 Task: Find connections with filter location Paiporta with filter topic #HRwith filter profile language Potuguese with filter current company Hacker Associate with filter school ILSC Education Group with filter industry Water, Waste, Steam, and Air Conditioning Services with filter service category Bartending with filter keywords title Owner
Action: Mouse moved to (639, 84)
Screenshot: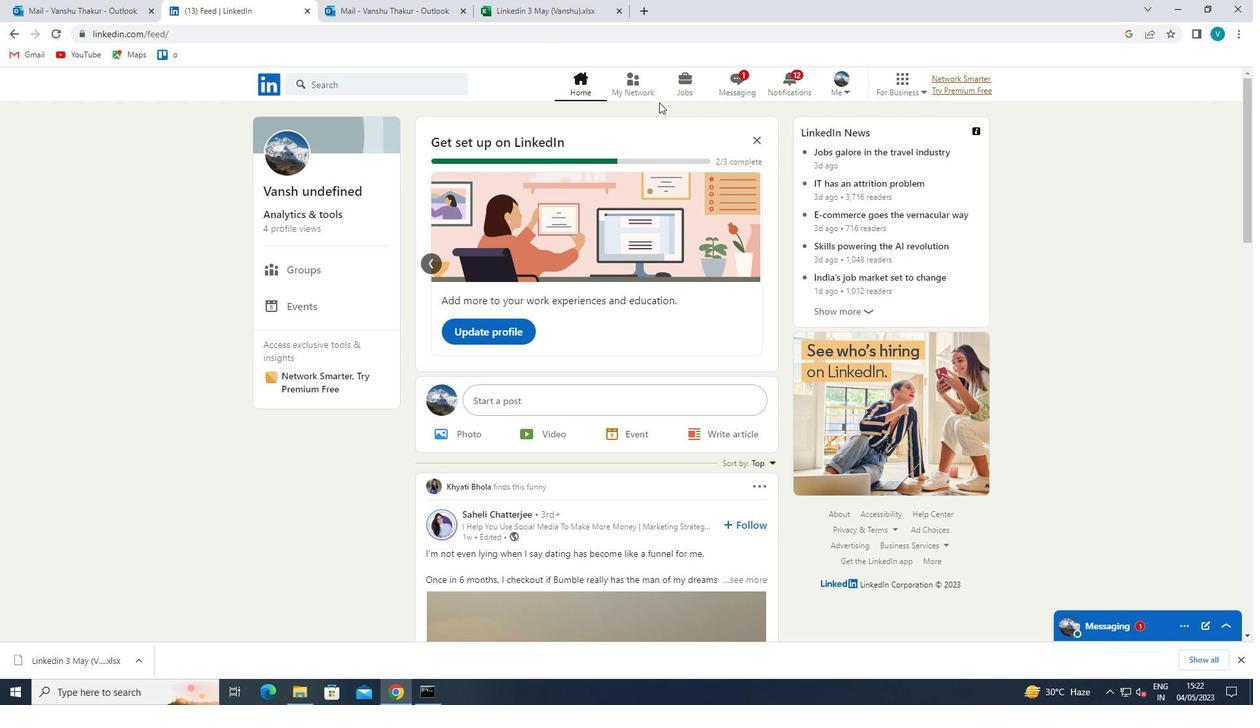 
Action: Mouse pressed left at (639, 84)
Screenshot: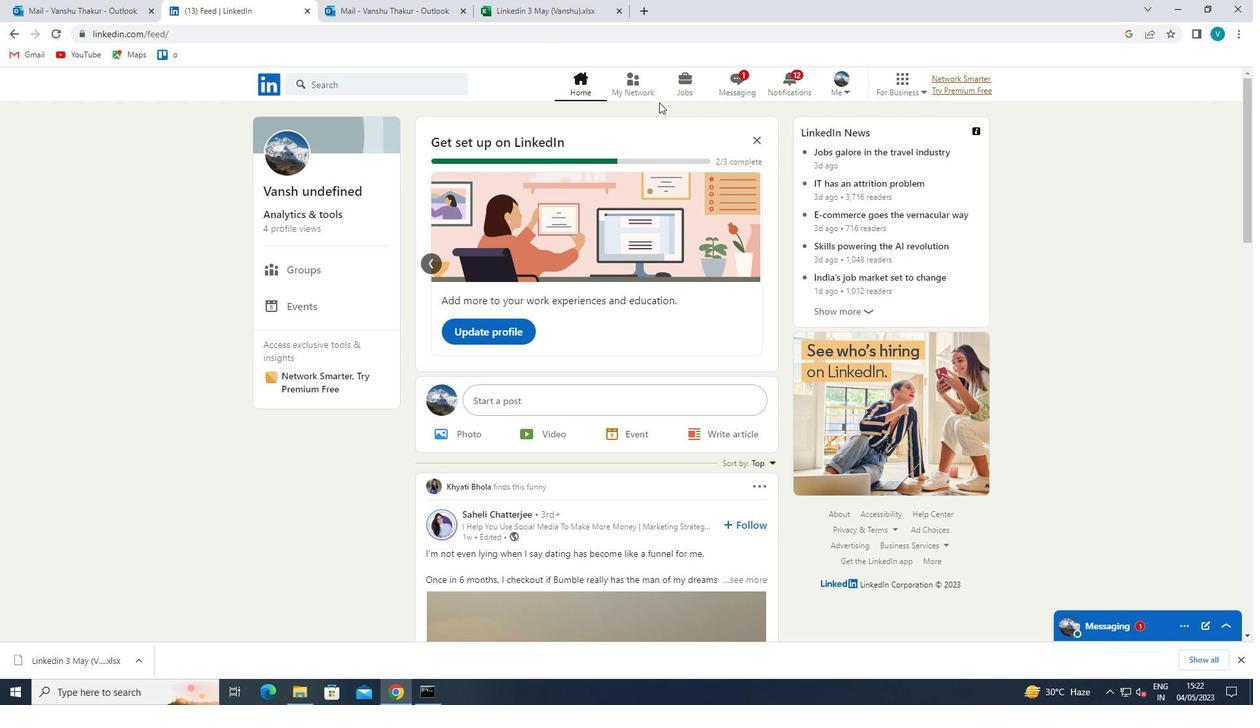 
Action: Mouse moved to (353, 150)
Screenshot: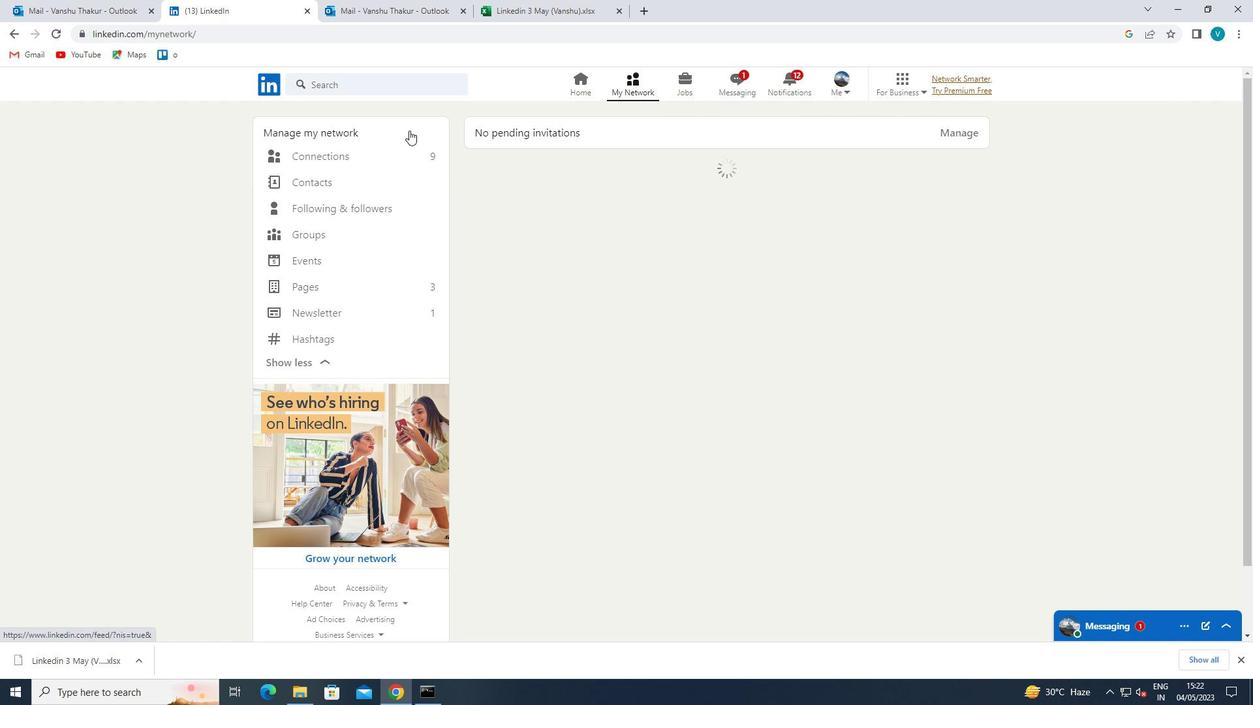 
Action: Mouse pressed left at (353, 150)
Screenshot: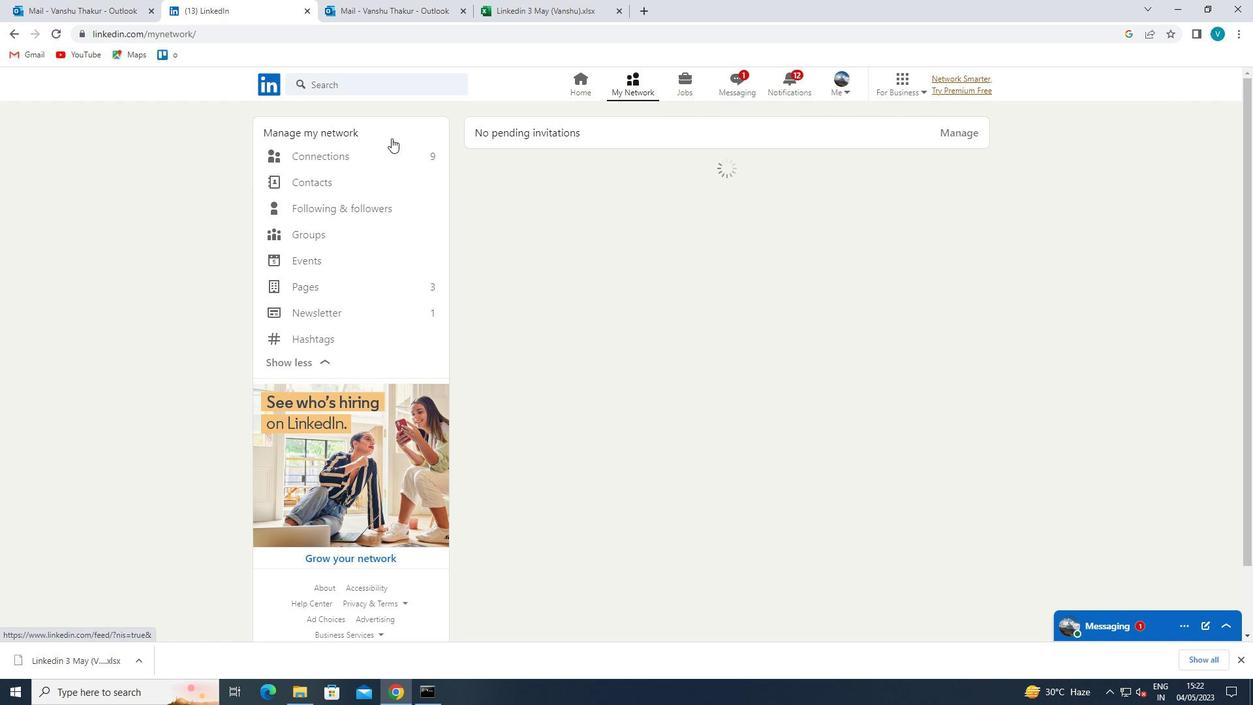 
Action: Mouse moved to (737, 160)
Screenshot: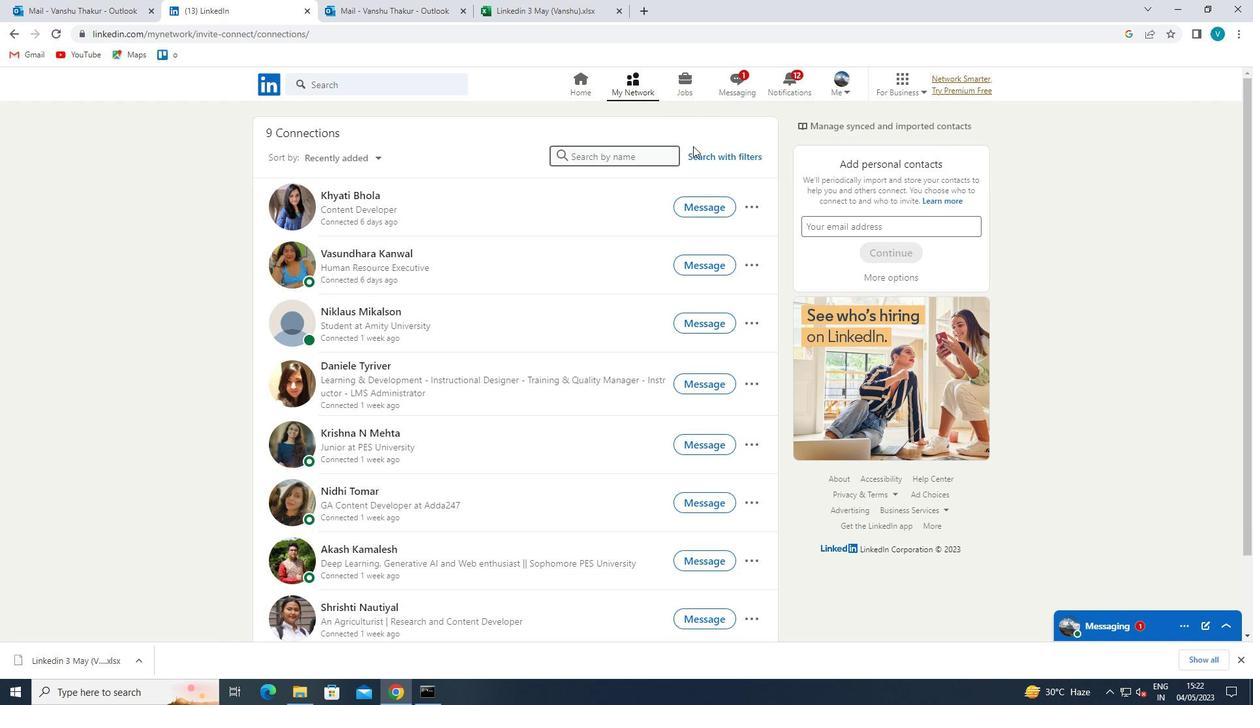 
Action: Mouse pressed left at (737, 160)
Screenshot: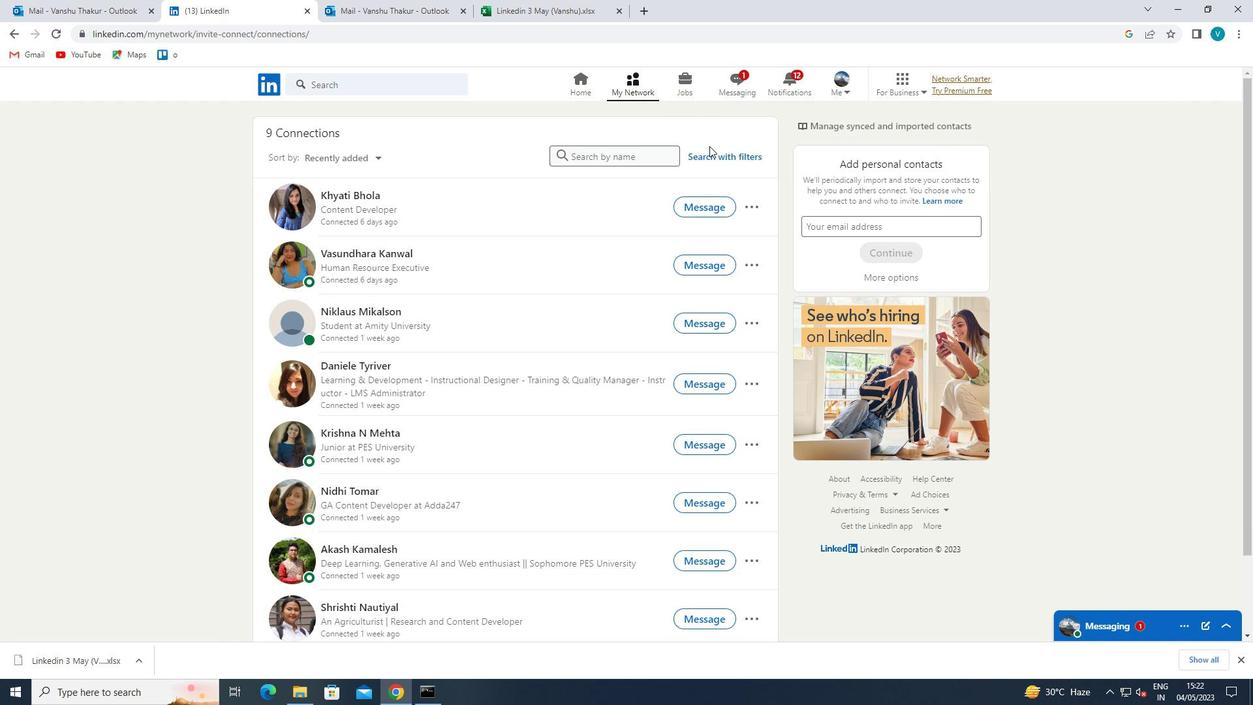 
Action: Mouse moved to (637, 123)
Screenshot: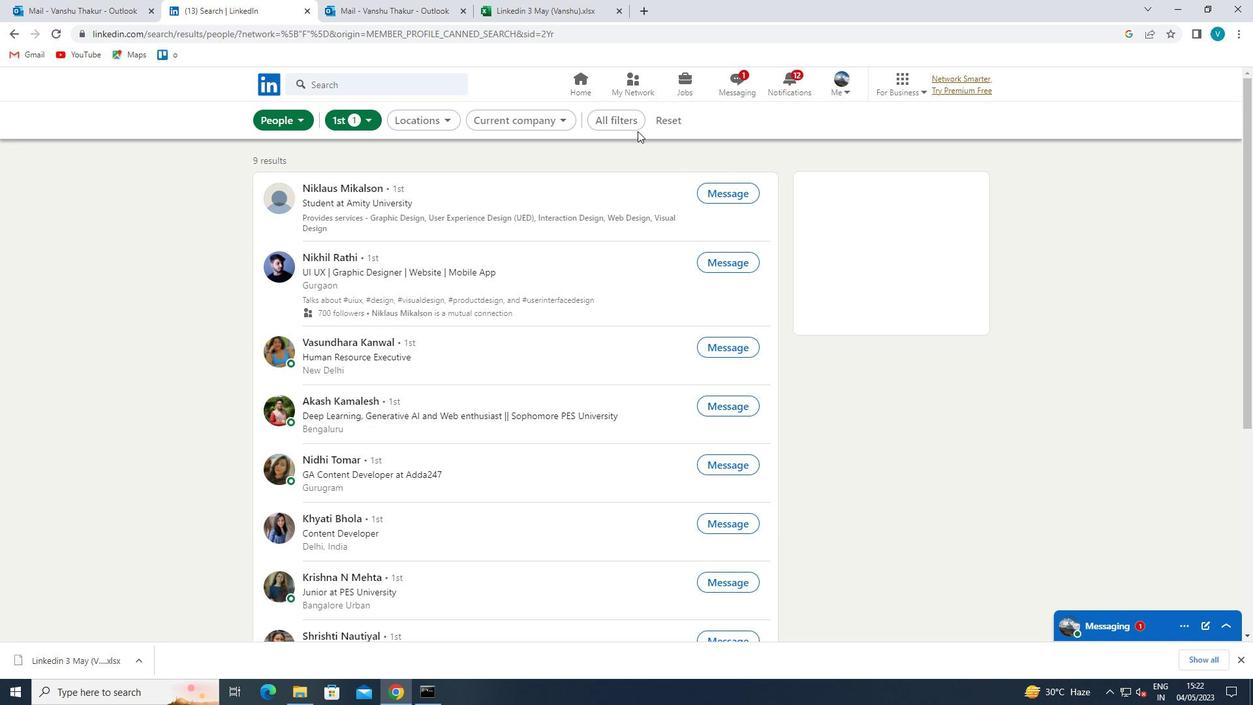 
Action: Mouse pressed left at (637, 123)
Screenshot: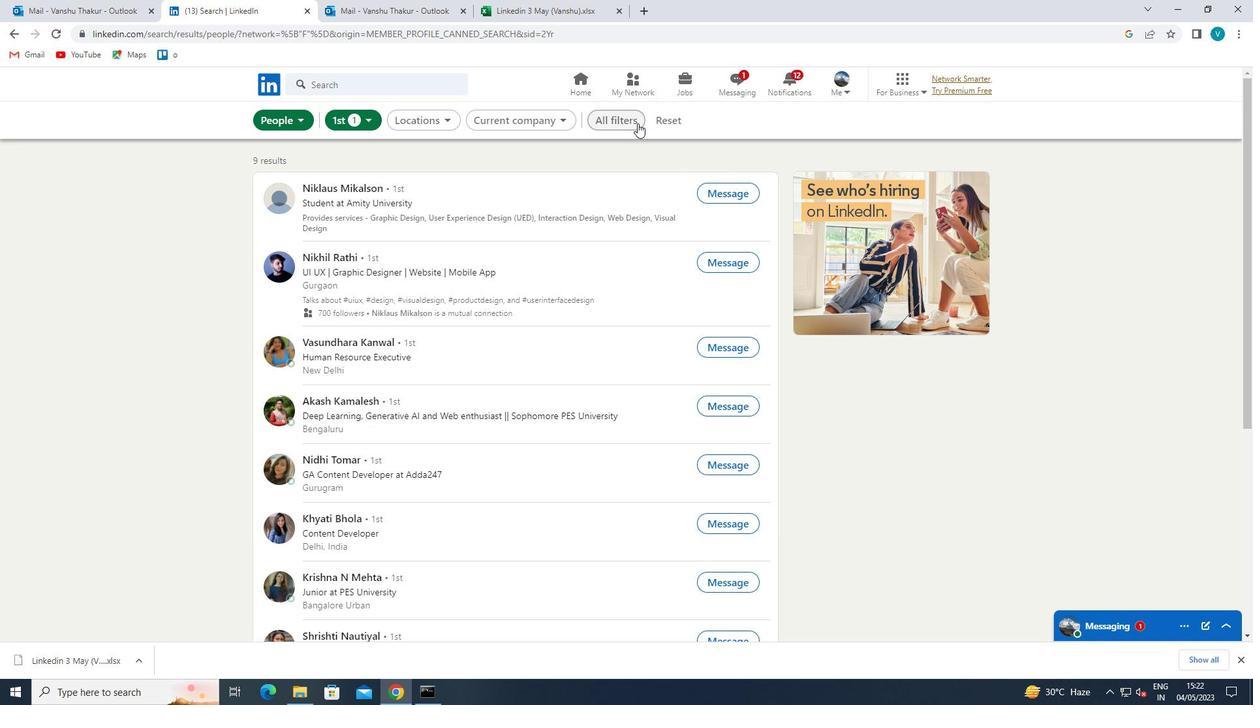 
Action: Mouse moved to (1089, 210)
Screenshot: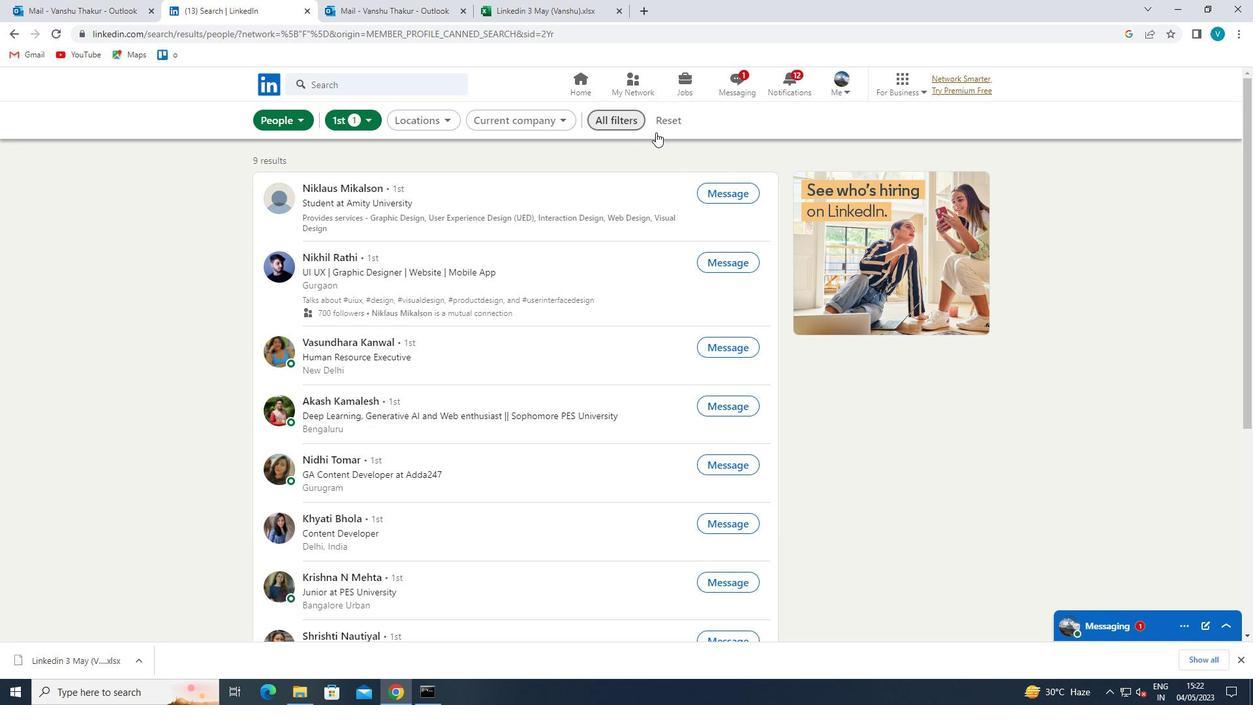 
Action: Mouse scrolled (1089, 210) with delta (0, 0)
Screenshot: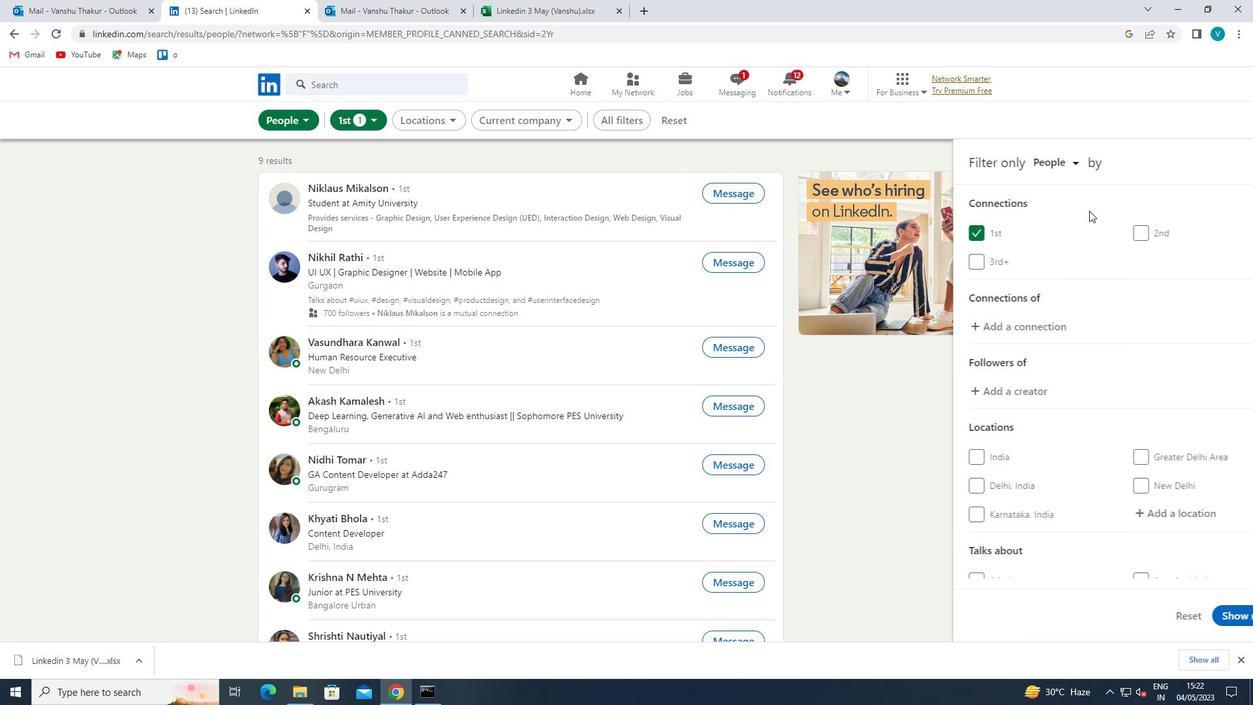 
Action: Mouse moved to (1089, 211)
Screenshot: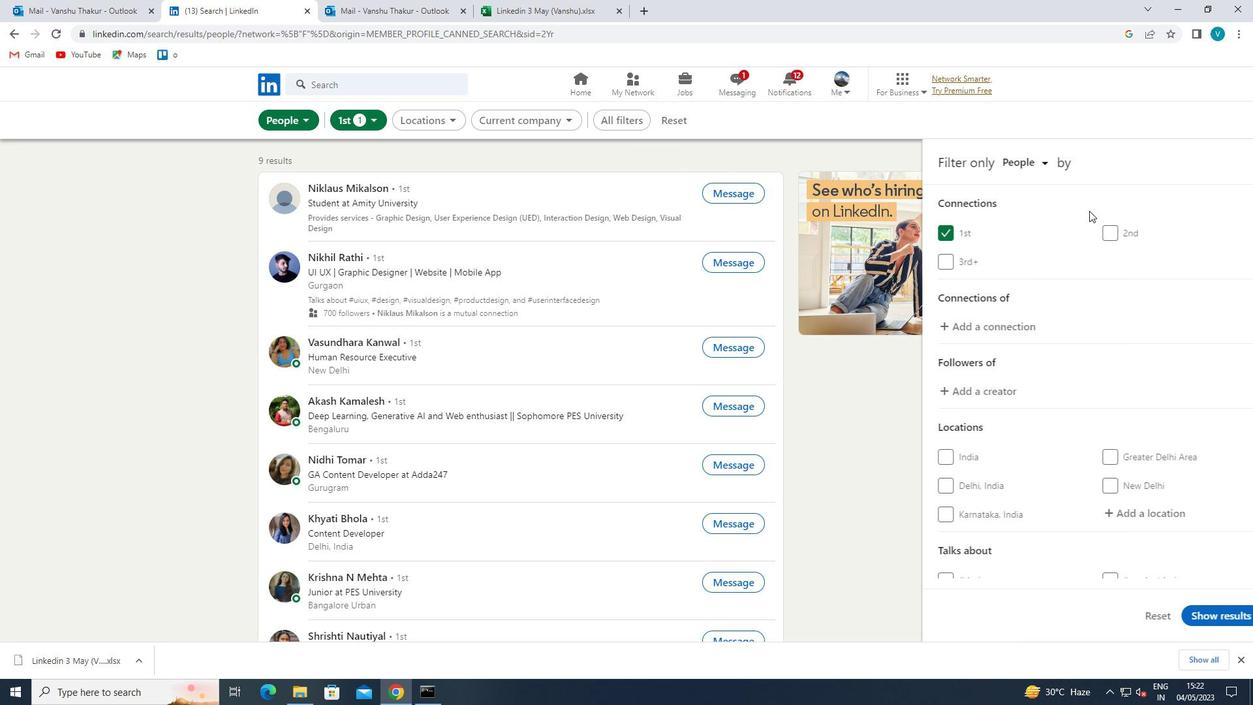 
Action: Mouse scrolled (1089, 210) with delta (0, 0)
Screenshot: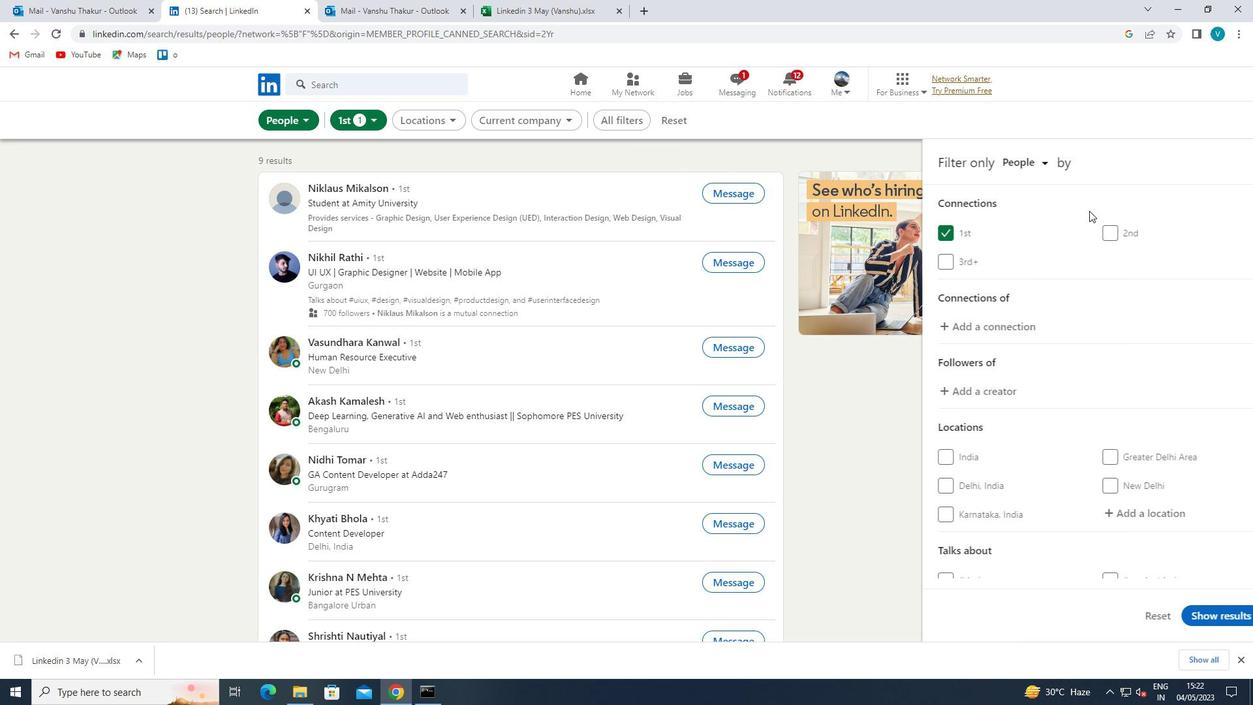 
Action: Mouse moved to (1089, 212)
Screenshot: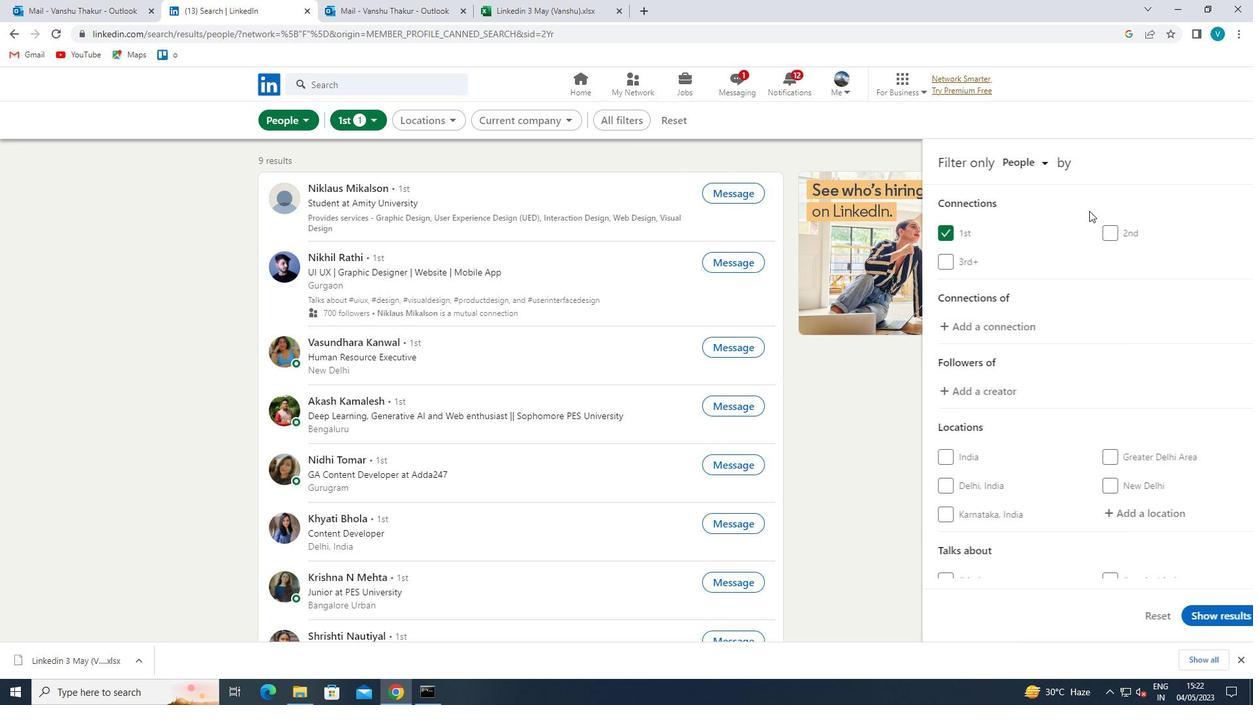 
Action: Mouse scrolled (1089, 211) with delta (0, 0)
Screenshot: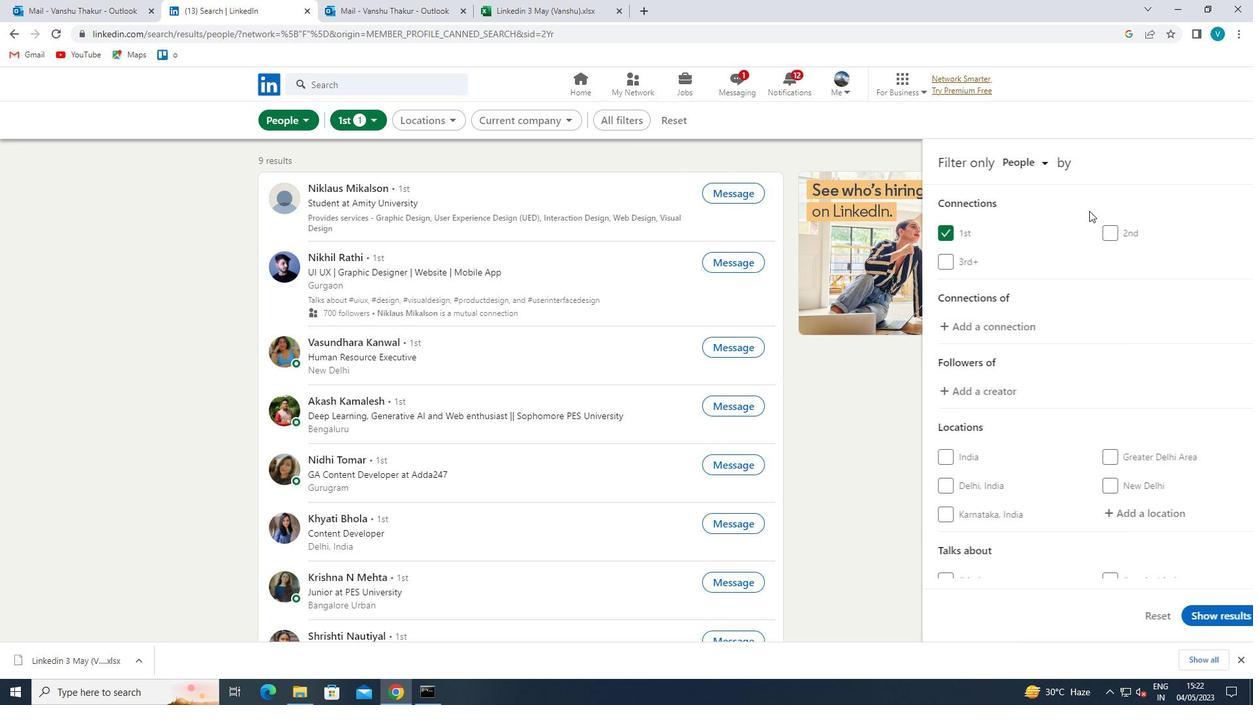 
Action: Mouse moved to (1122, 312)
Screenshot: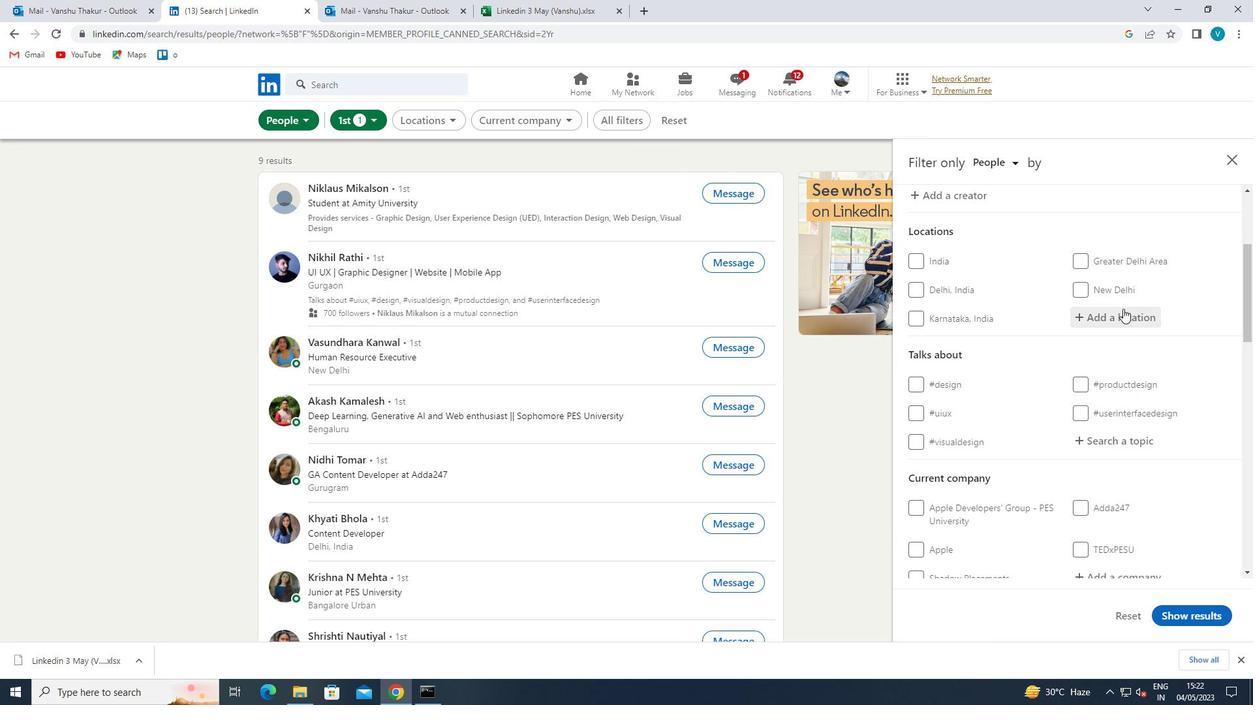 
Action: Mouse pressed left at (1122, 312)
Screenshot: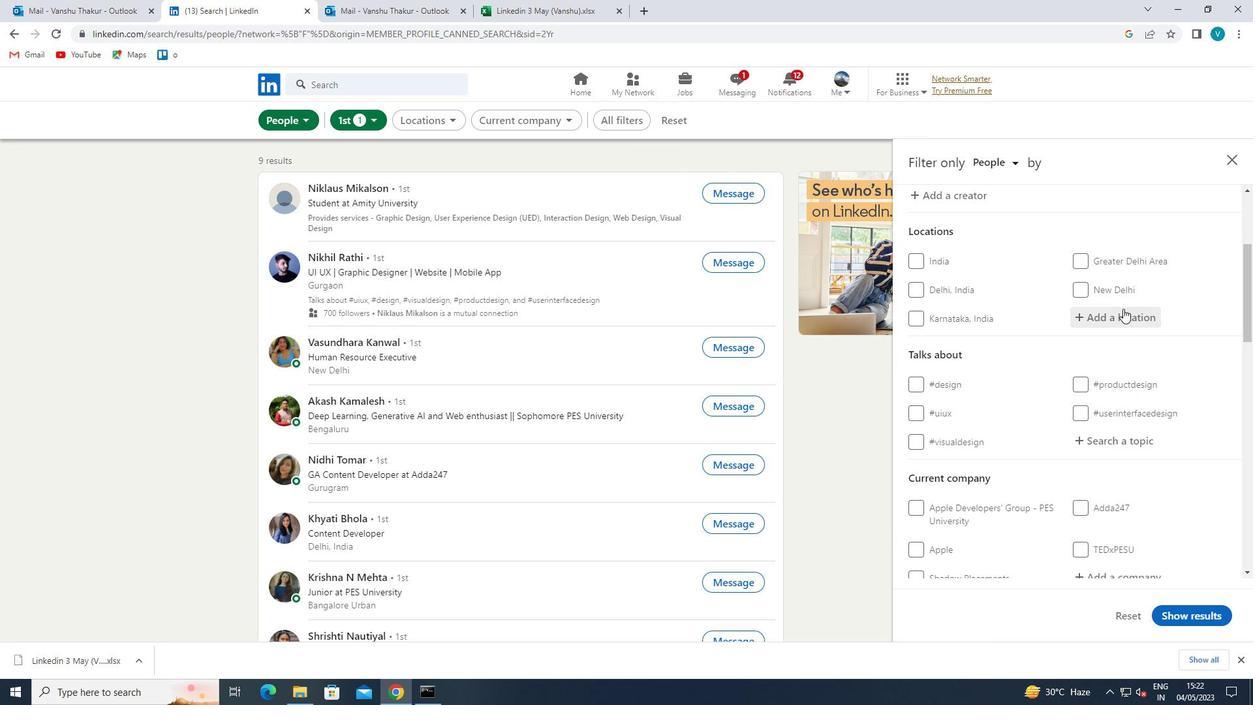 
Action: Mouse moved to (1060, 347)
Screenshot: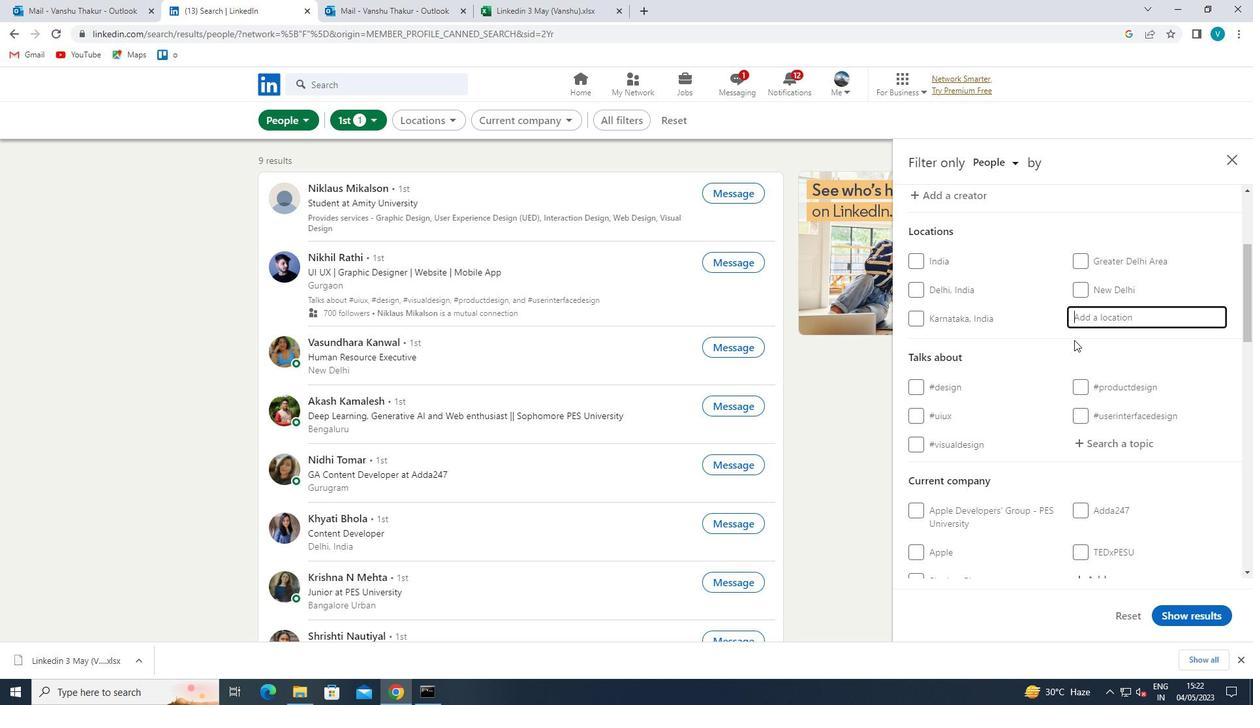 
Action: Key pressed <Key.shift>PAL
Screenshot: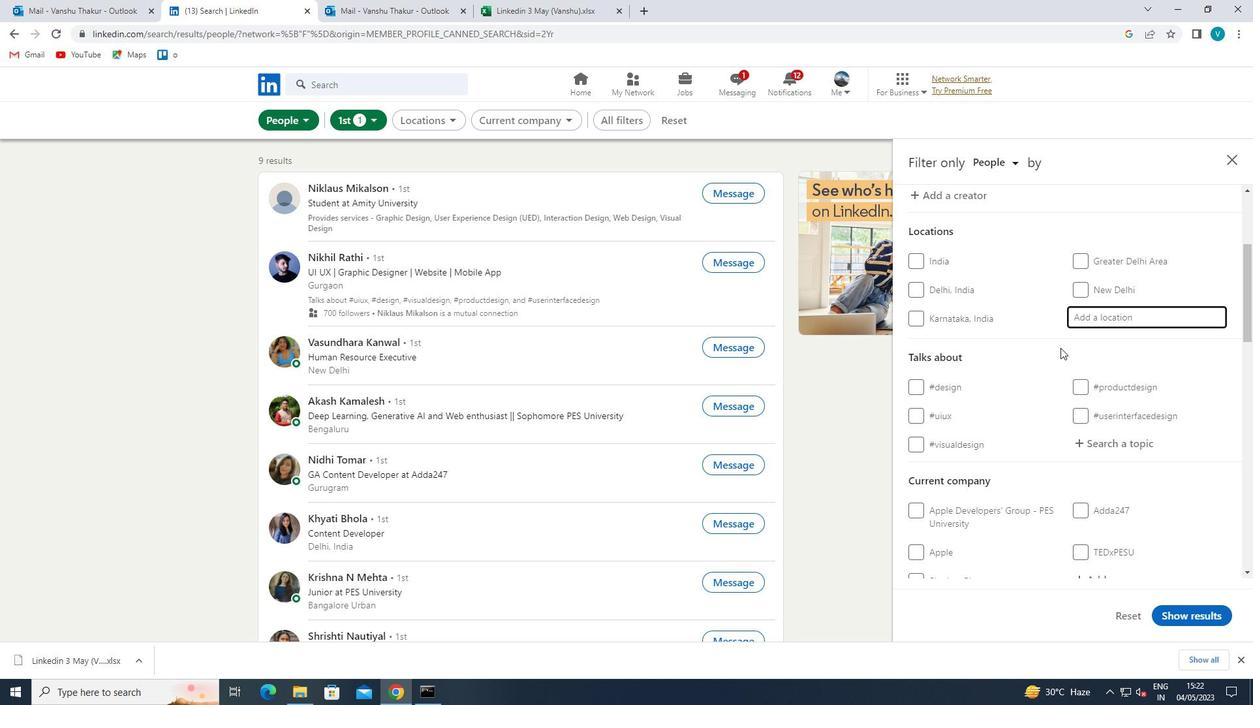 
Action: Mouse moved to (1060, 348)
Screenshot: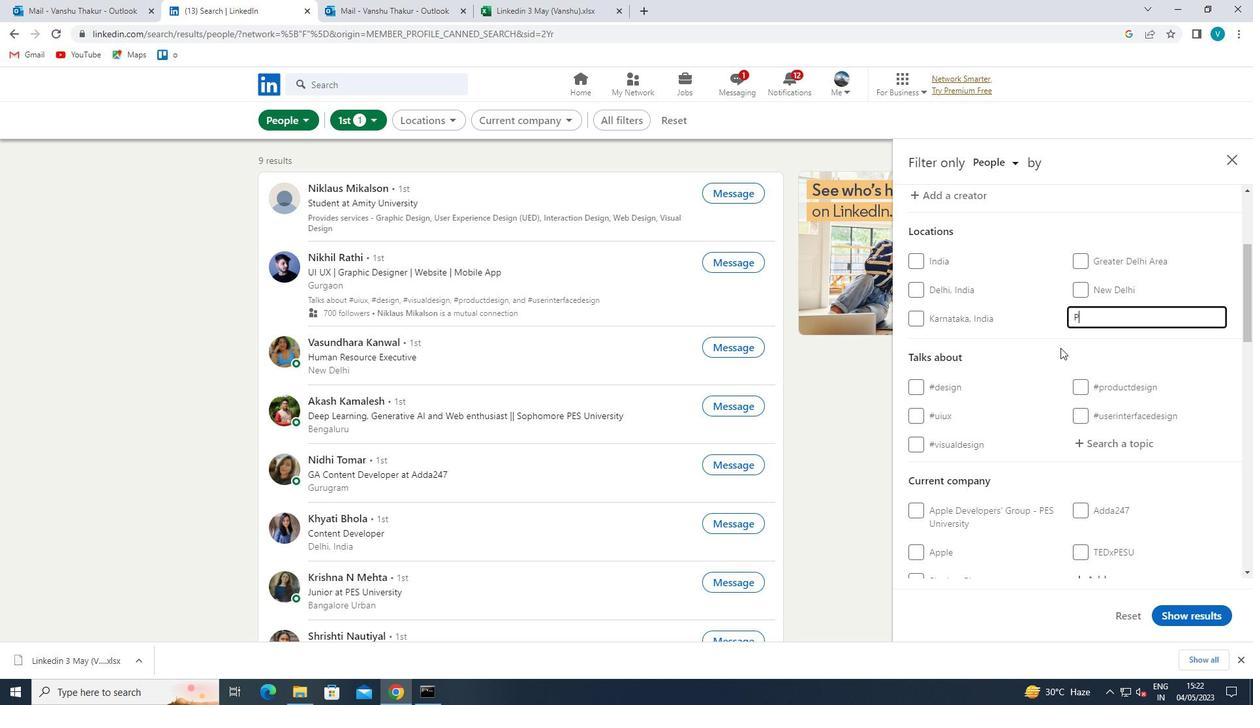
Action: Key pressed PORTA
Screenshot: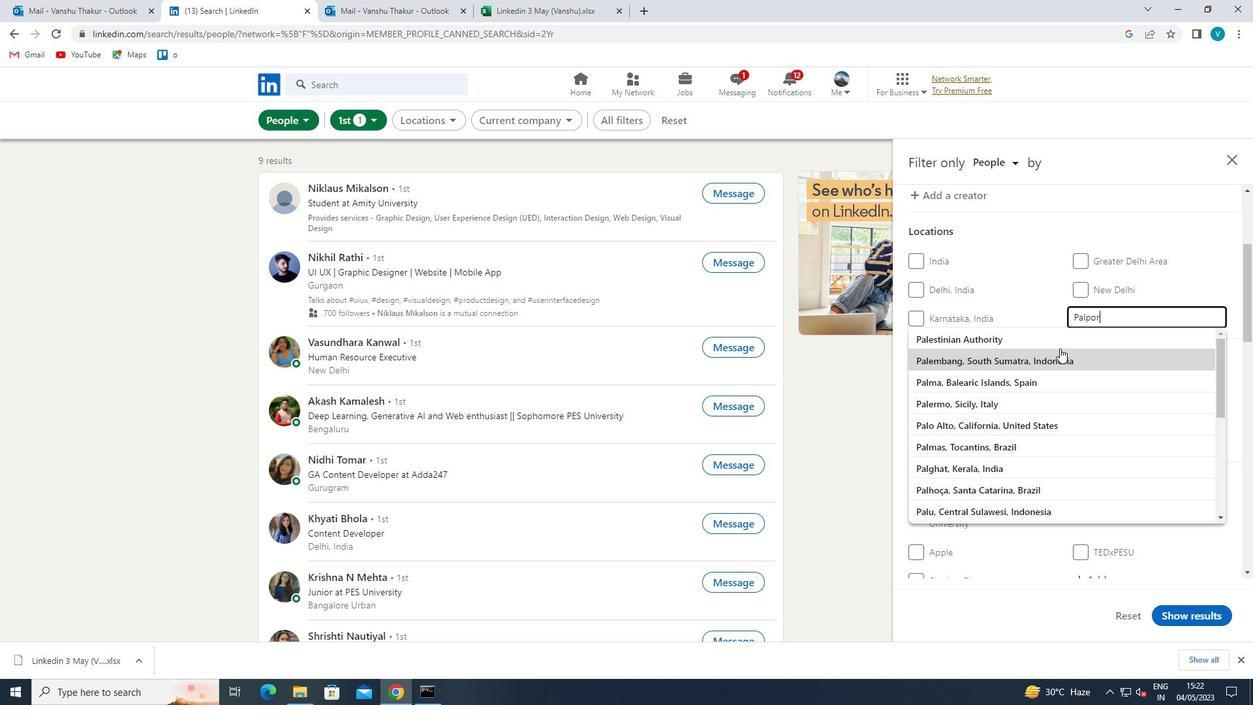 
Action: Mouse moved to (1045, 336)
Screenshot: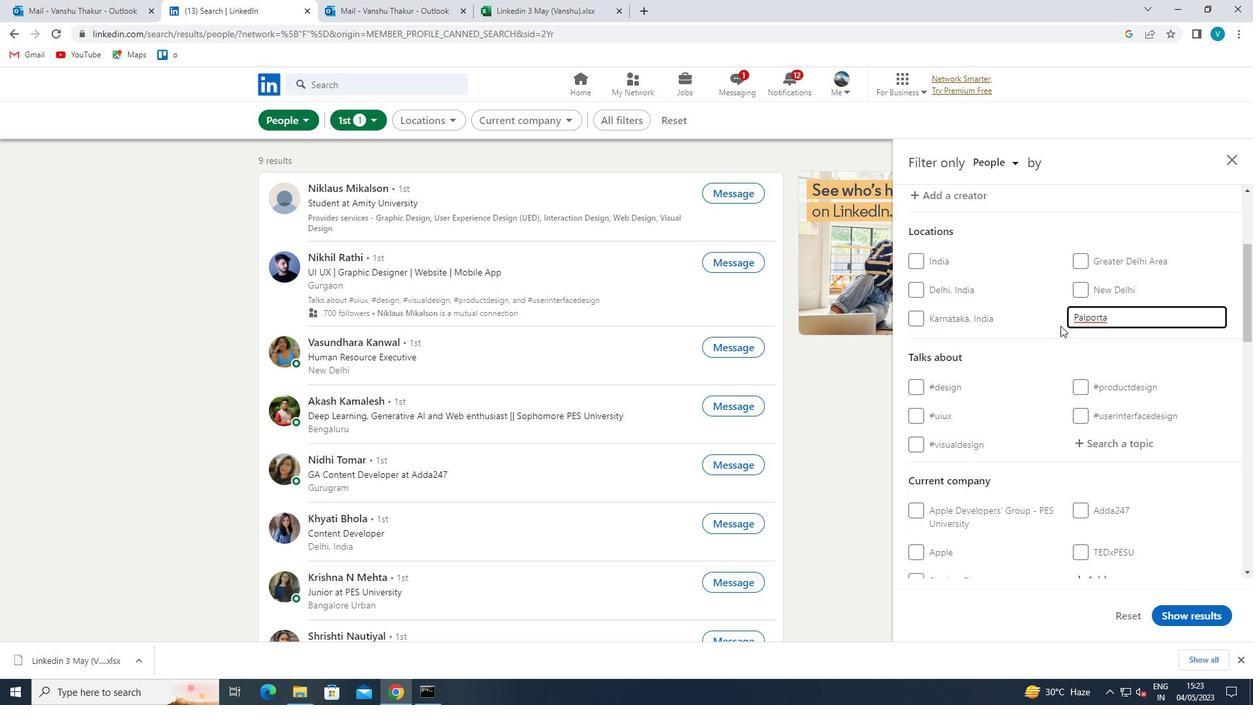 
Action: Mouse pressed left at (1045, 336)
Screenshot: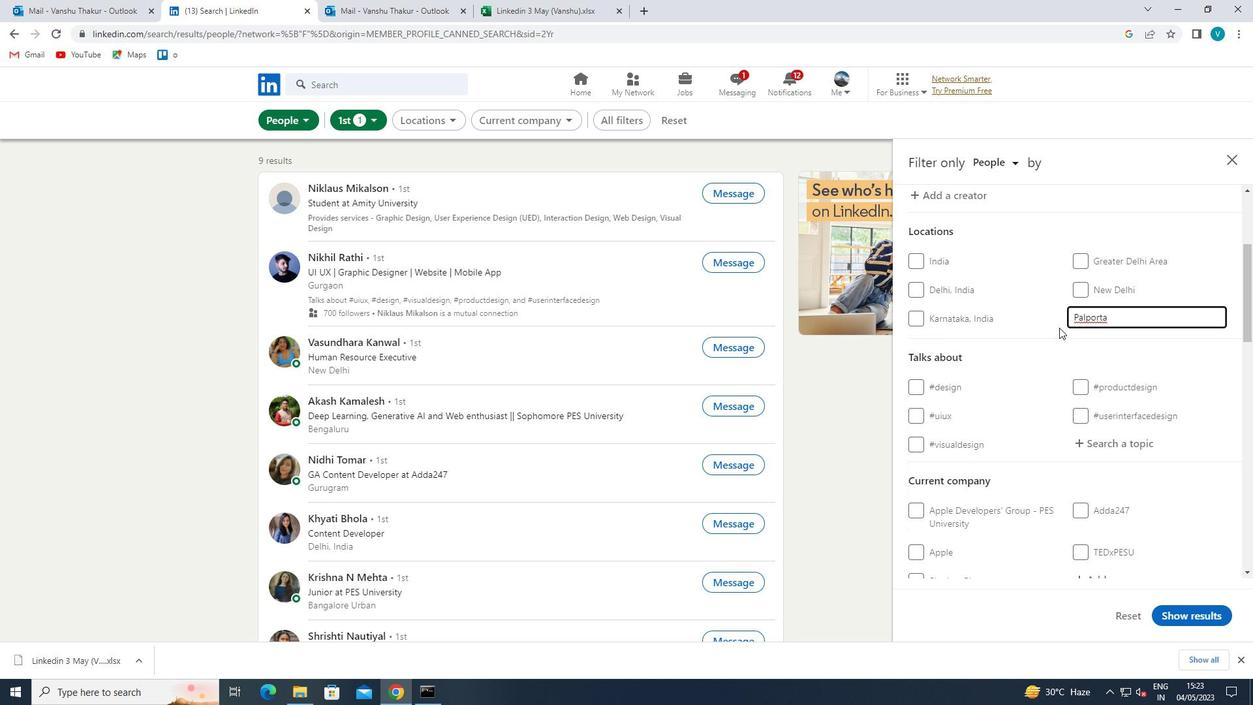 
Action: Mouse moved to (1040, 339)
Screenshot: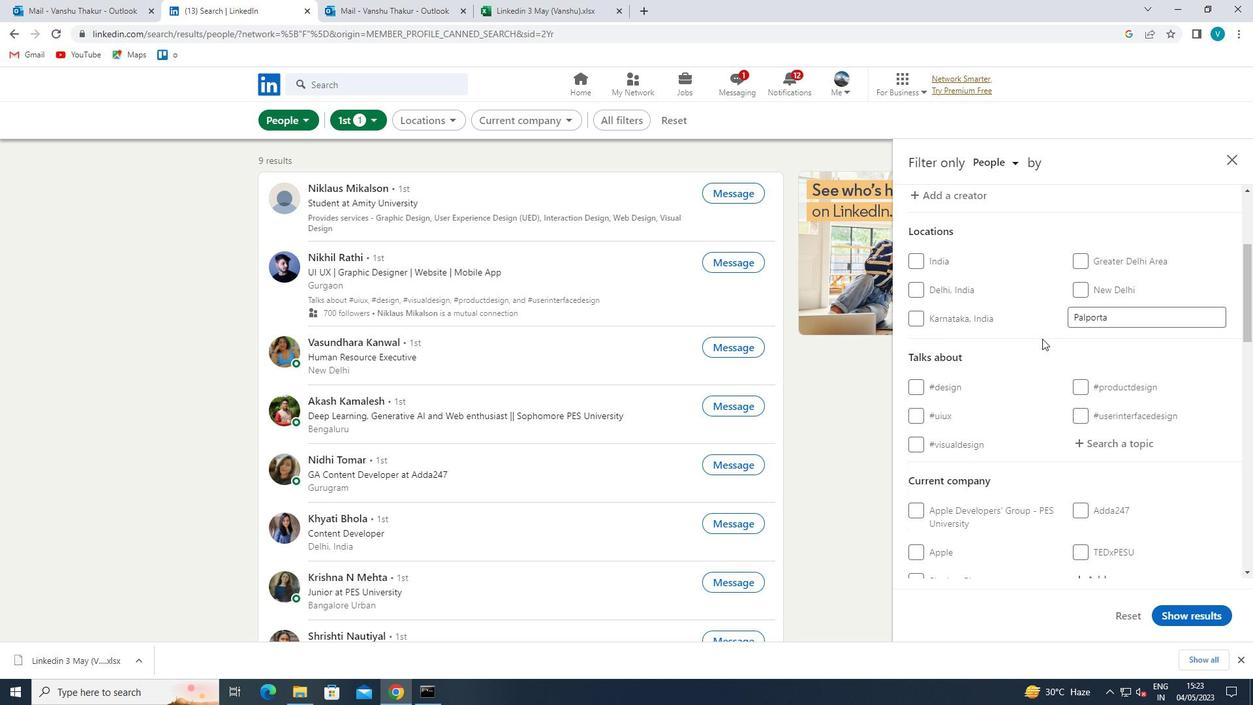 
Action: Mouse scrolled (1040, 338) with delta (0, 0)
Screenshot: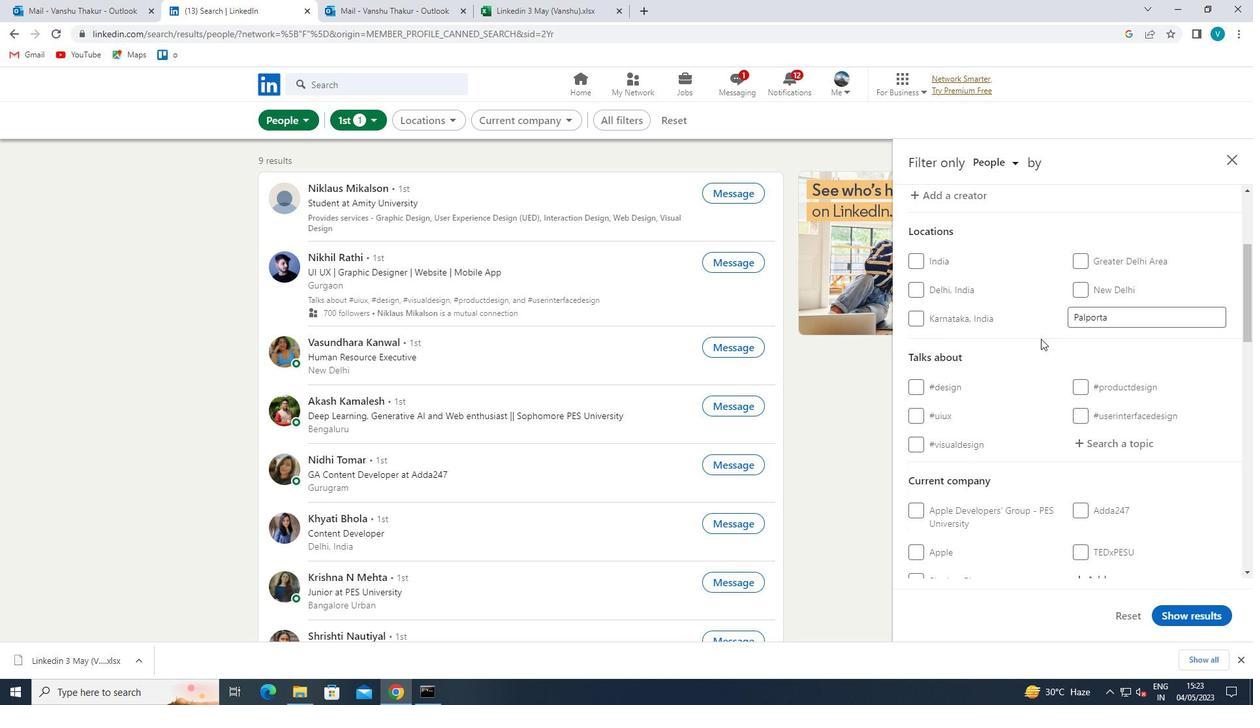 
Action: Mouse scrolled (1040, 338) with delta (0, 0)
Screenshot: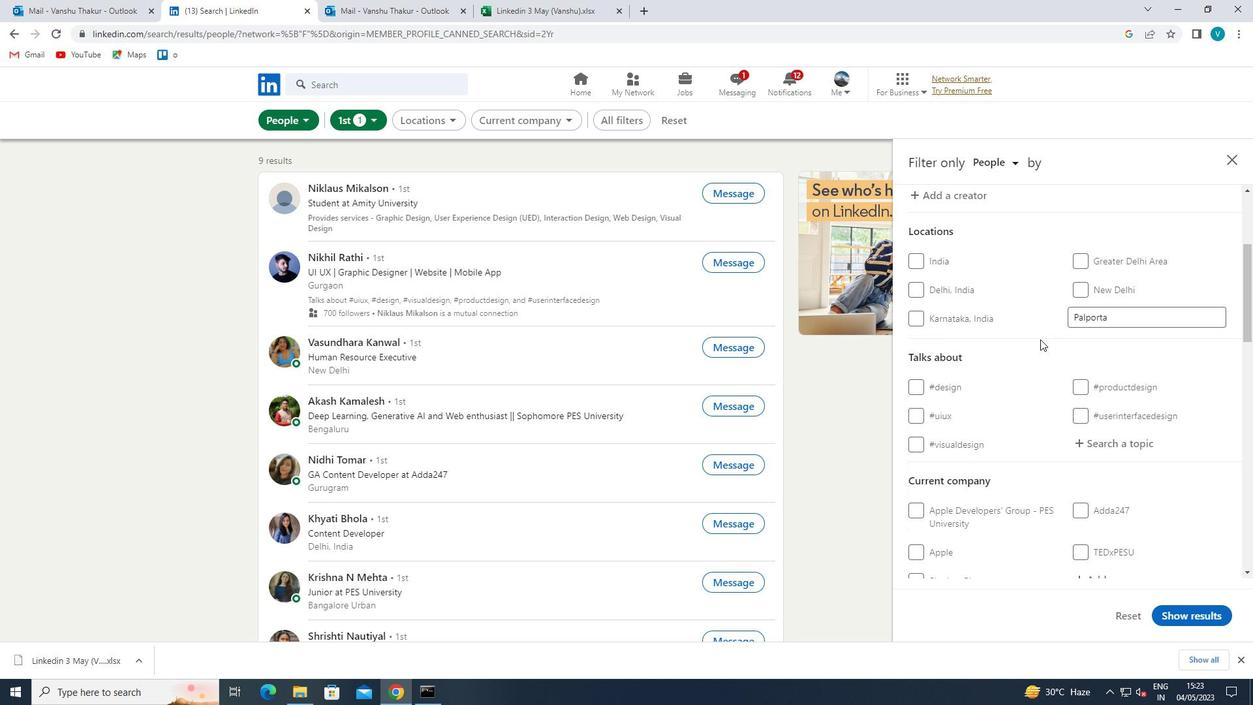 
Action: Mouse moved to (1111, 317)
Screenshot: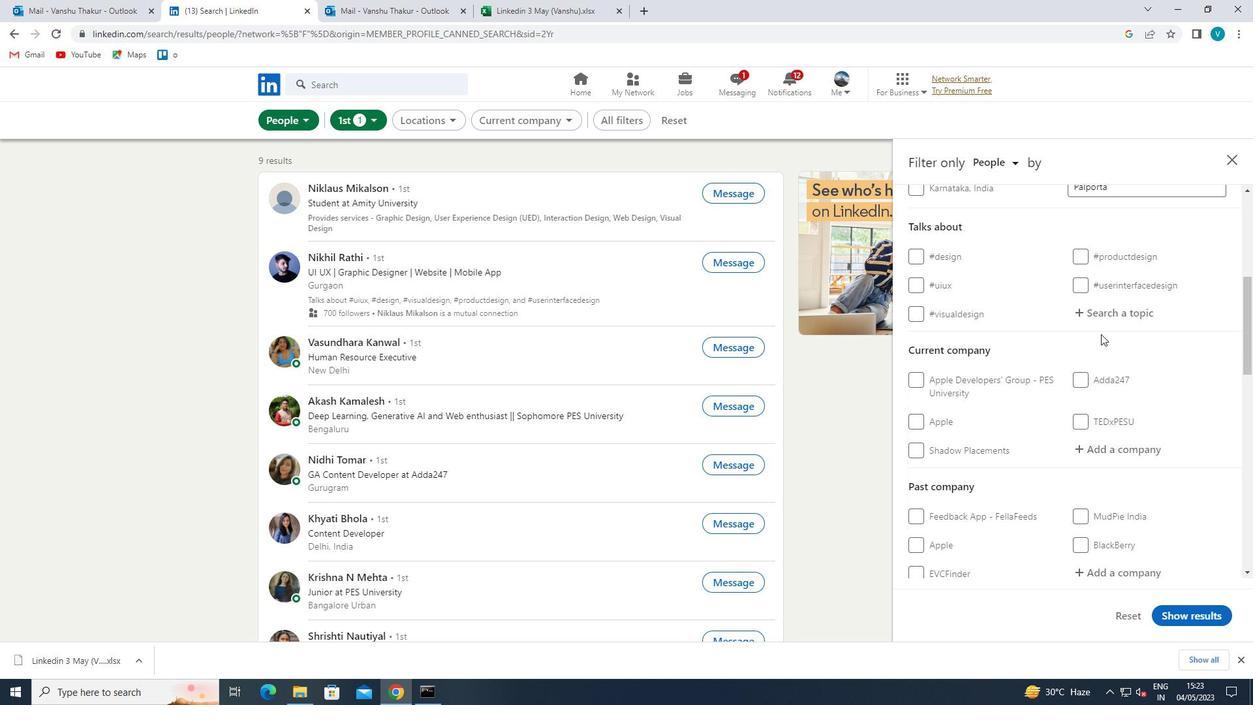 
Action: Mouse pressed left at (1111, 317)
Screenshot: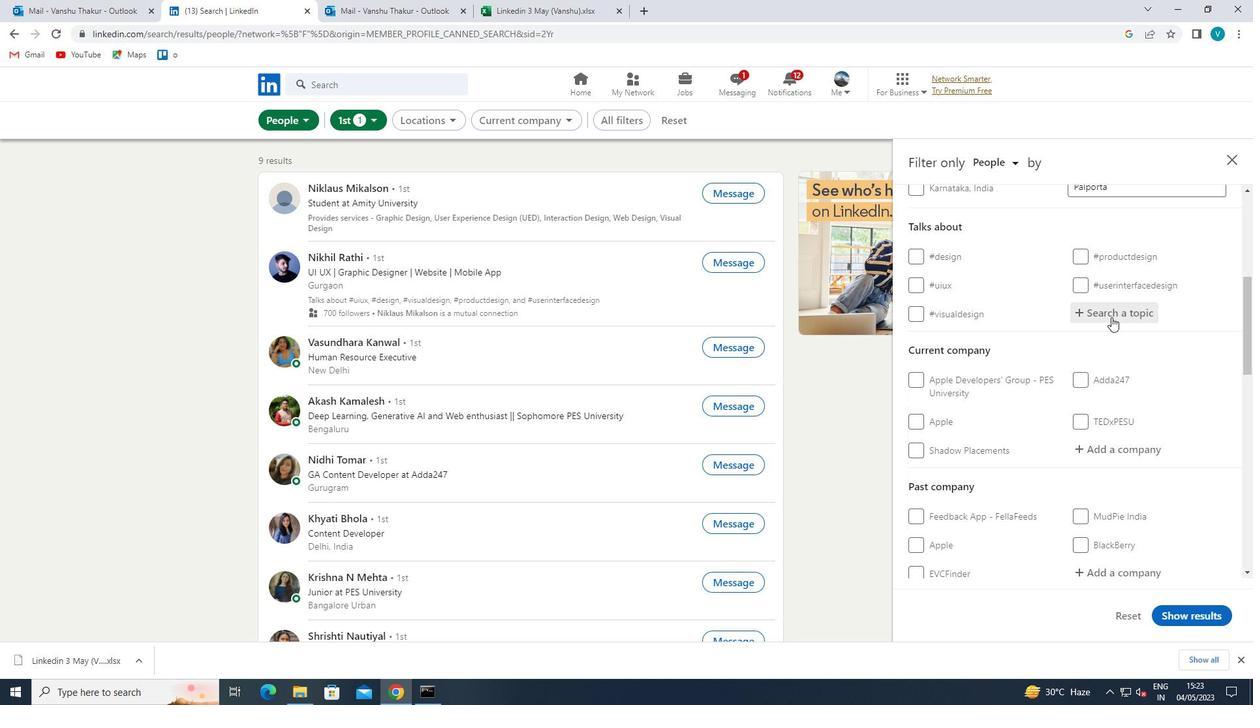 
Action: Mouse moved to (1062, 349)
Screenshot: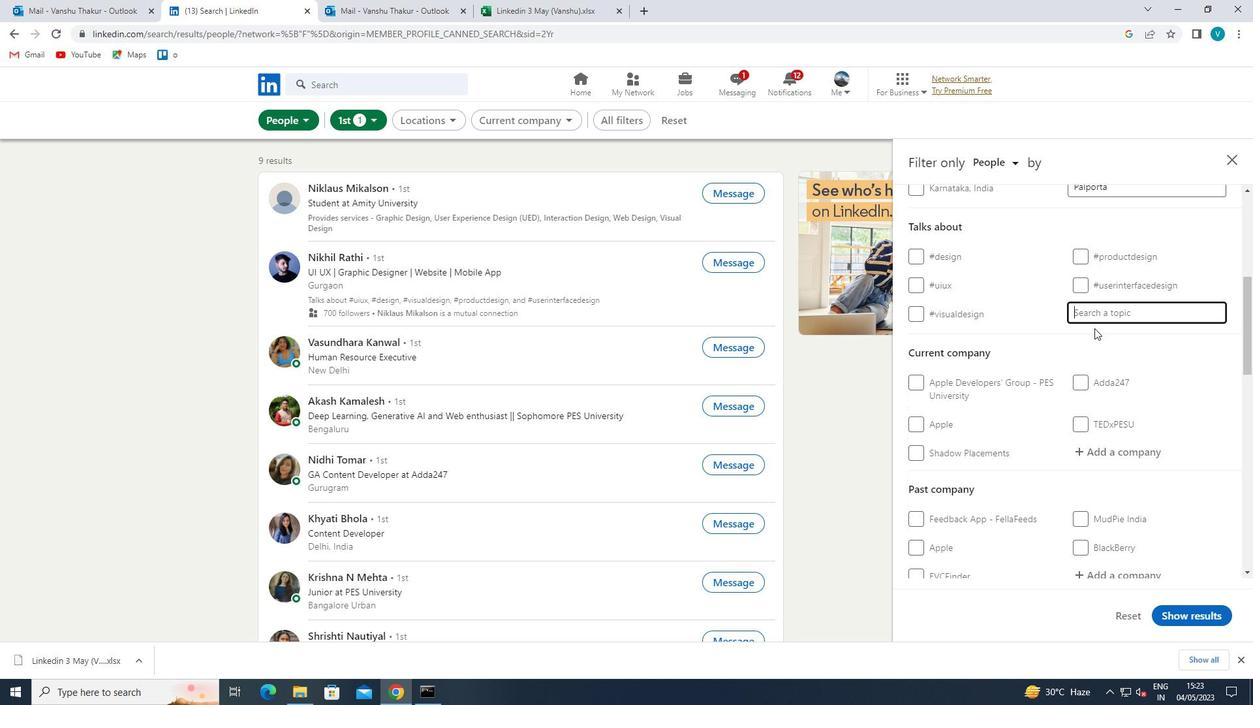 
Action: Key pressed <Key.shift>HR
Screenshot: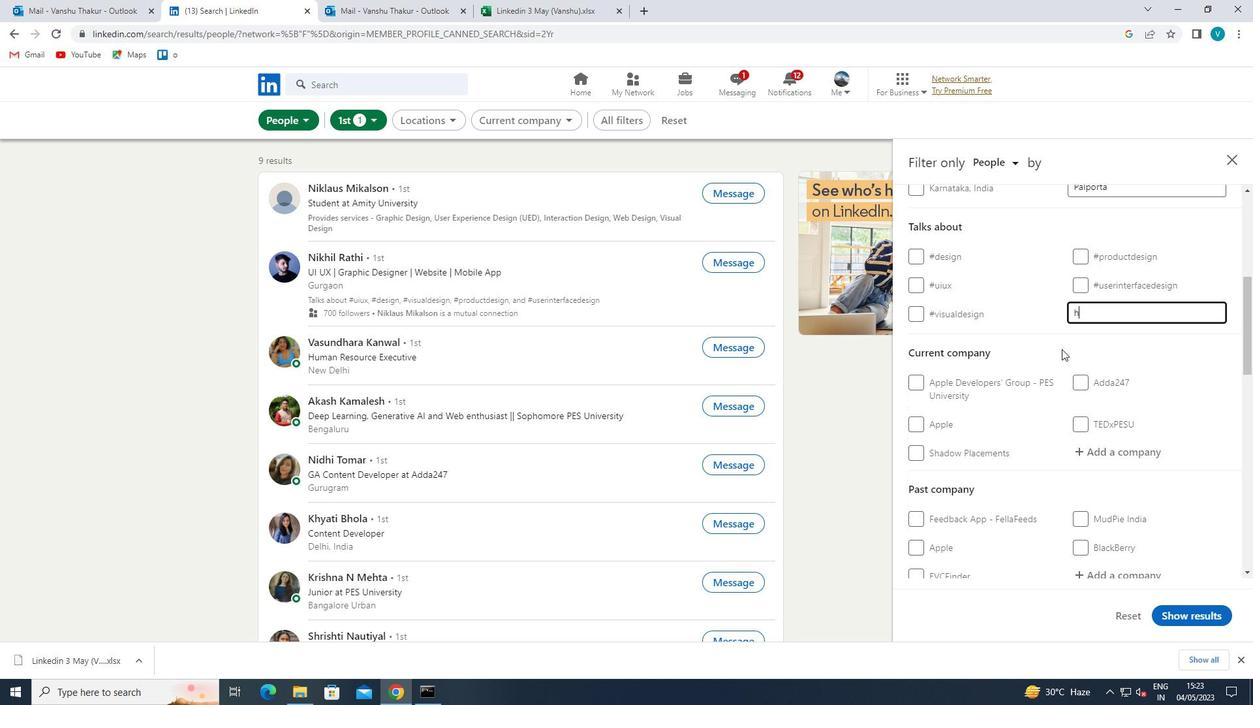 
Action: Mouse moved to (1070, 333)
Screenshot: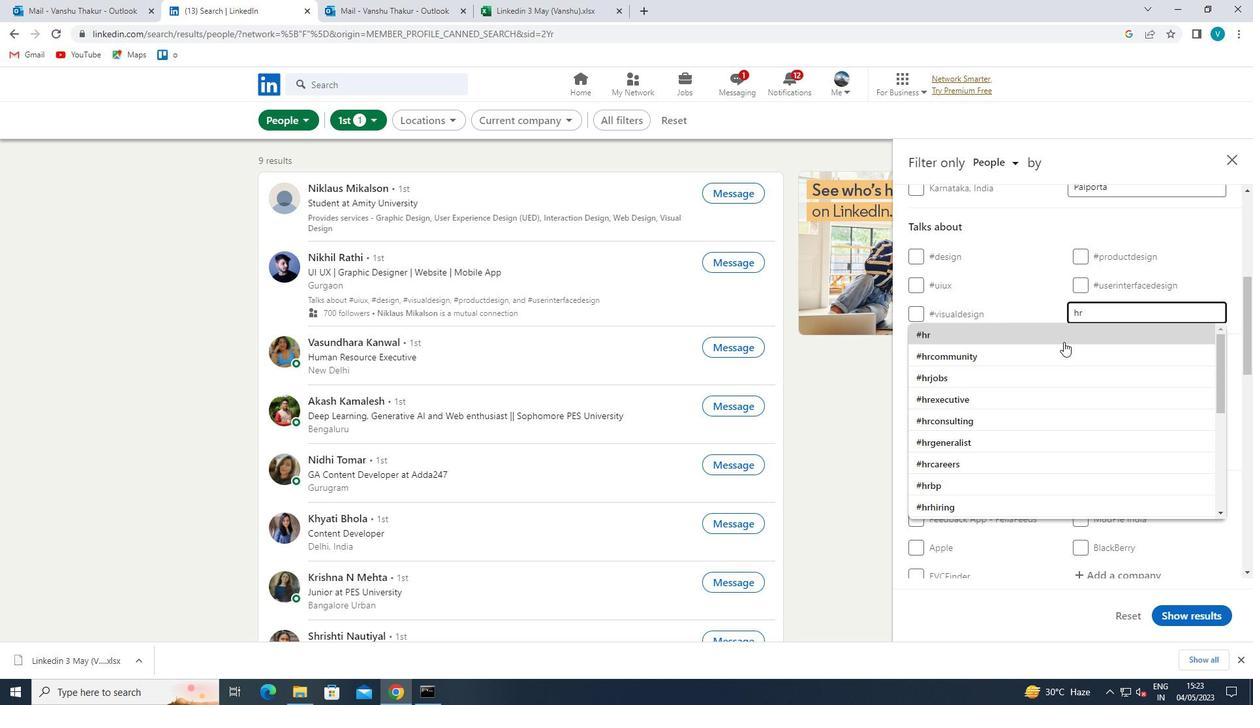 
Action: Mouse pressed left at (1070, 333)
Screenshot: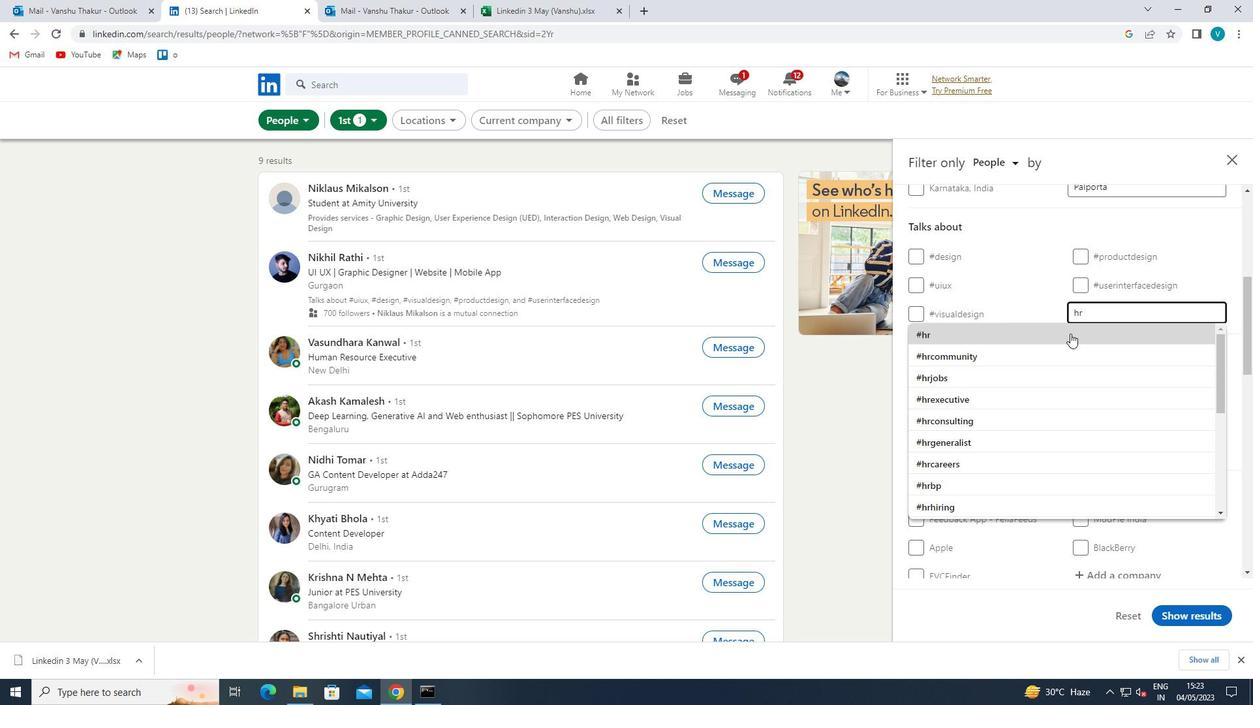 
Action: Mouse scrolled (1070, 332) with delta (0, 0)
Screenshot: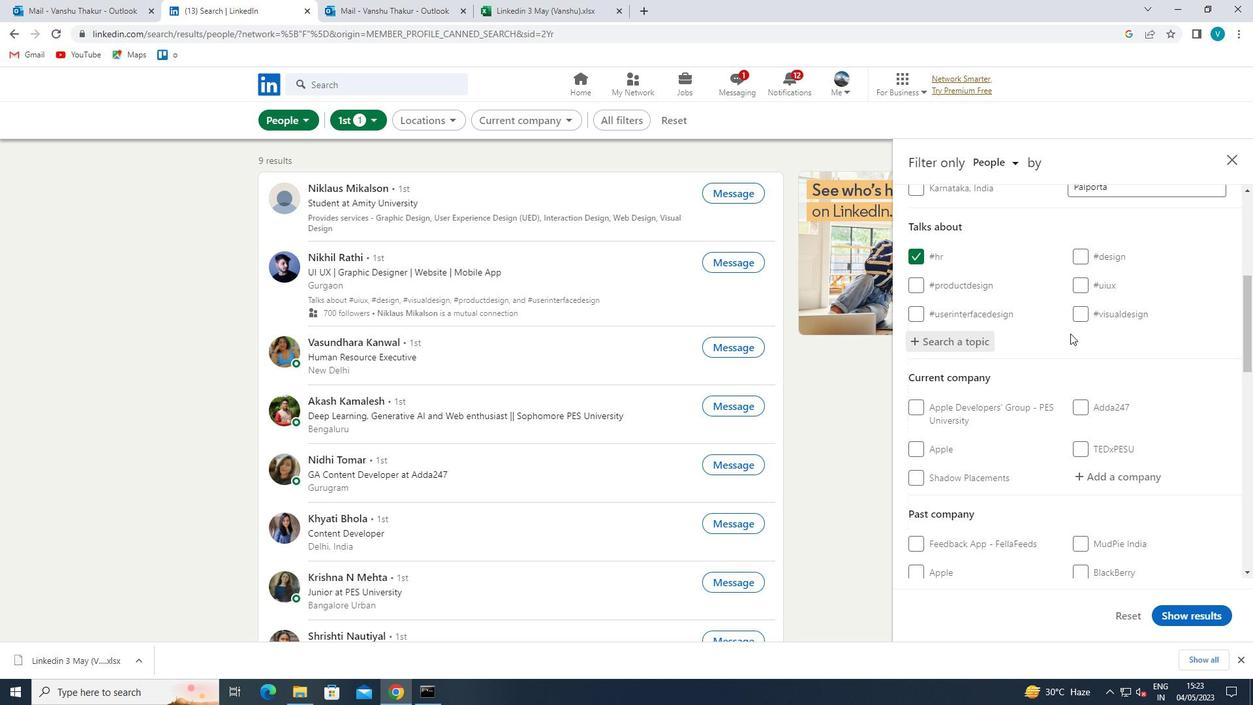 
Action: Mouse scrolled (1070, 332) with delta (0, 0)
Screenshot: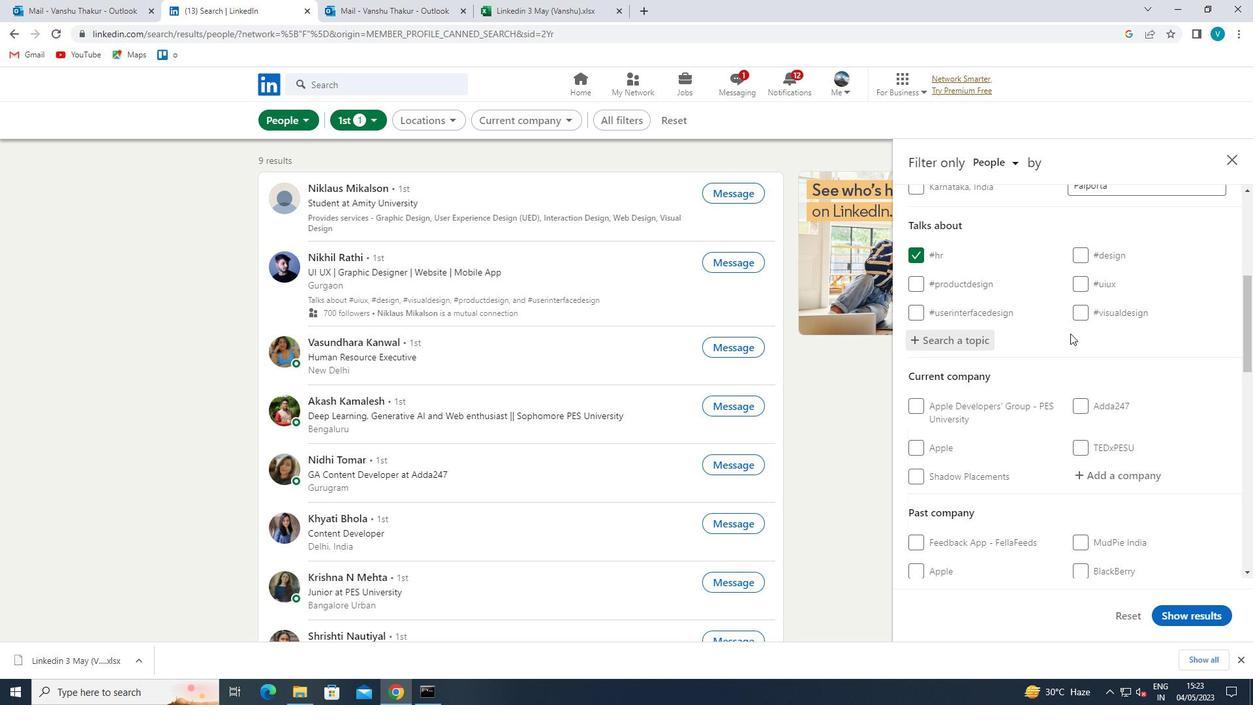 
Action: Mouse scrolled (1070, 332) with delta (0, 0)
Screenshot: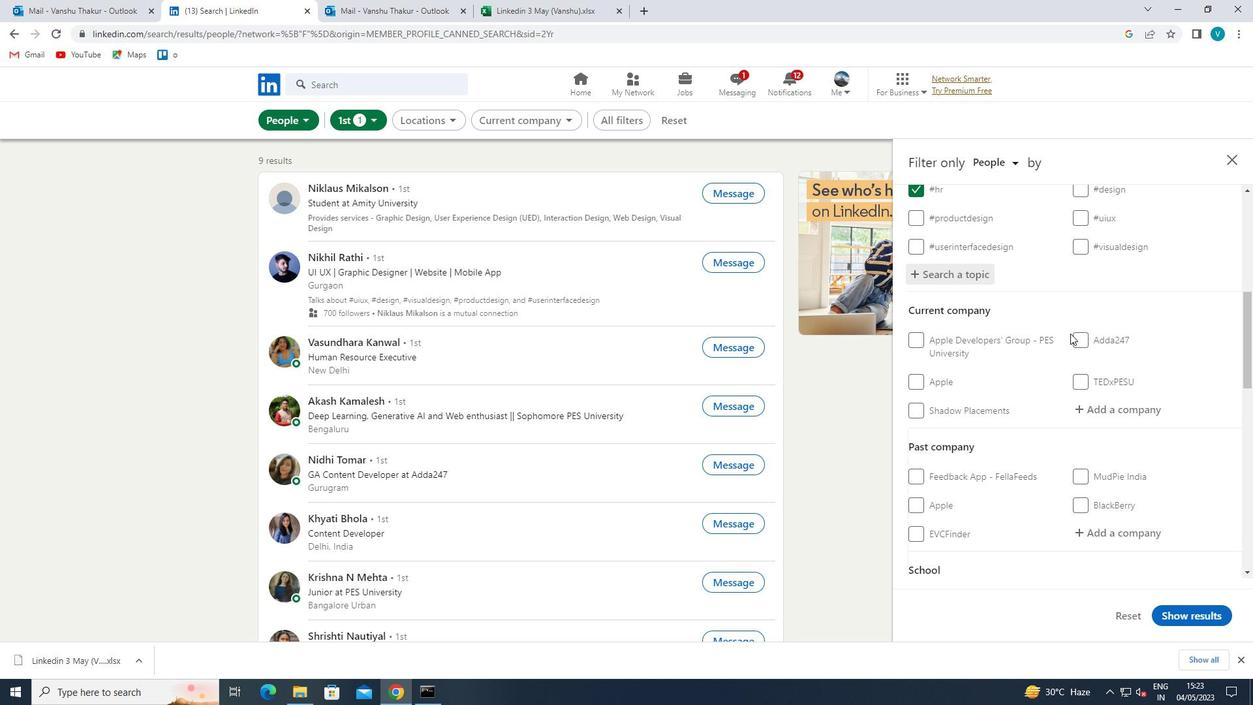 
Action: Mouse moved to (1109, 289)
Screenshot: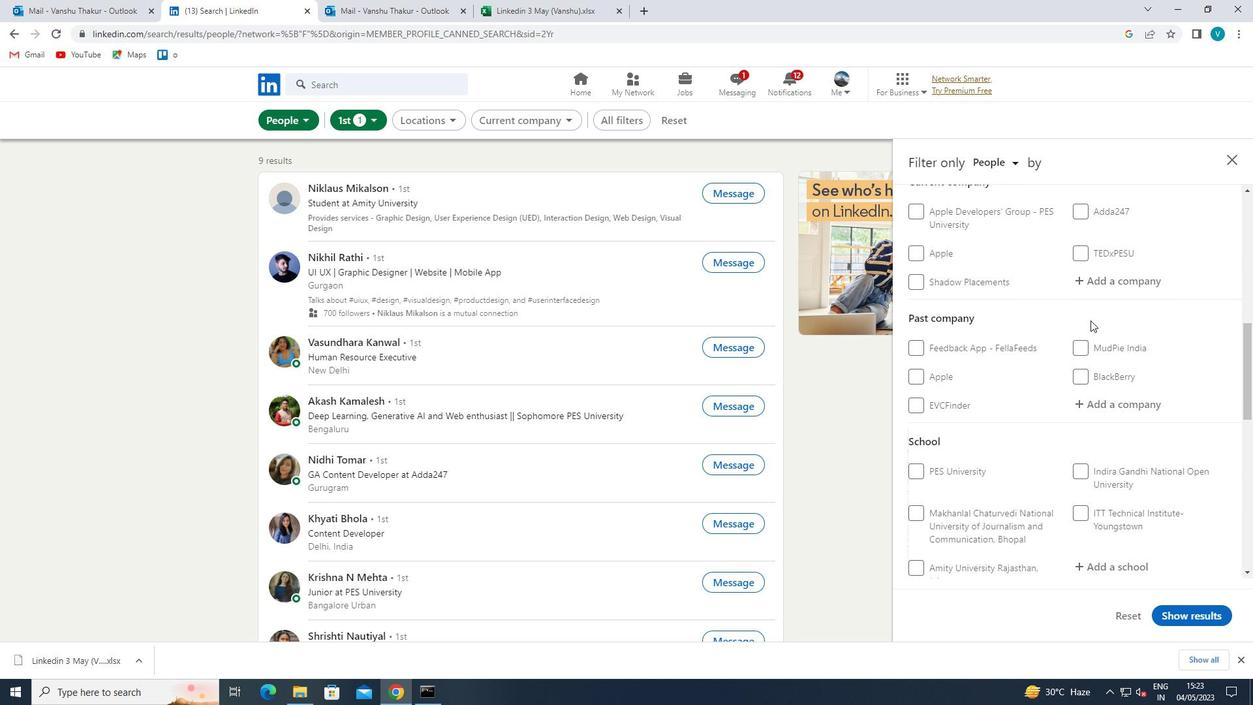 
Action: Mouse scrolled (1109, 290) with delta (0, 0)
Screenshot: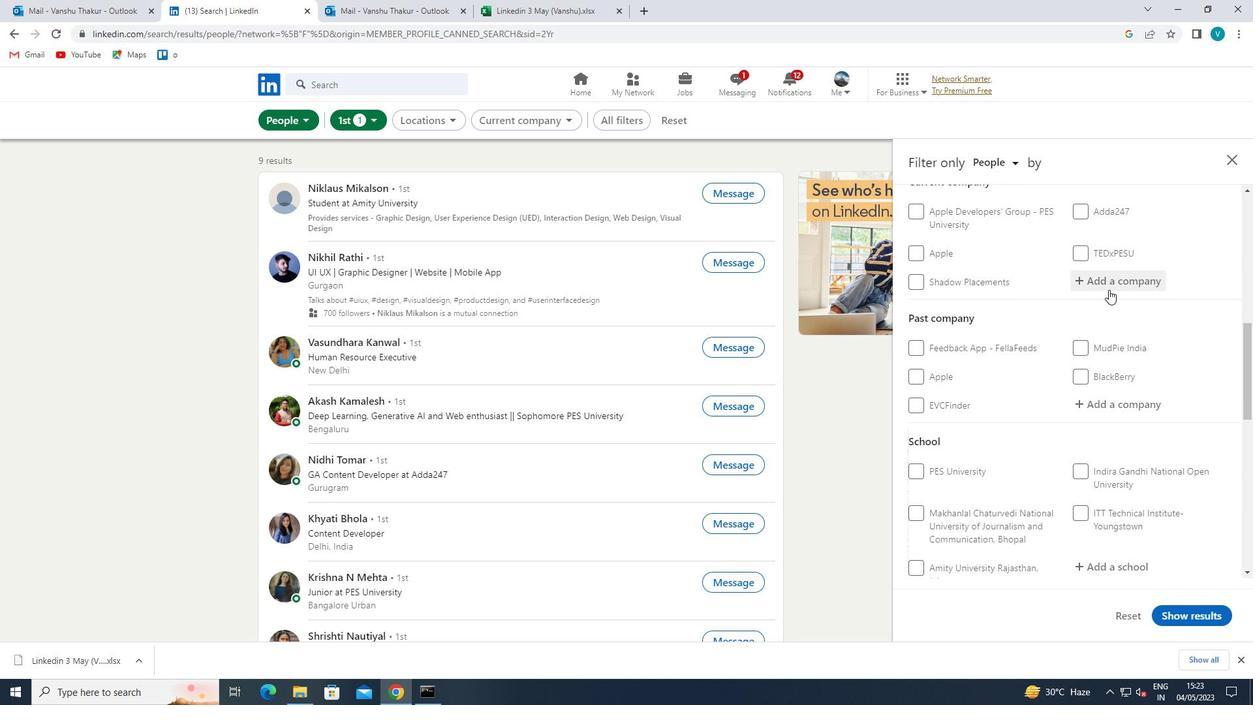 
Action: Mouse moved to (1105, 339)
Screenshot: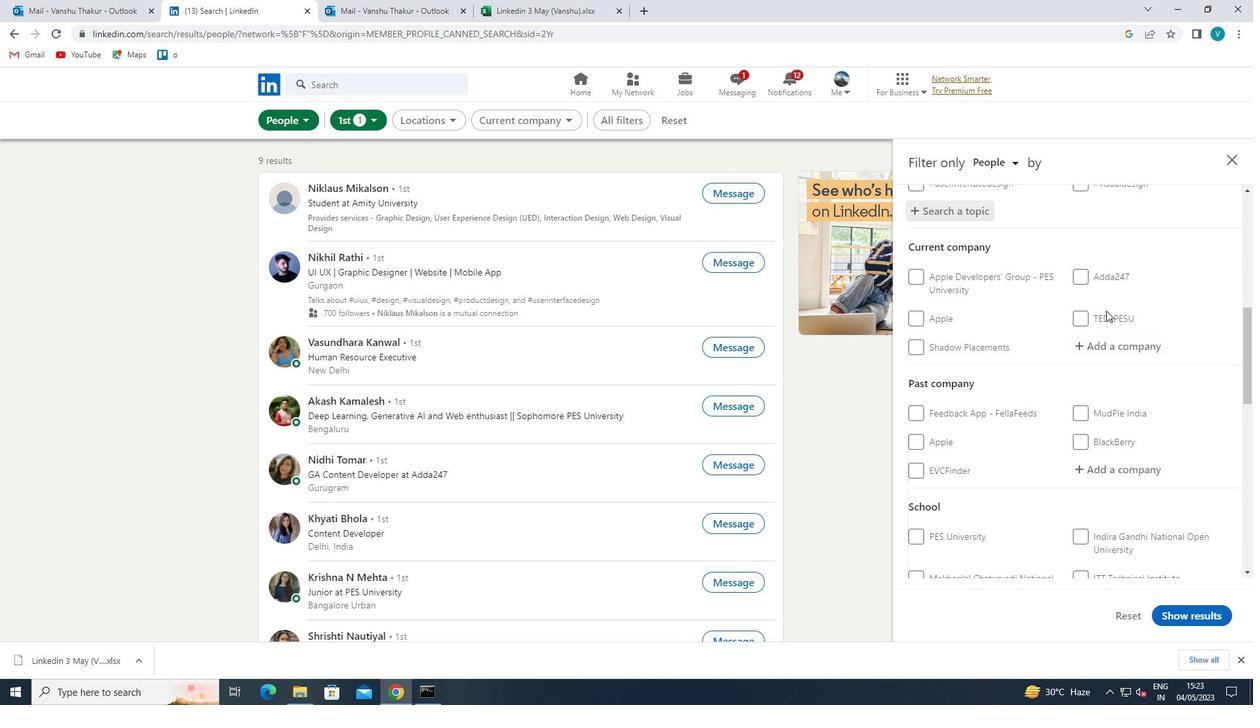 
Action: Mouse pressed left at (1105, 339)
Screenshot: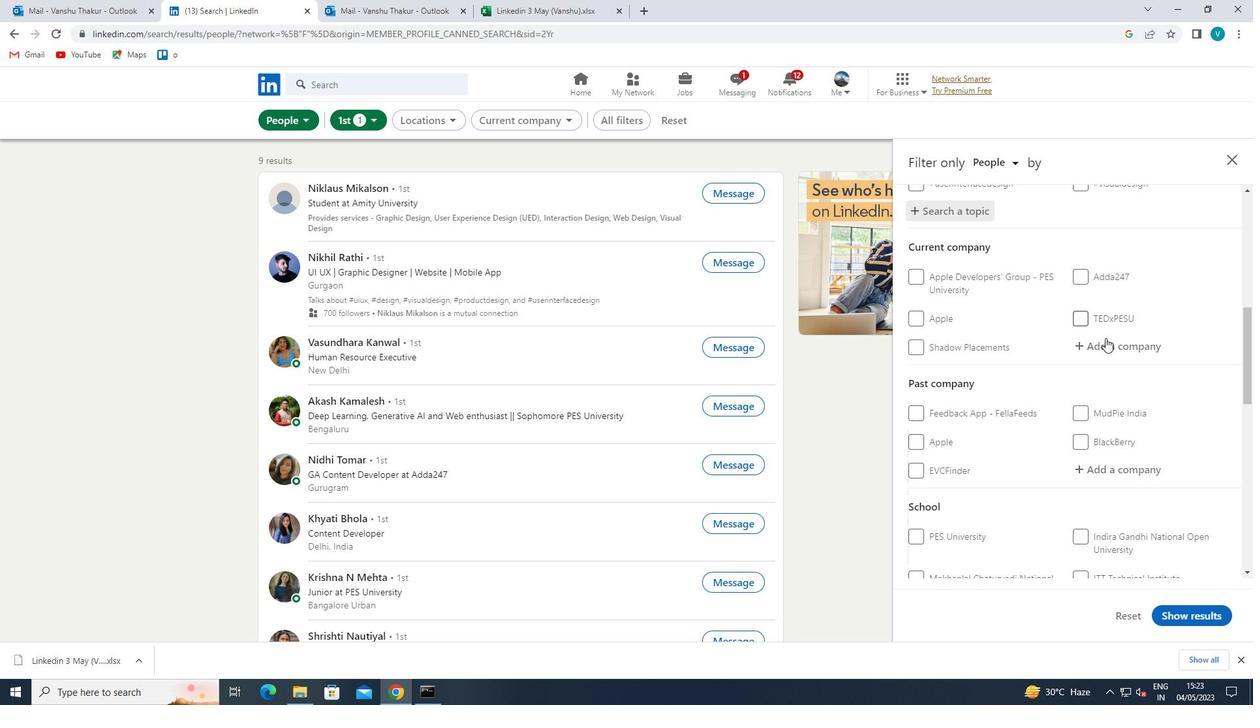 
Action: Mouse moved to (1098, 346)
Screenshot: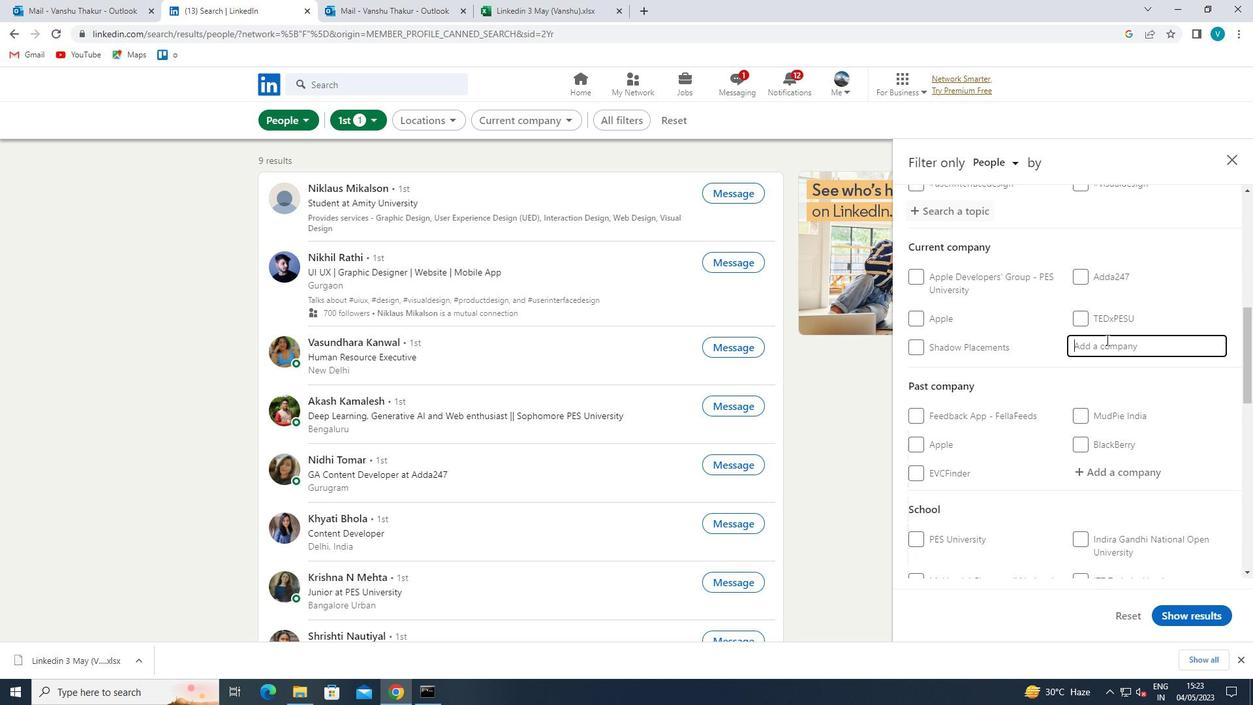 
Action: Key pressed <Key.shift>HACKER
Screenshot: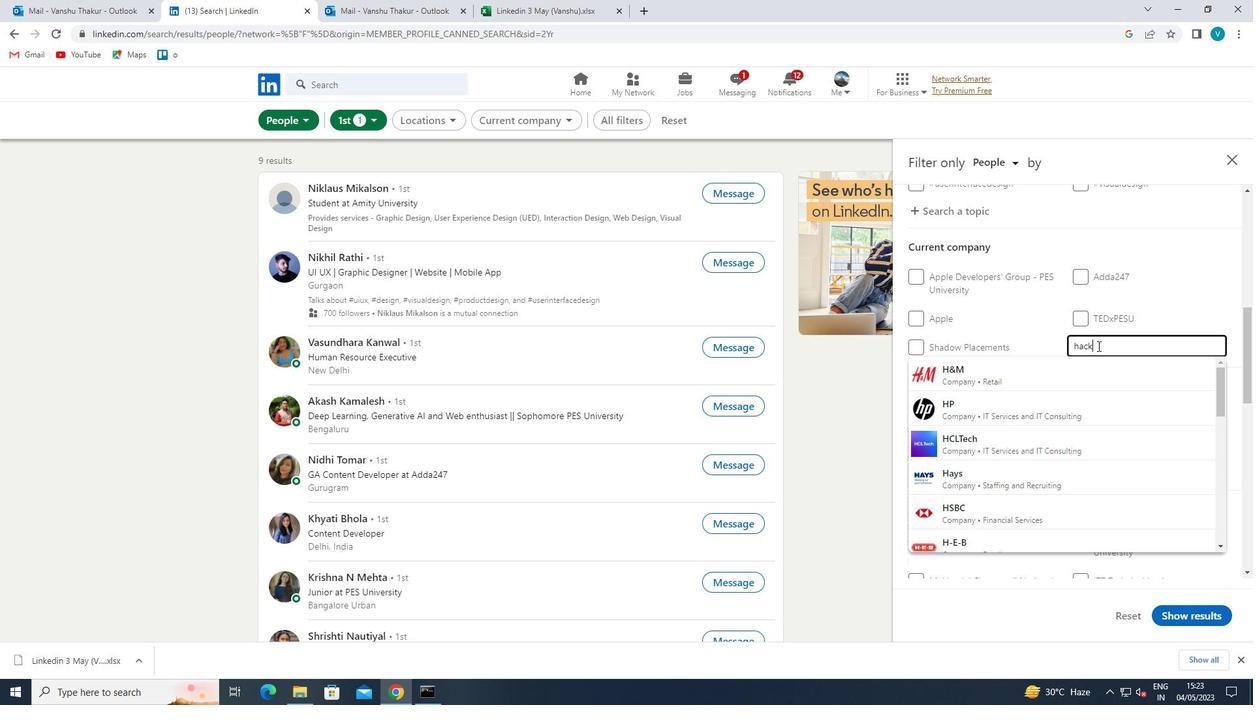 
Action: Mouse moved to (1070, 500)
Screenshot: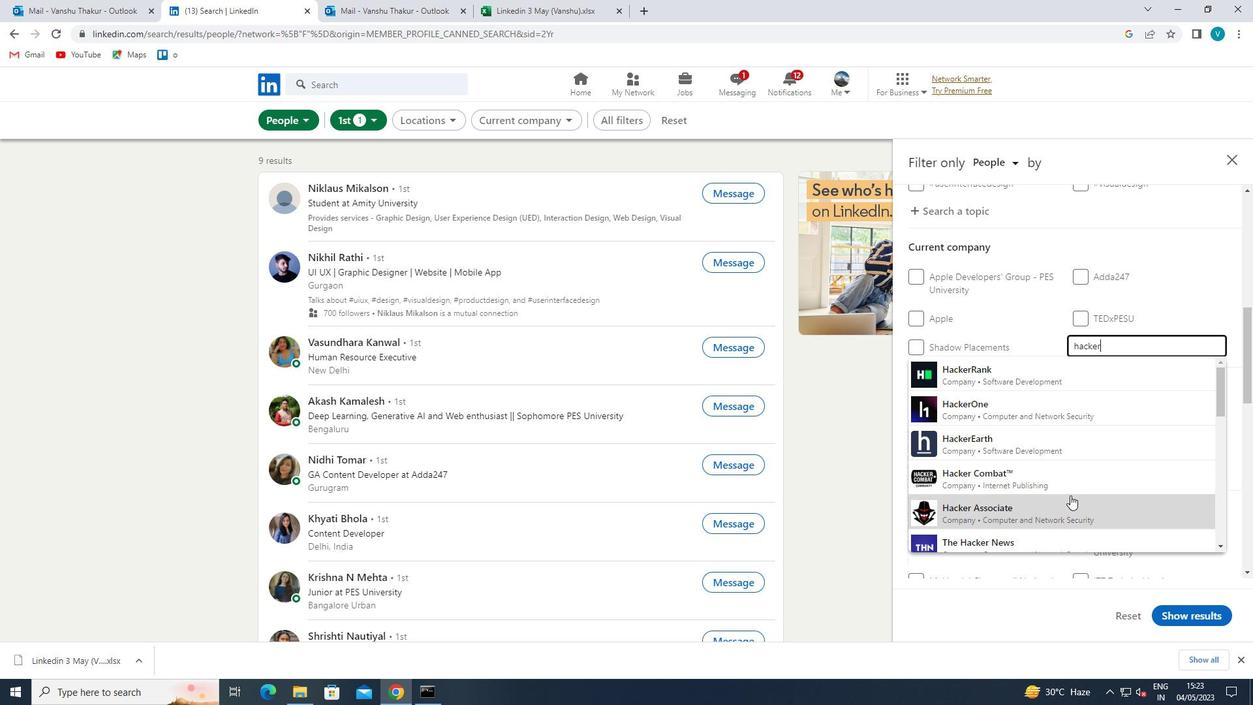 
Action: Mouse pressed left at (1070, 500)
Screenshot: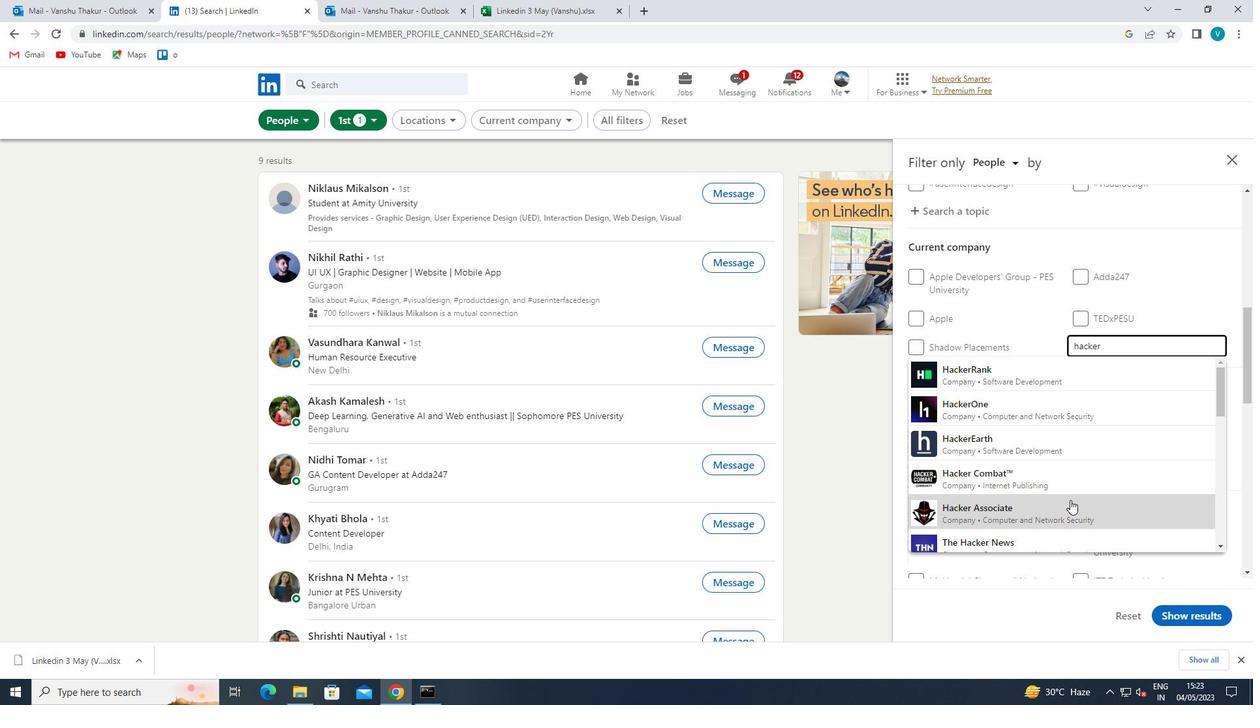 
Action: Mouse moved to (1103, 445)
Screenshot: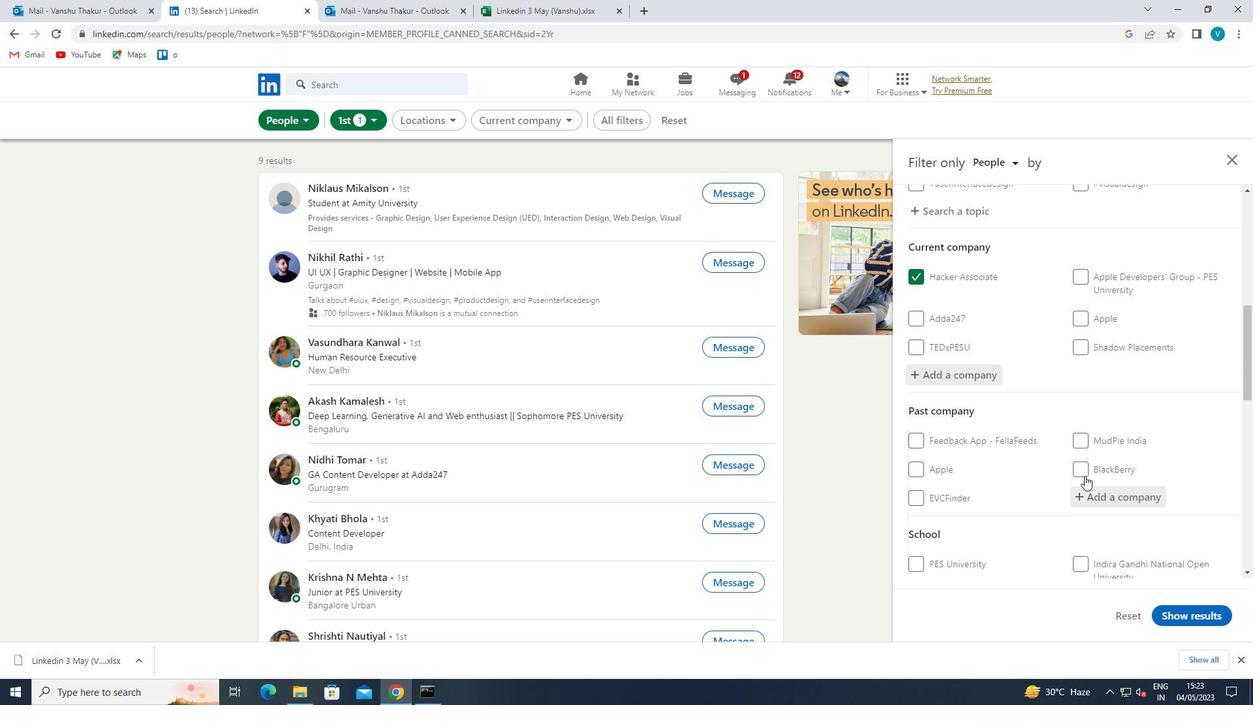 
Action: Mouse scrolled (1103, 444) with delta (0, 0)
Screenshot: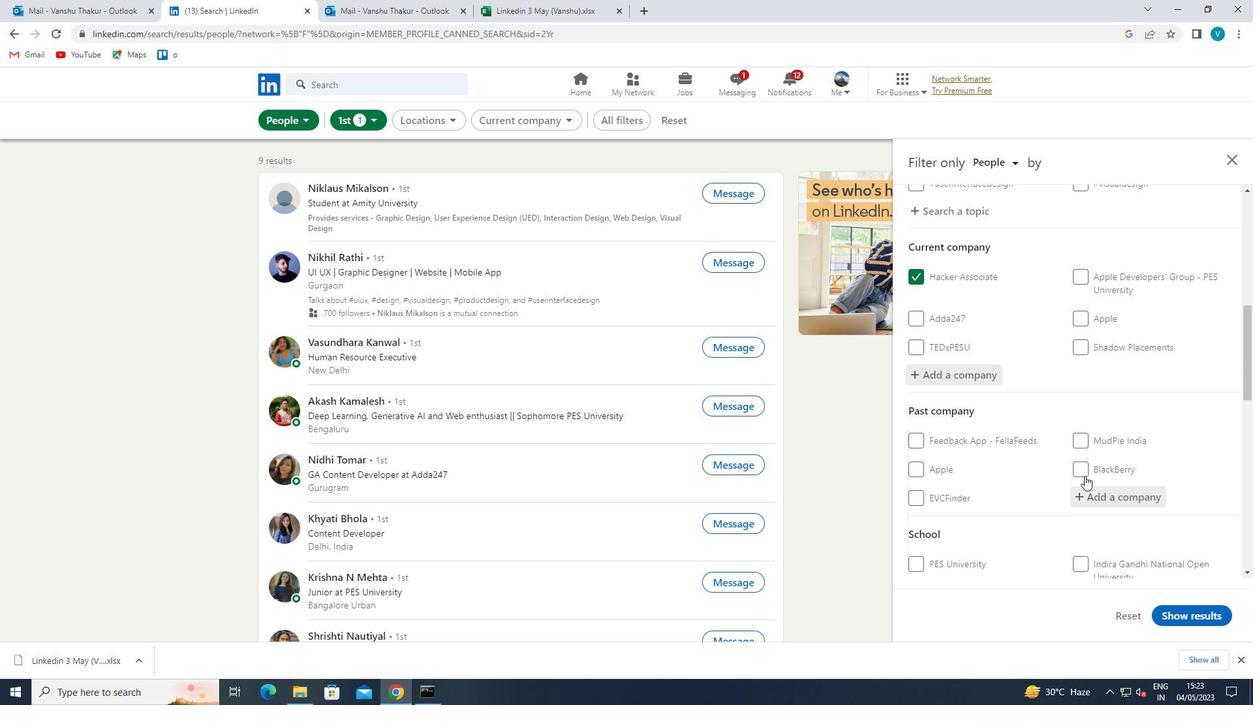 
Action: Mouse moved to (1107, 438)
Screenshot: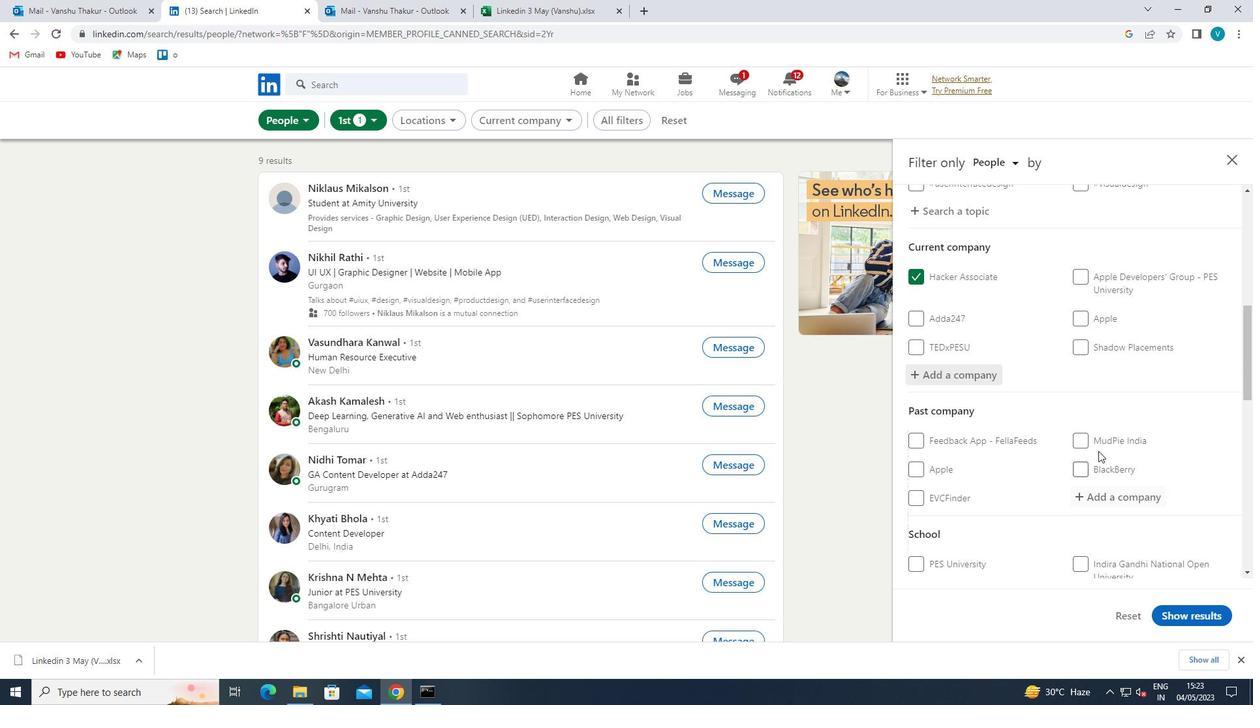 
Action: Mouse scrolled (1107, 438) with delta (0, 0)
Screenshot: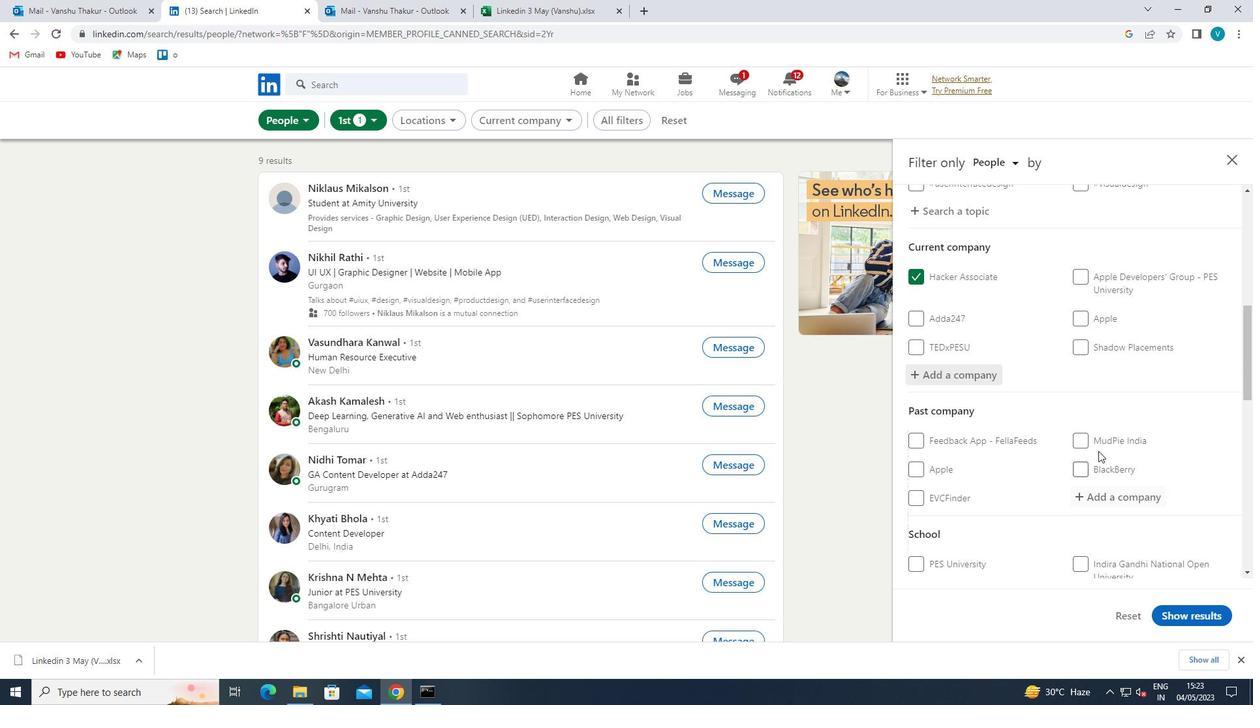 
Action: Mouse moved to (1107, 437)
Screenshot: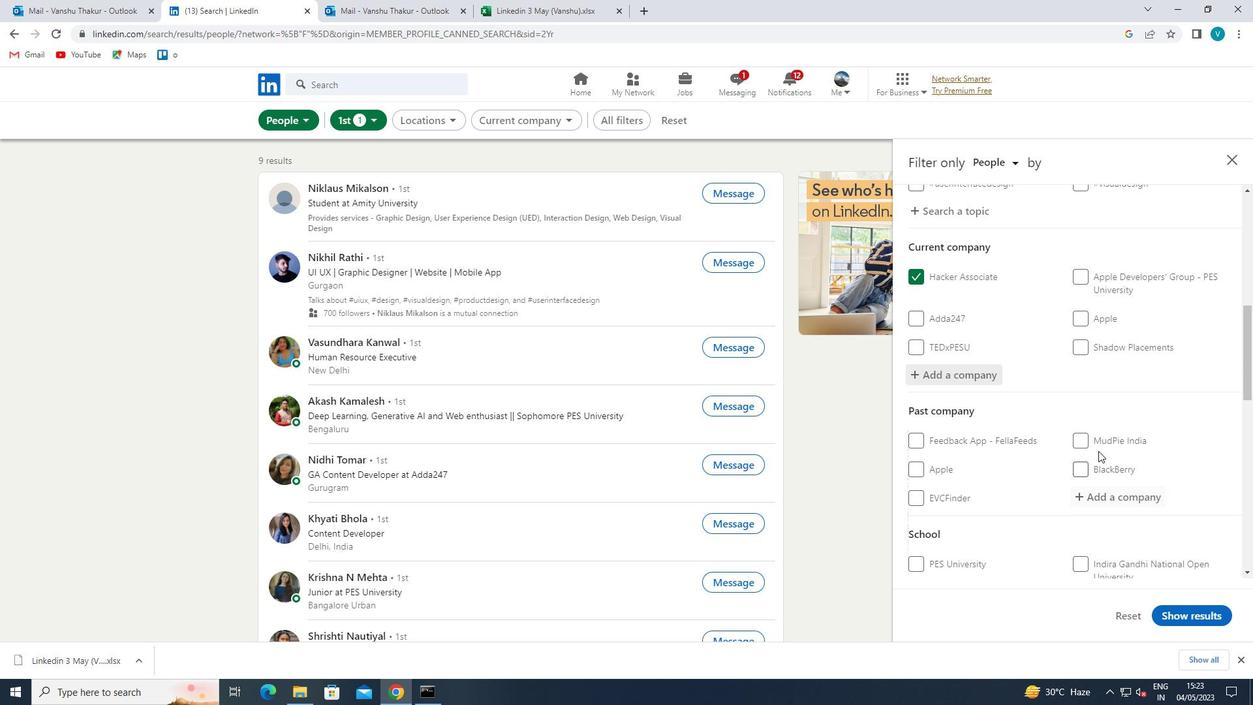 
Action: Mouse scrolled (1107, 436) with delta (0, 0)
Screenshot: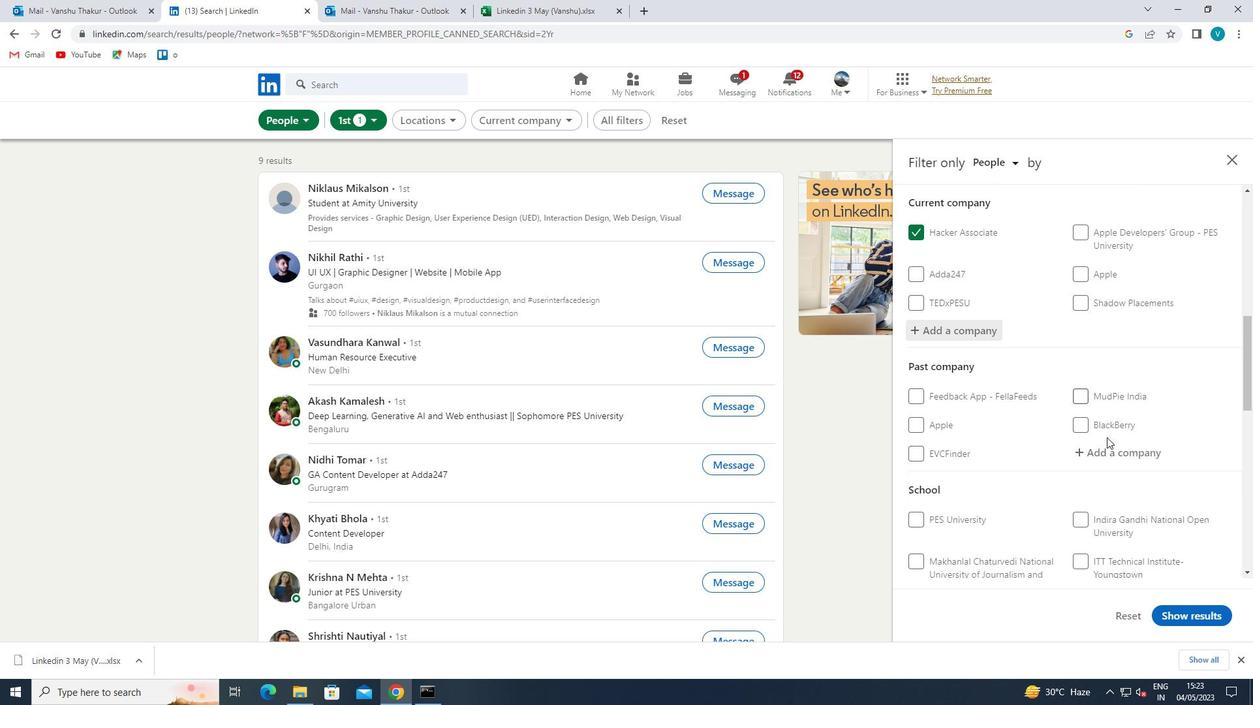
Action: Mouse moved to (1102, 464)
Screenshot: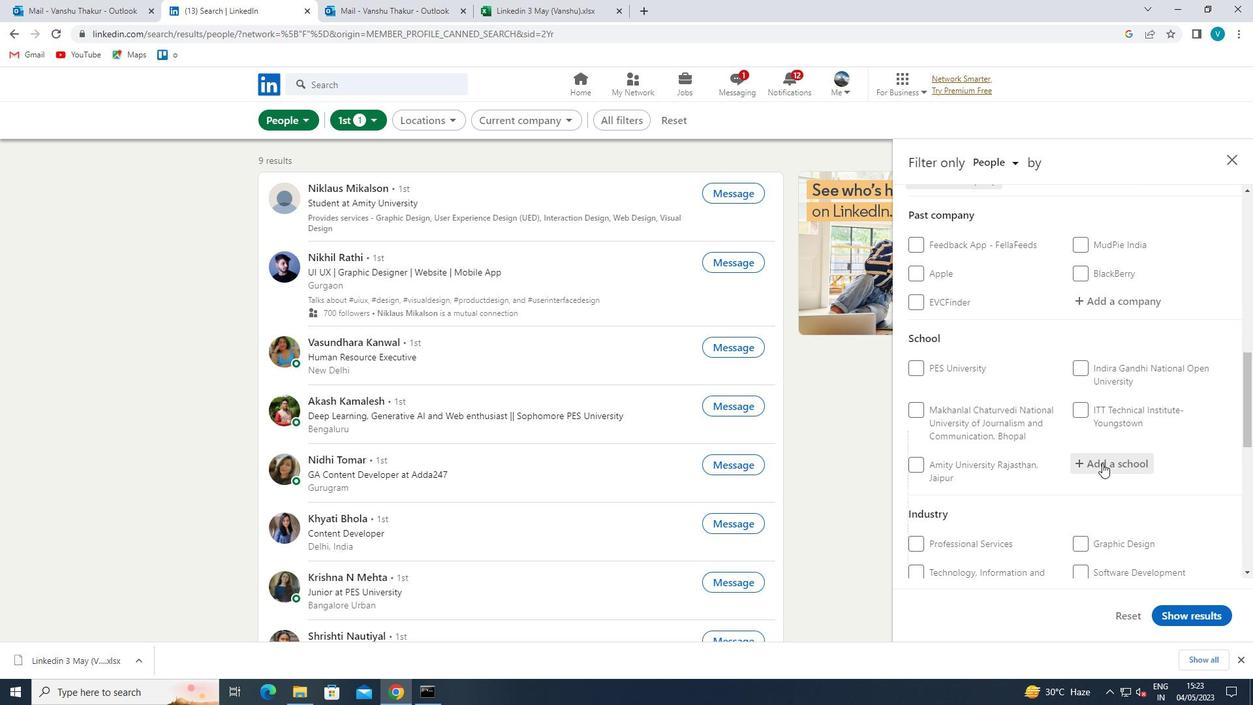 
Action: Mouse pressed left at (1102, 464)
Screenshot: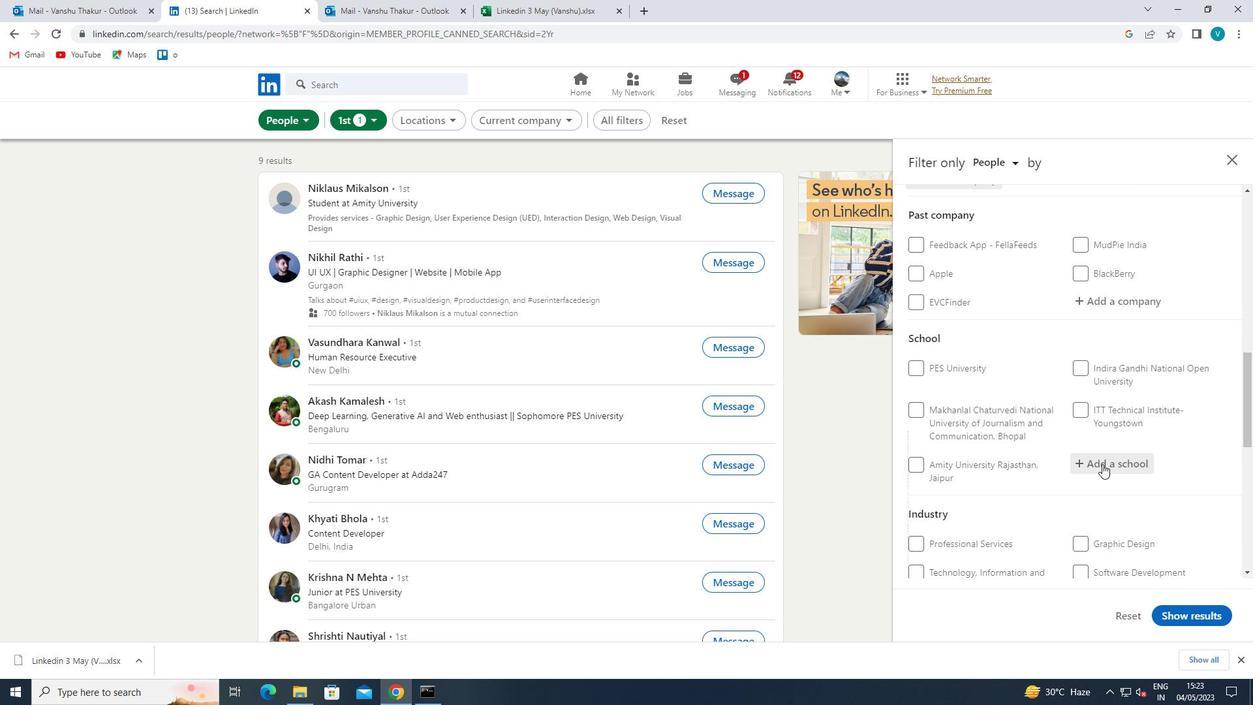 
Action: Mouse moved to (1101, 463)
Screenshot: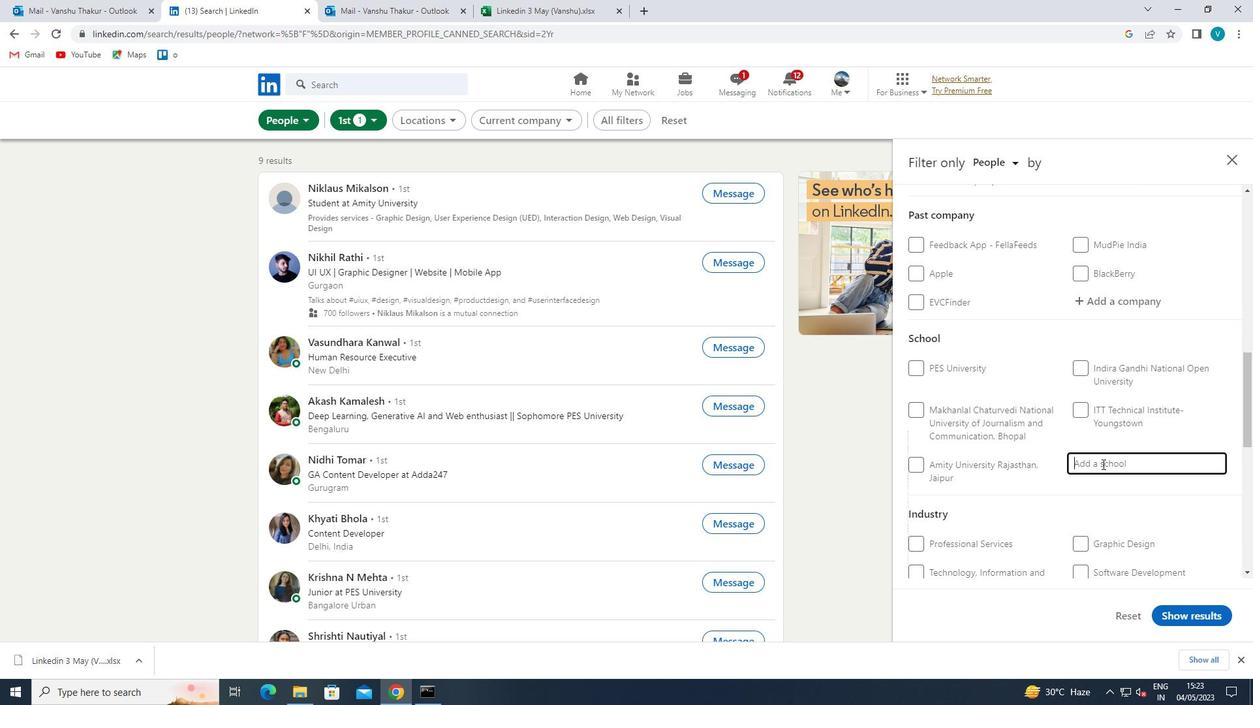 
Action: Key pressed <Key.shift><Key.shift><Key.shift><Key.shift><Key.shift><Key.shift><Key.shift>ILSC<Key.space>
Screenshot: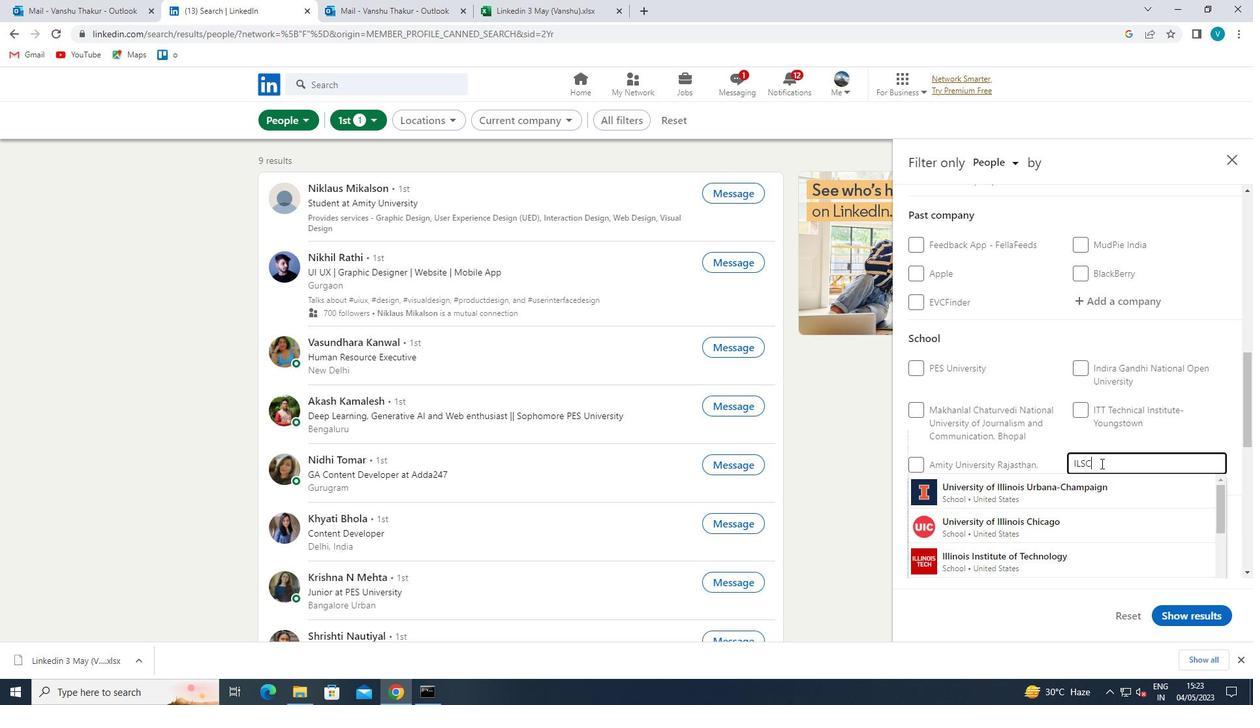 
Action: Mouse moved to (1081, 486)
Screenshot: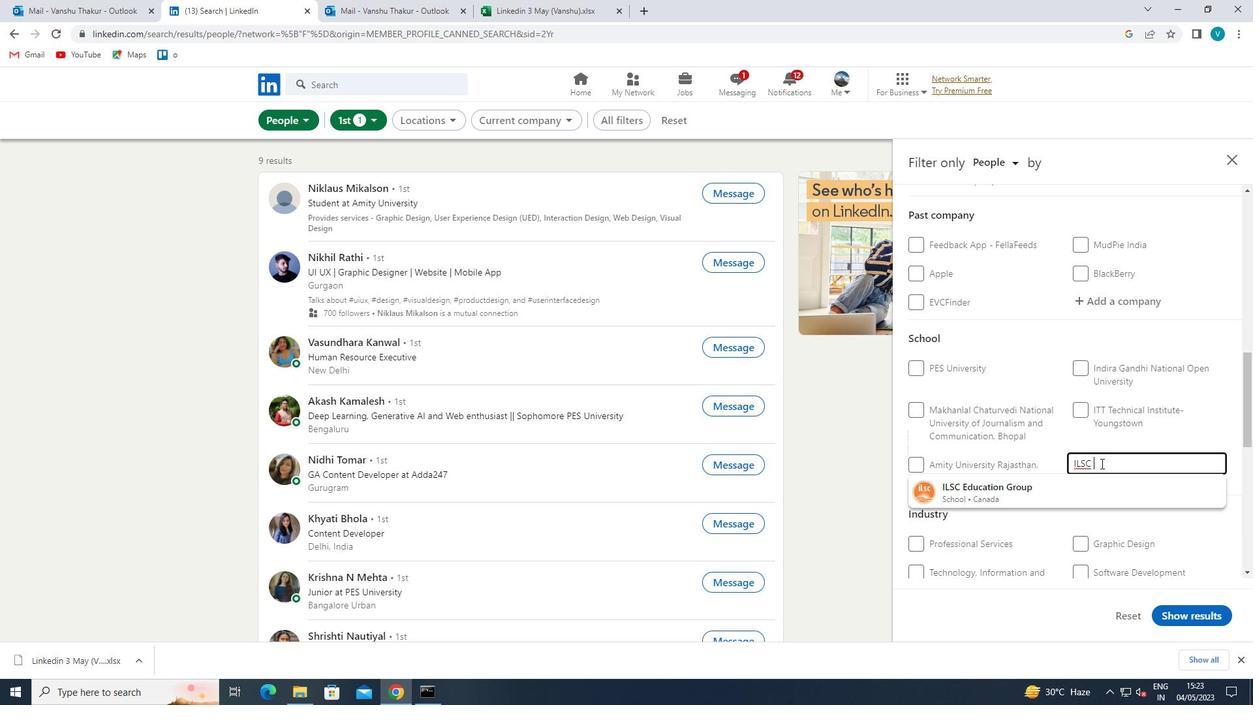 
Action: Mouse pressed left at (1081, 486)
Screenshot: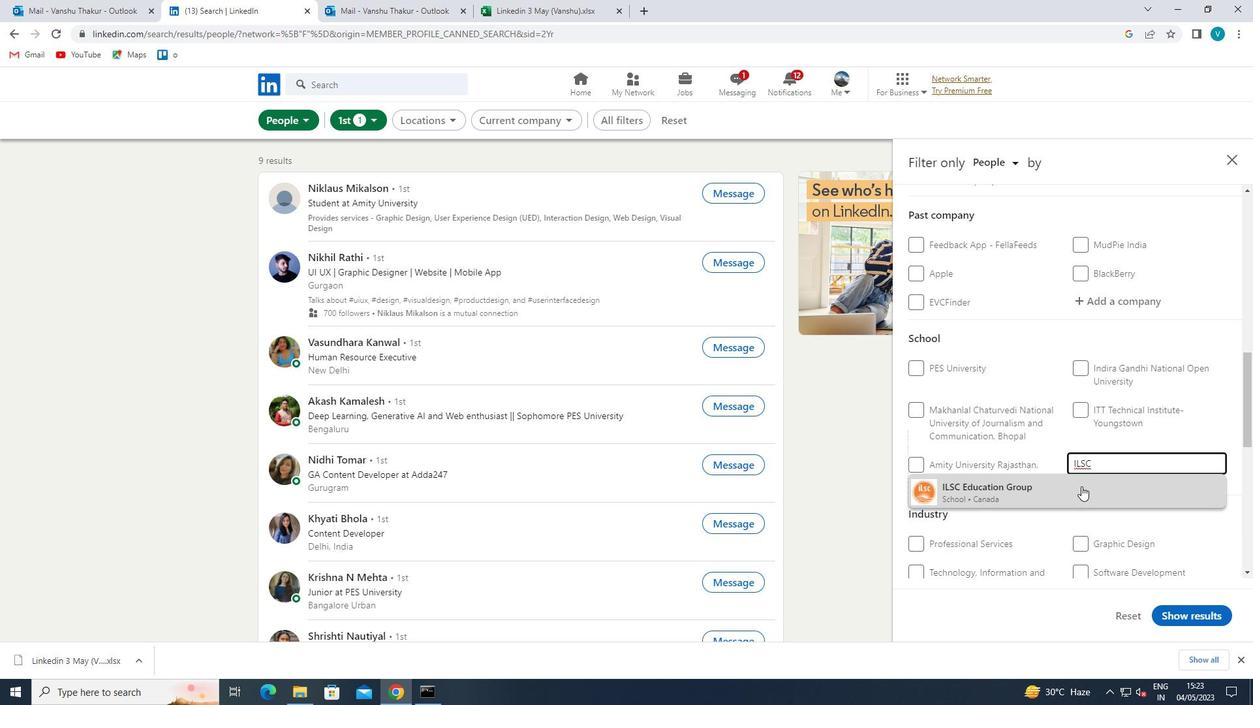 
Action: Mouse moved to (1083, 487)
Screenshot: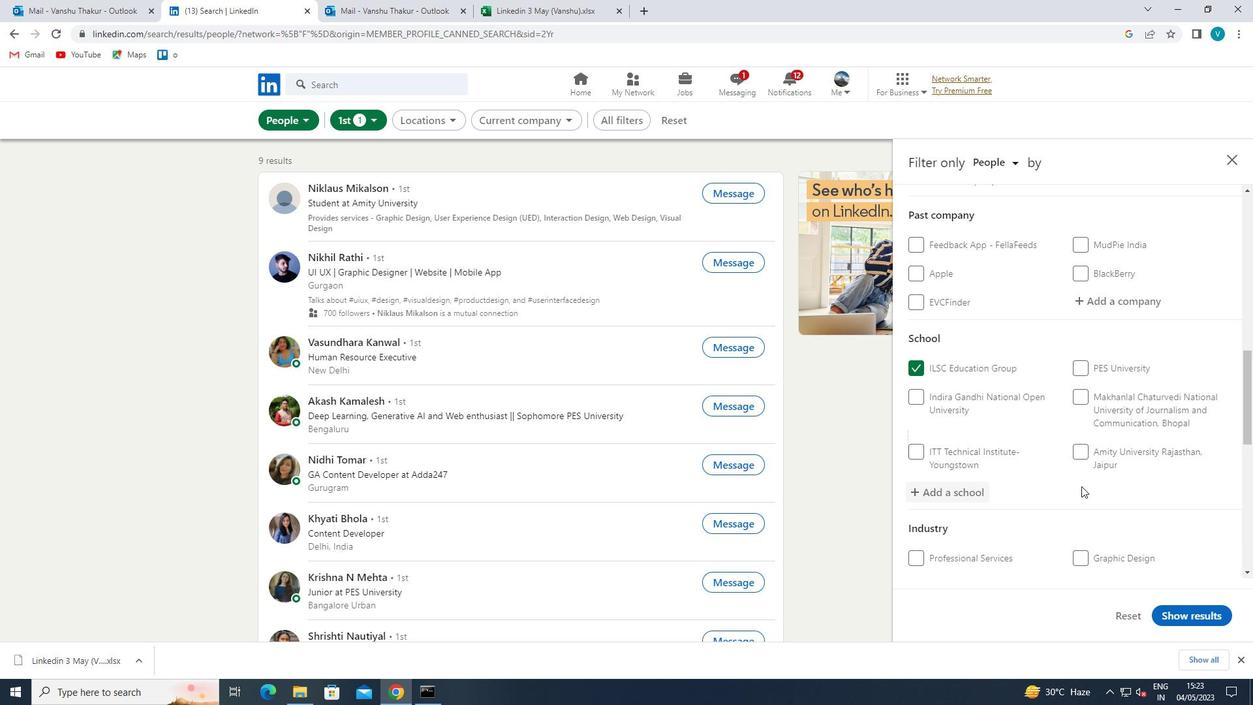 
Action: Mouse scrolled (1083, 486) with delta (0, 0)
Screenshot: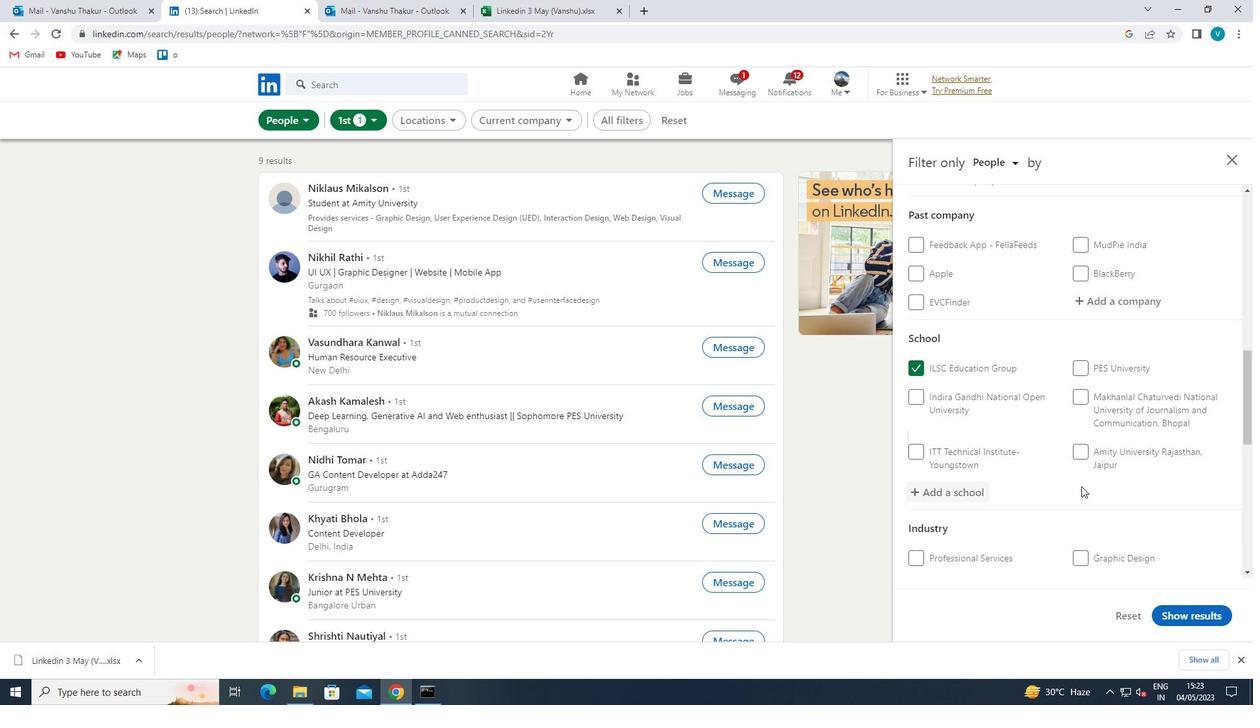 
Action: Mouse scrolled (1083, 486) with delta (0, 0)
Screenshot: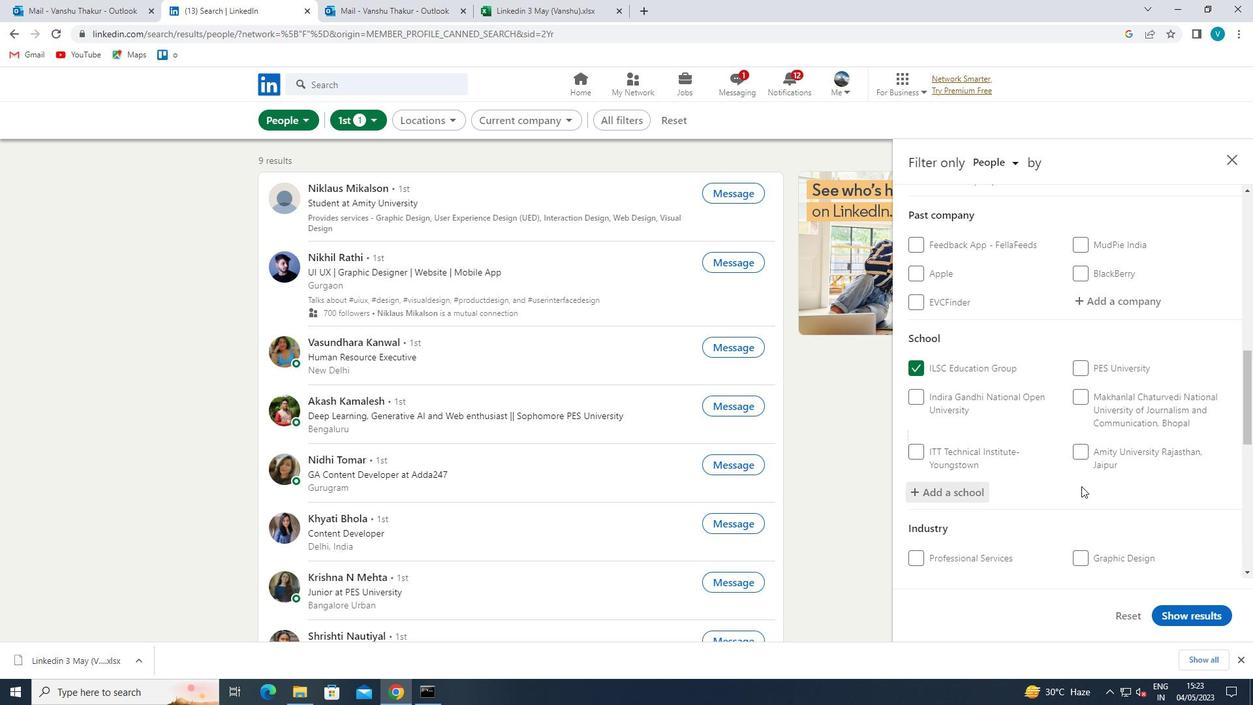 
Action: Mouse scrolled (1083, 486) with delta (0, 0)
Screenshot: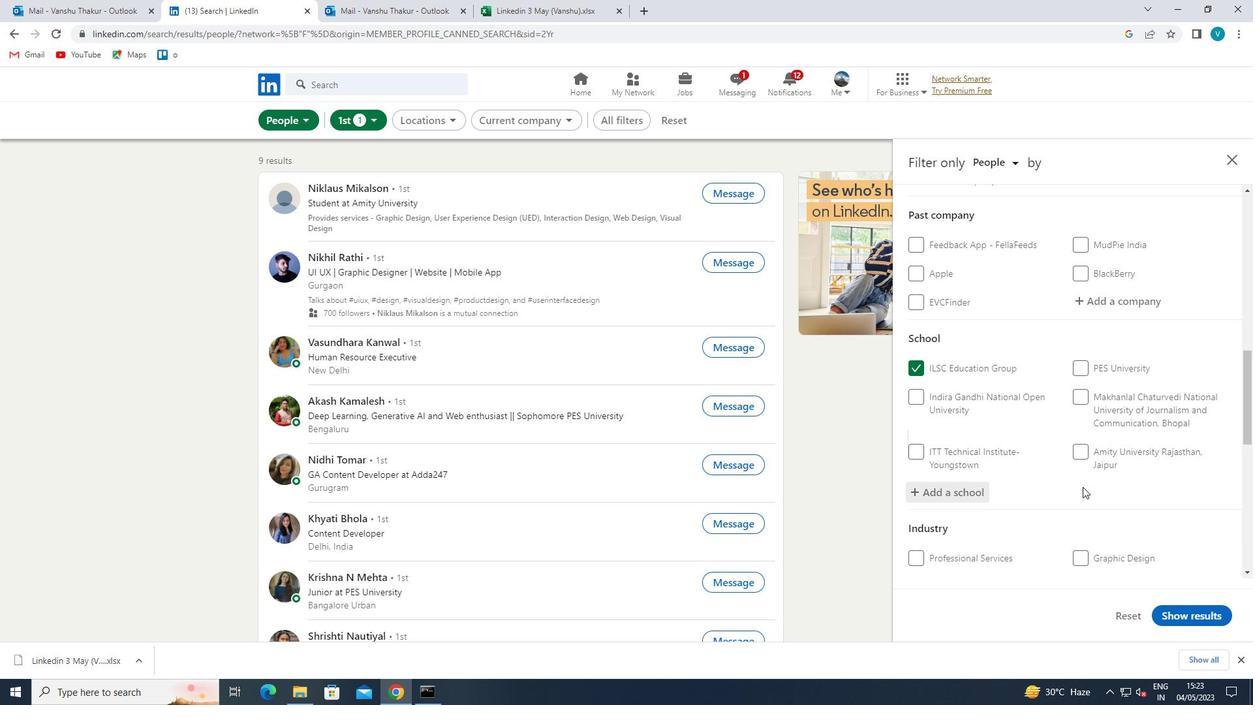 
Action: Mouse moved to (1106, 423)
Screenshot: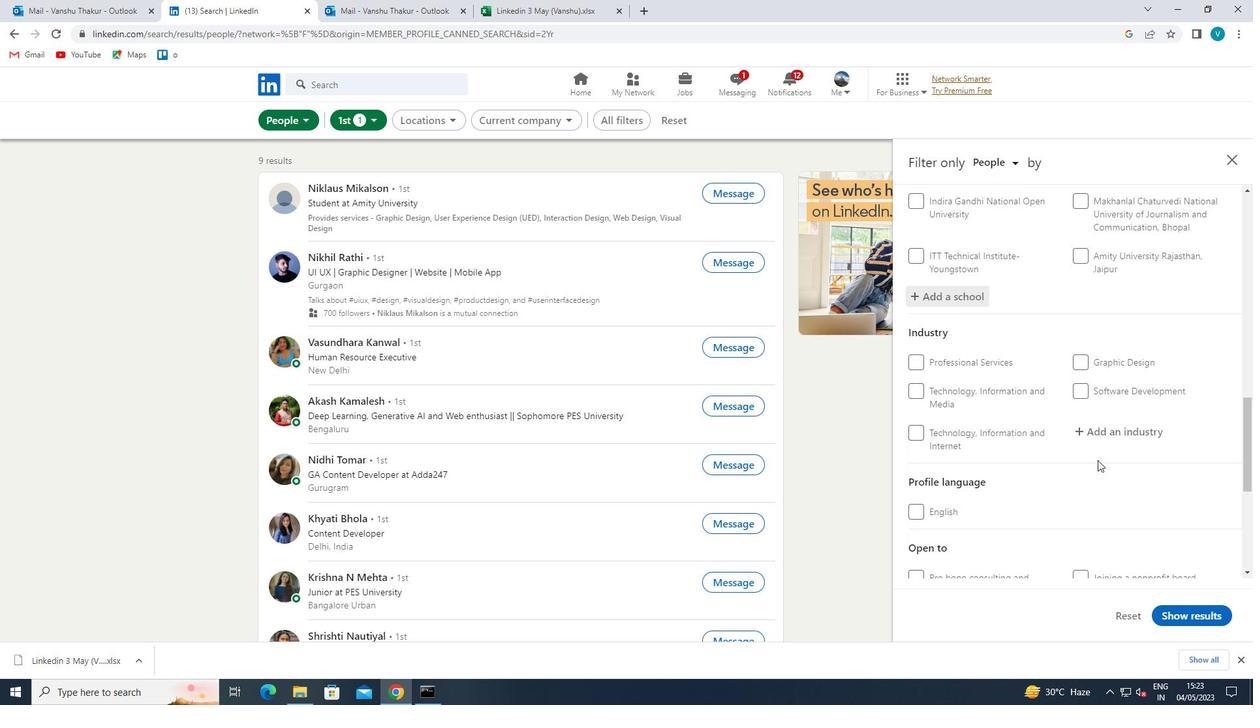 
Action: Mouse pressed left at (1106, 423)
Screenshot: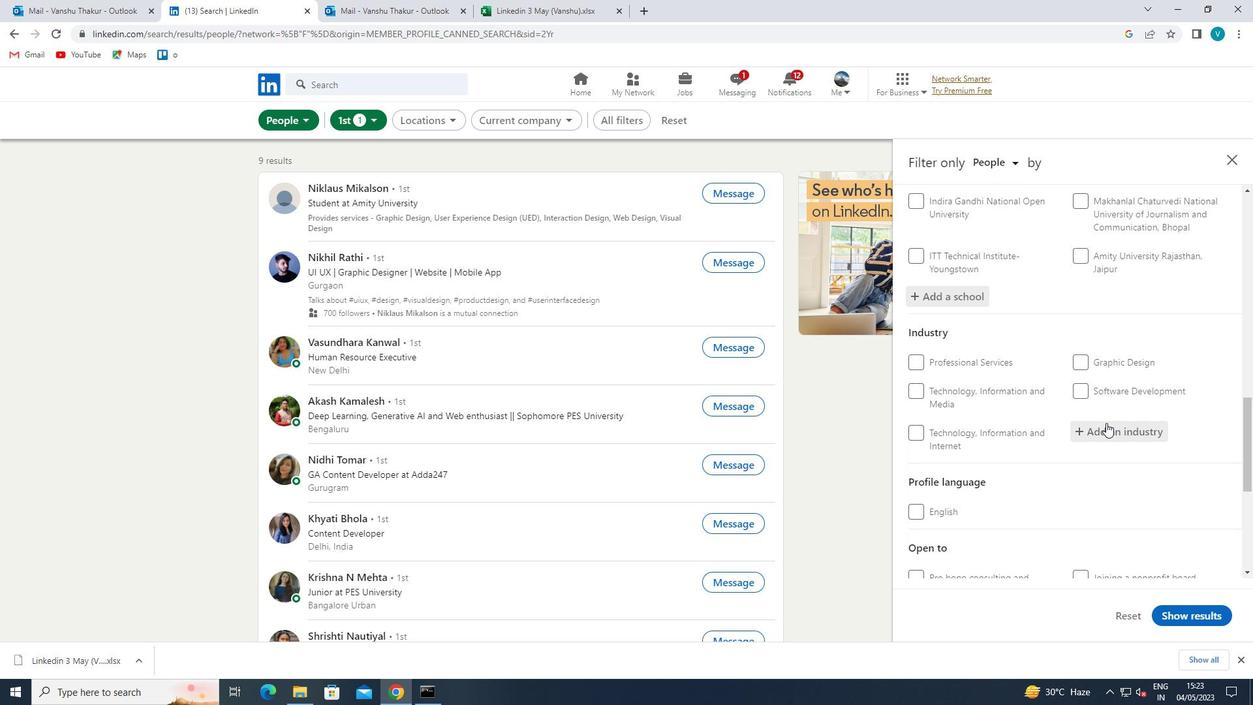 
Action: Mouse moved to (1092, 430)
Screenshot: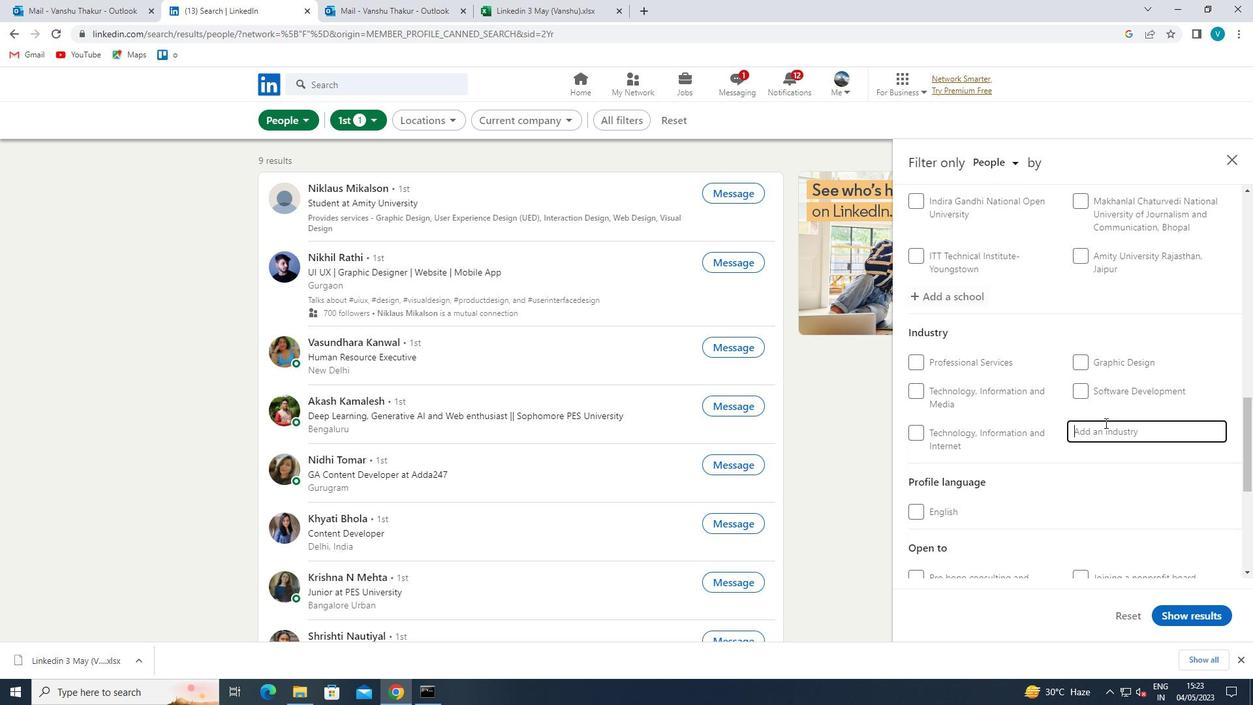 
Action: Key pressed <Key.shift>WATE<Key.backspace><Key.backspace><Key.backspace>ATER
Screenshot: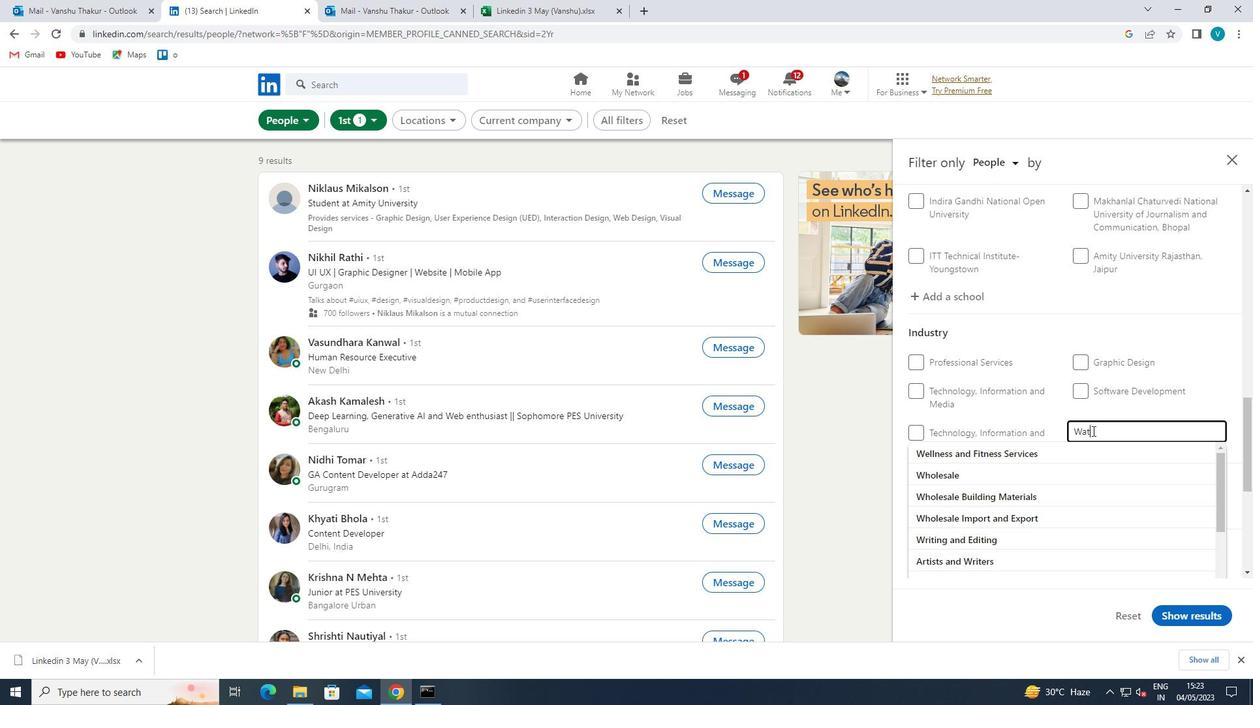
Action: Mouse moved to (1072, 489)
Screenshot: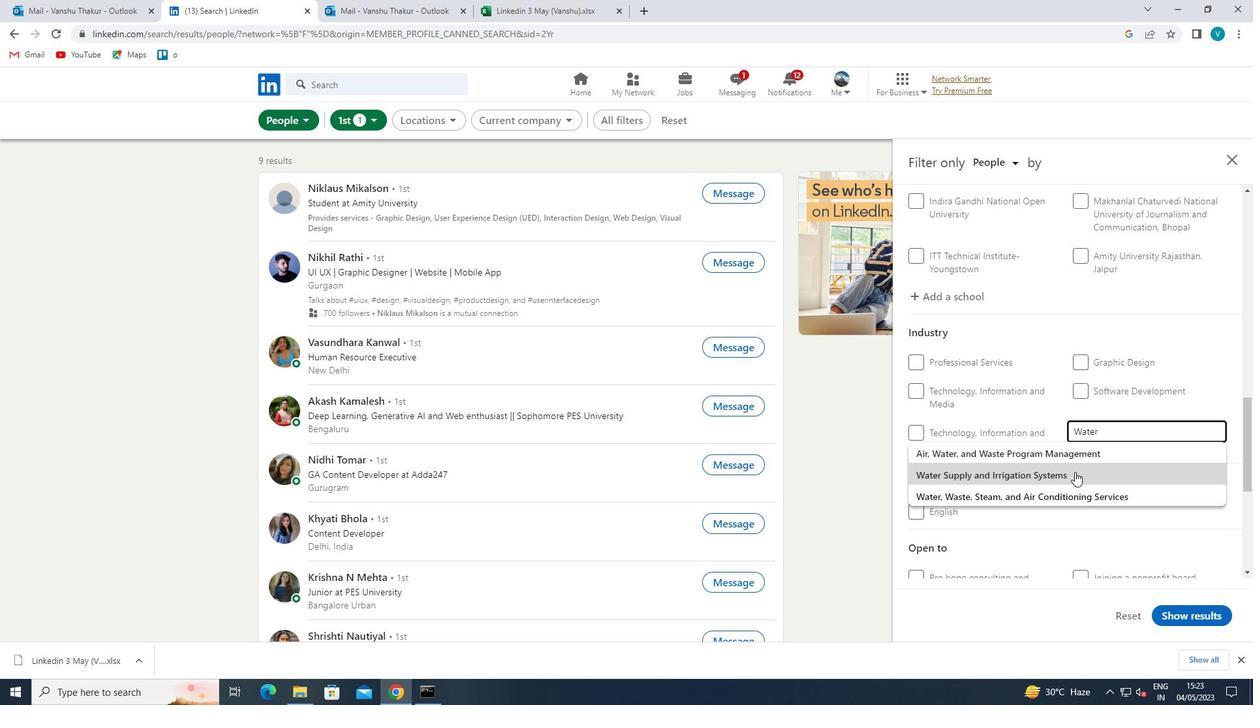 
Action: Mouse pressed left at (1072, 489)
Screenshot: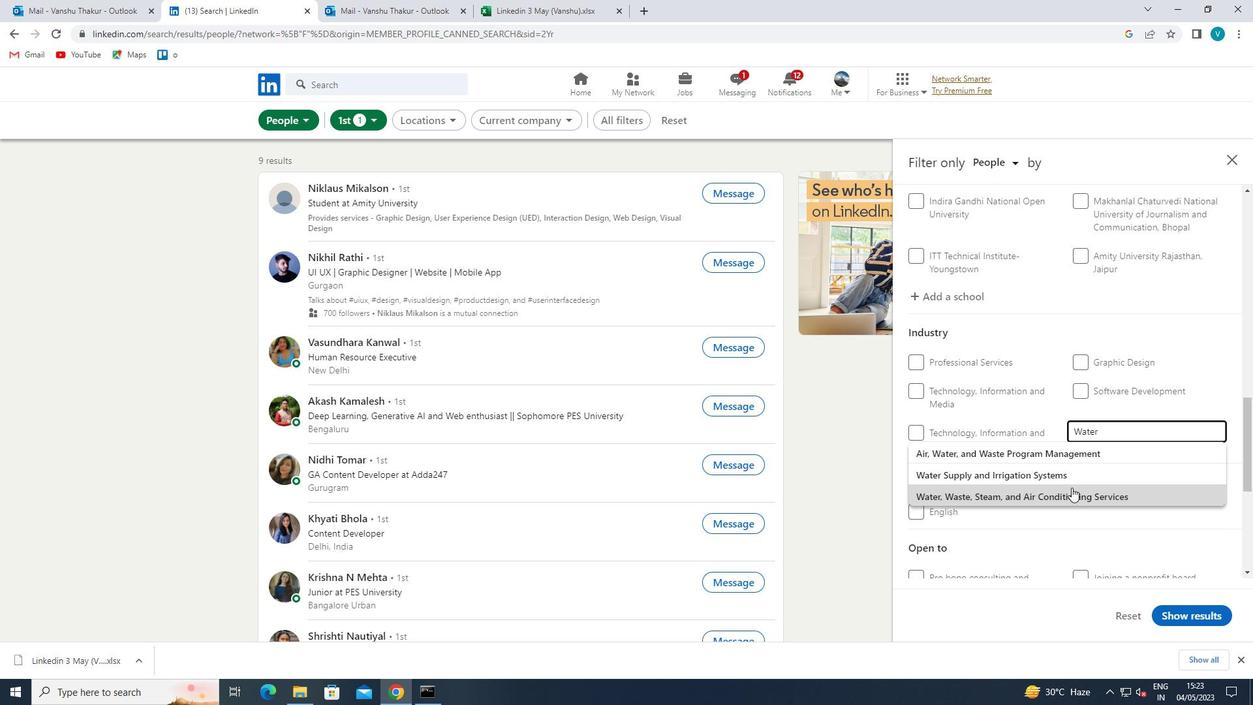 
Action: Mouse moved to (1079, 483)
Screenshot: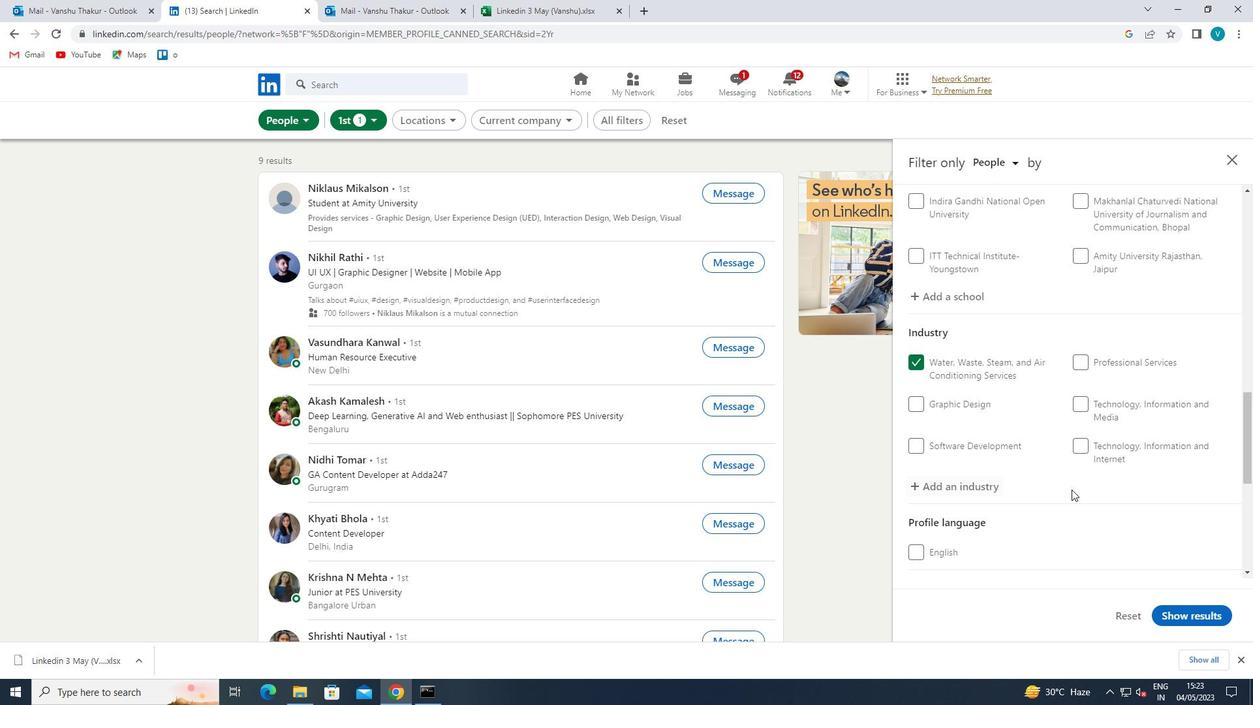 
Action: Mouse scrolled (1079, 483) with delta (0, 0)
Screenshot: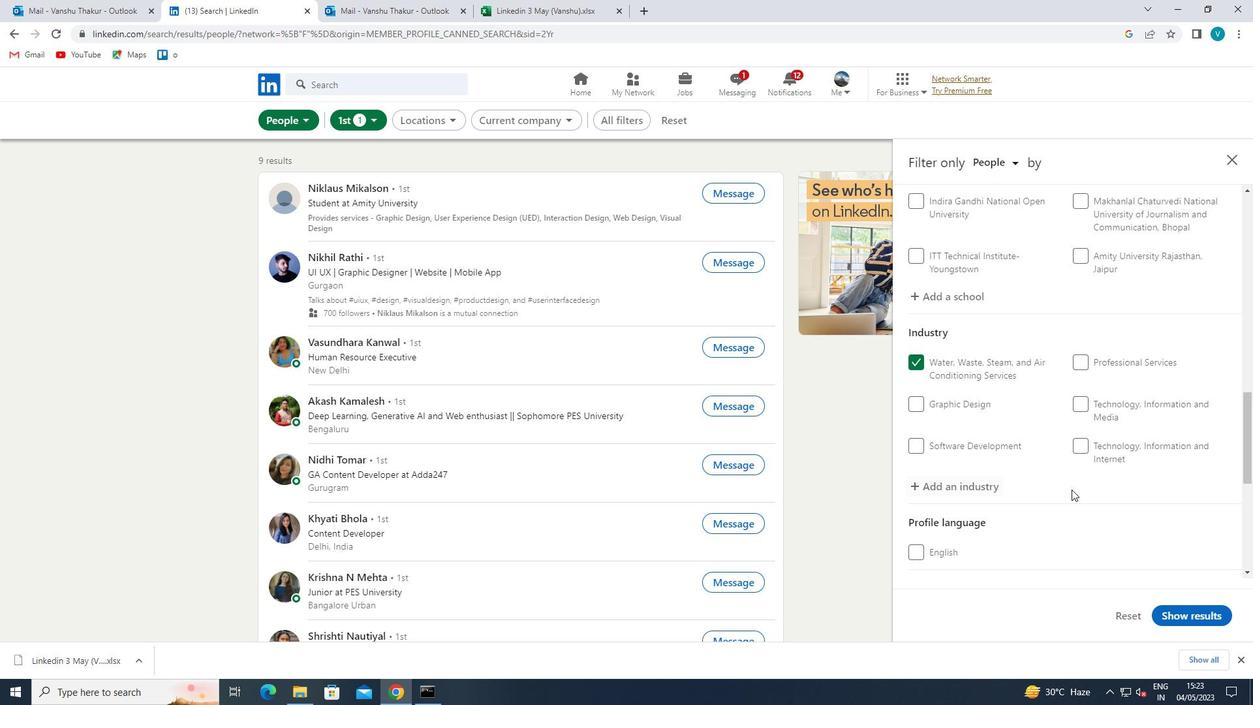 
Action: Mouse moved to (1081, 483)
Screenshot: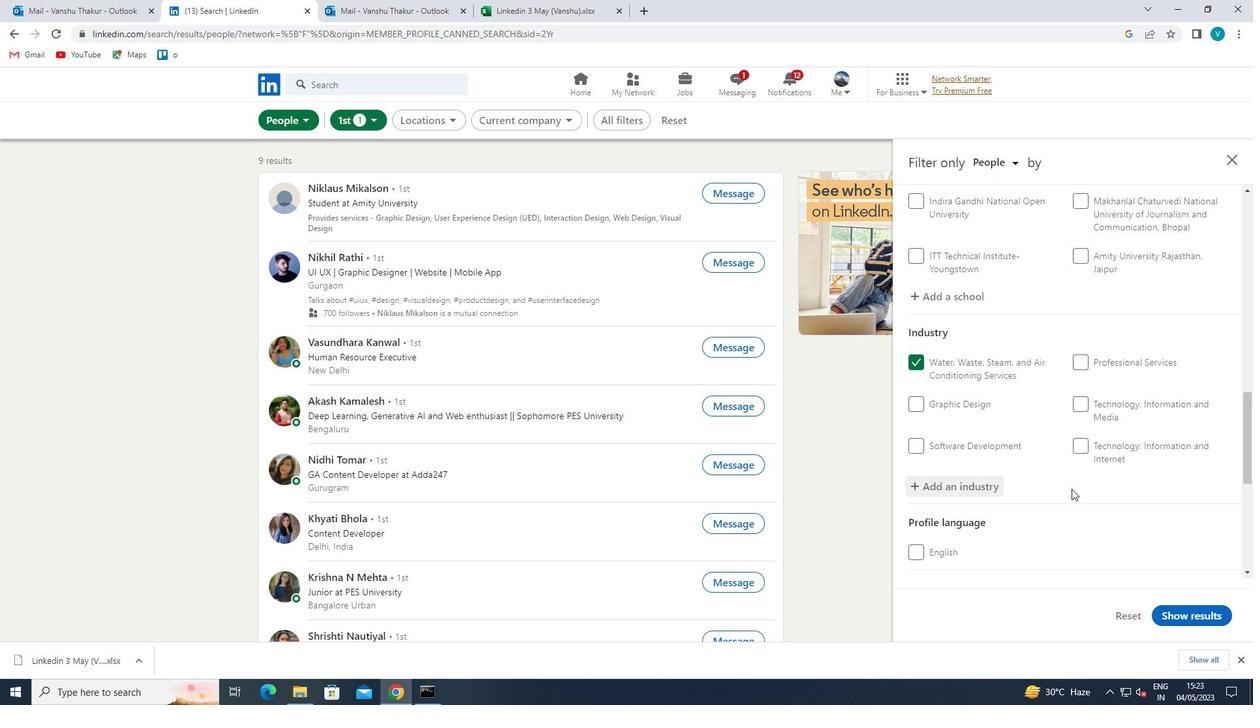 
Action: Mouse scrolled (1081, 482) with delta (0, 0)
Screenshot: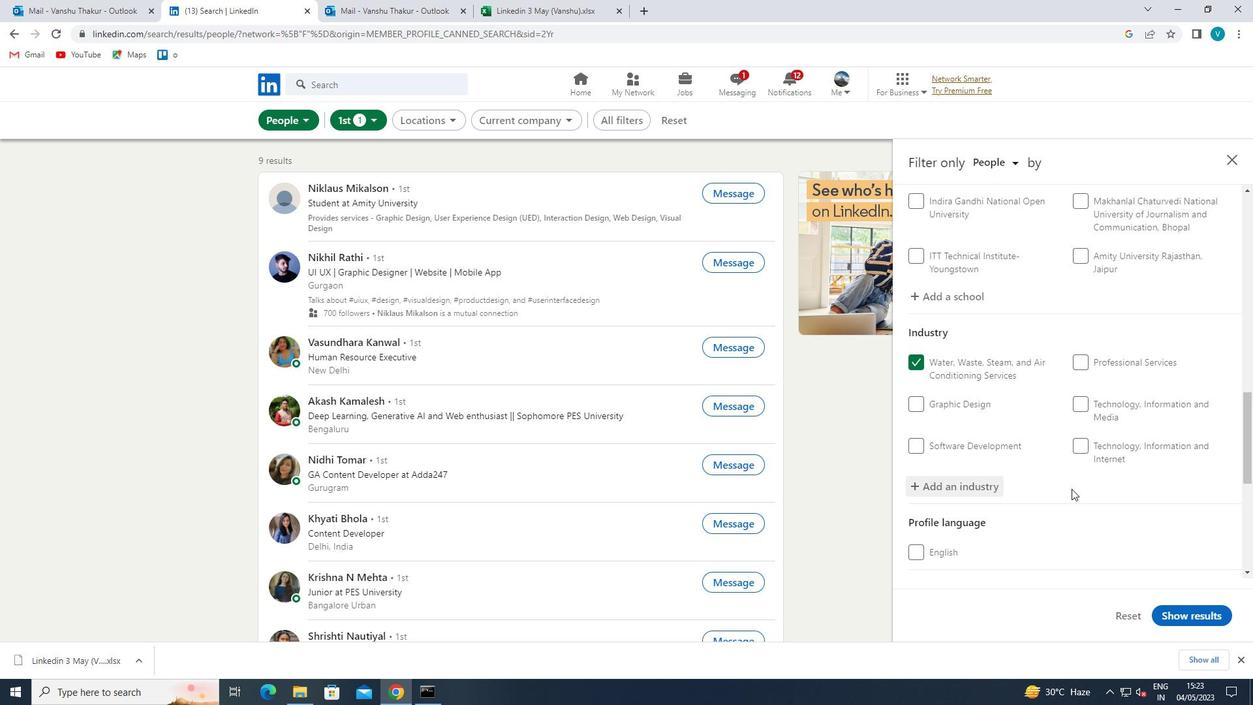 
Action: Mouse moved to (1082, 483)
Screenshot: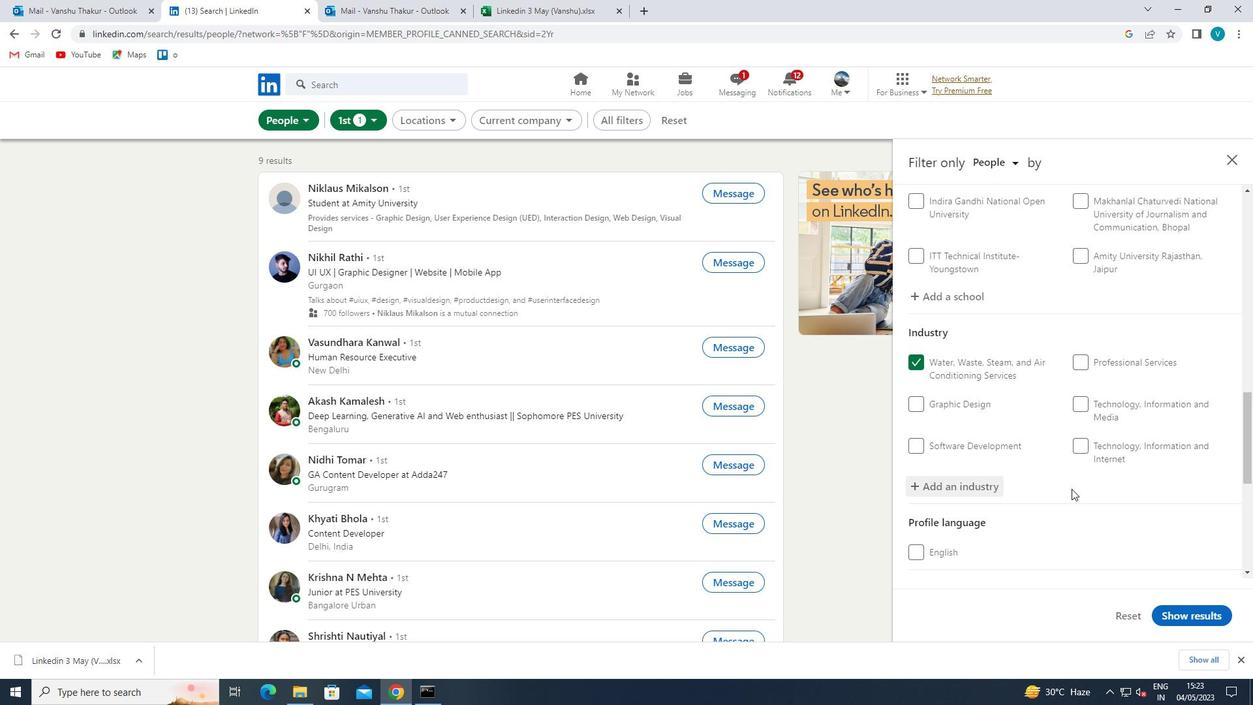 
Action: Mouse scrolled (1082, 482) with delta (0, 0)
Screenshot: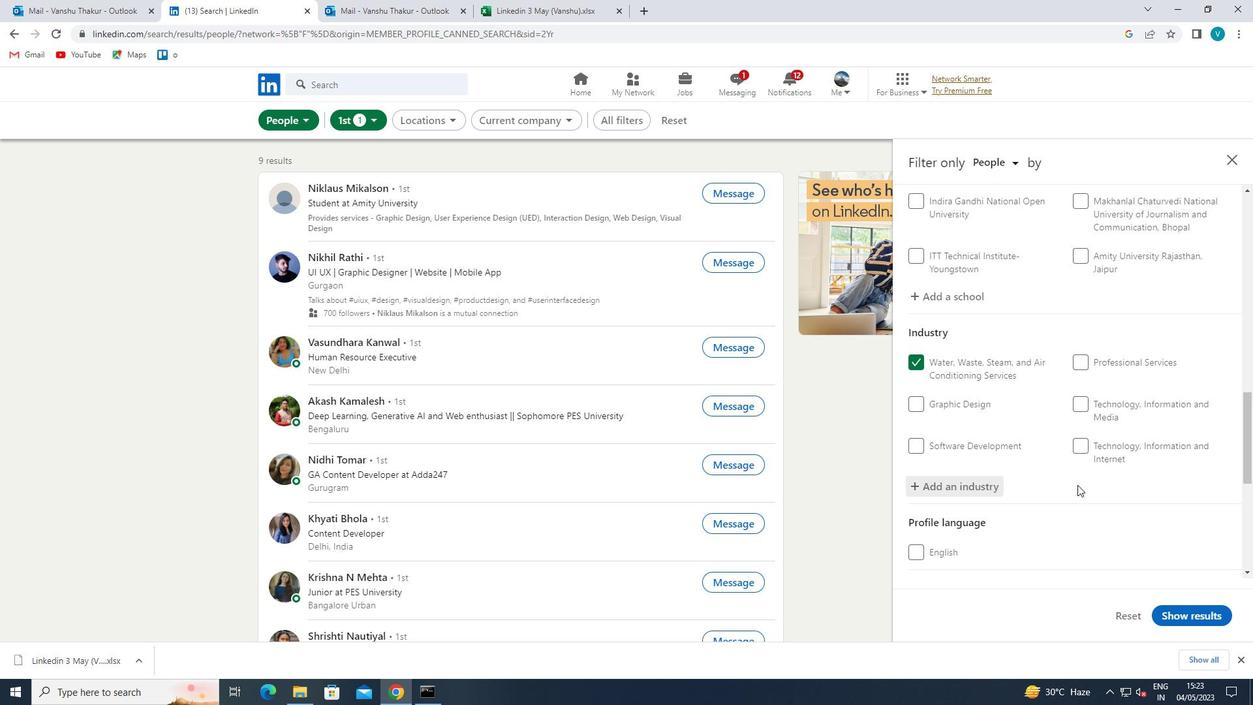 
Action: Mouse moved to (1082, 482)
Screenshot: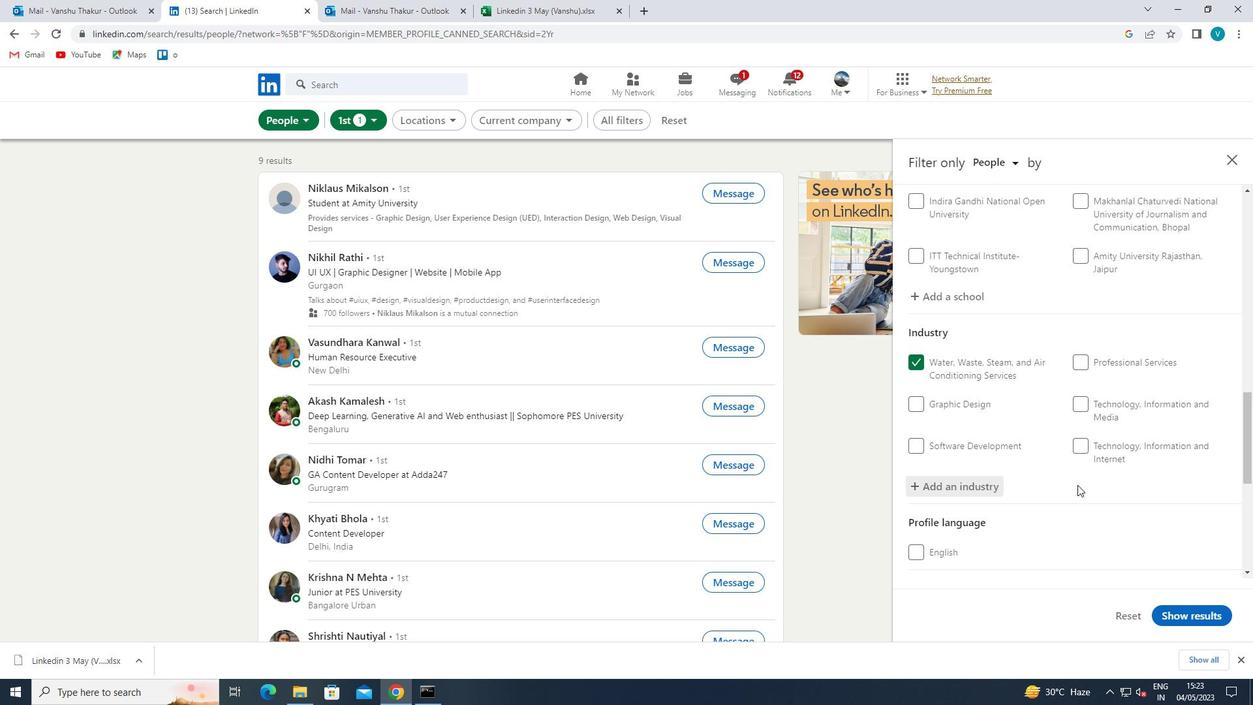 
Action: Mouse scrolled (1082, 481) with delta (0, 0)
Screenshot: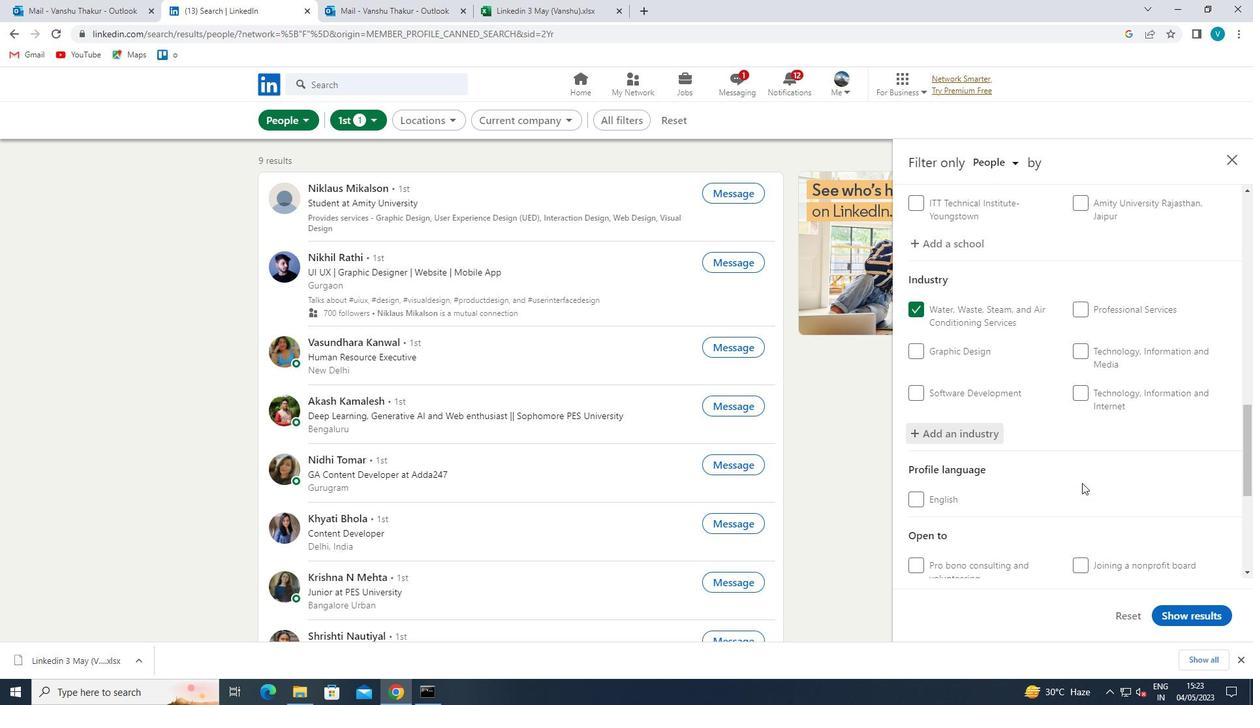 
Action: Mouse scrolled (1082, 481) with delta (0, 0)
Screenshot: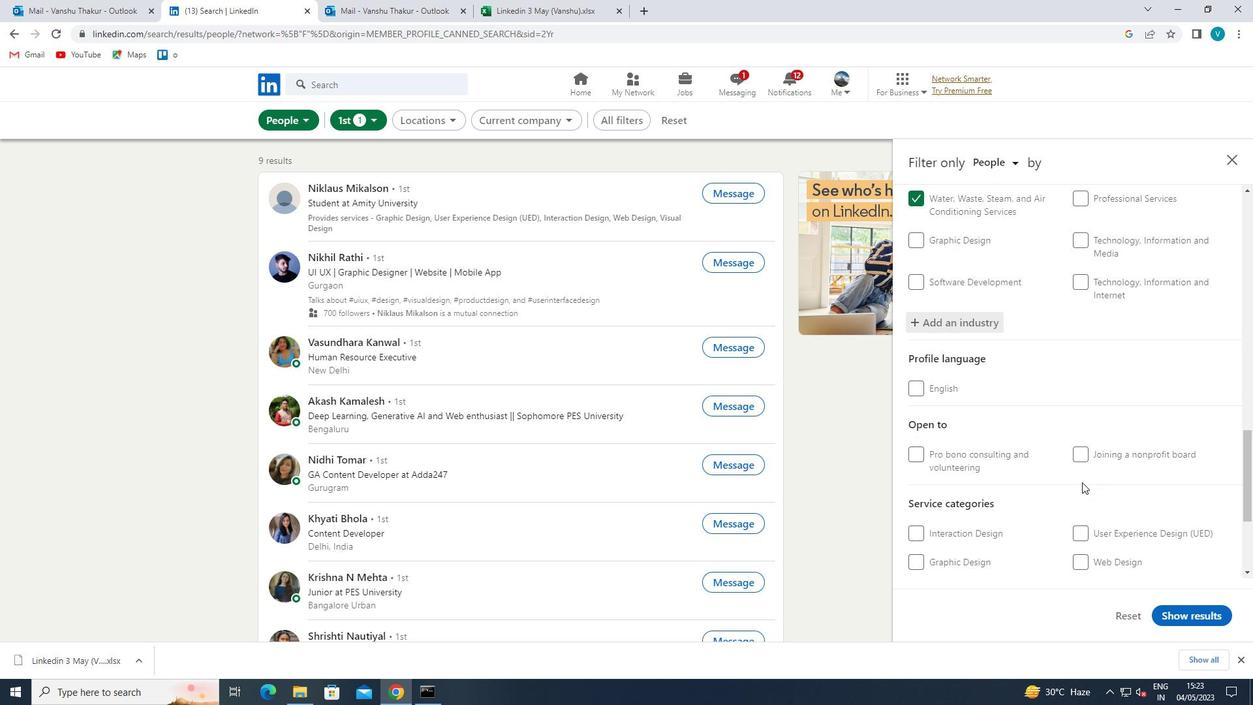 
Action: Mouse moved to (1110, 426)
Screenshot: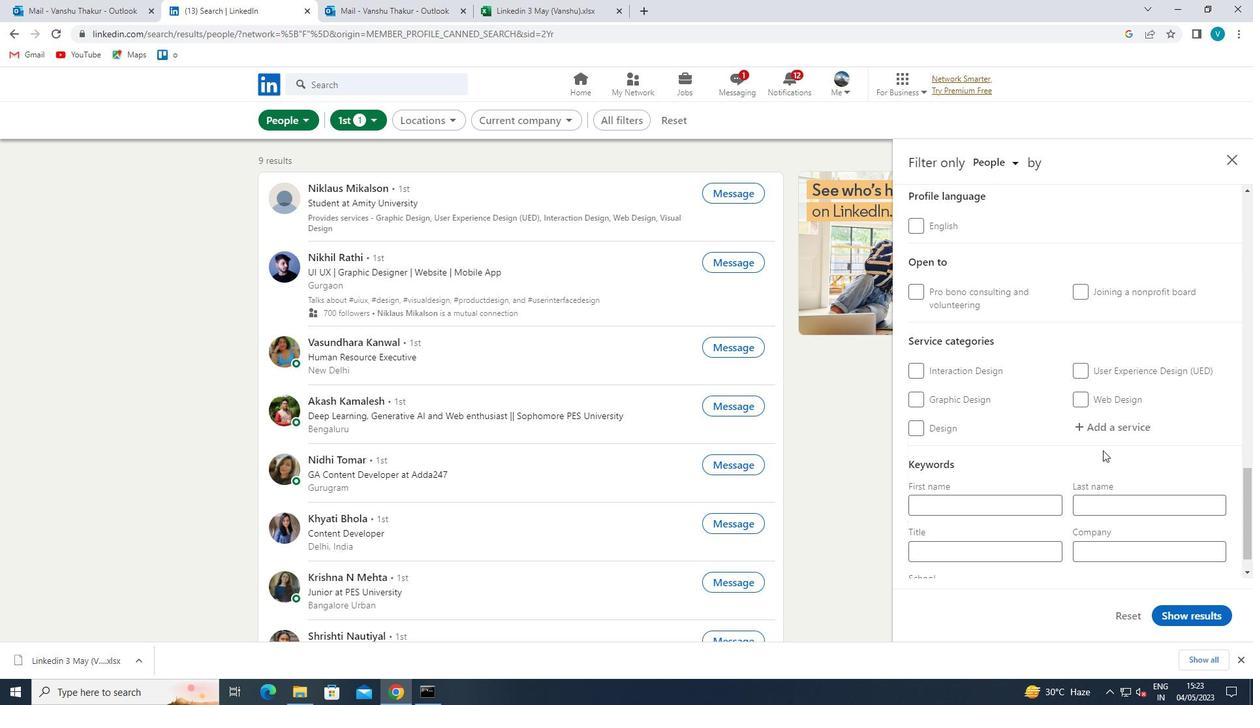 
Action: Mouse pressed left at (1110, 426)
Screenshot: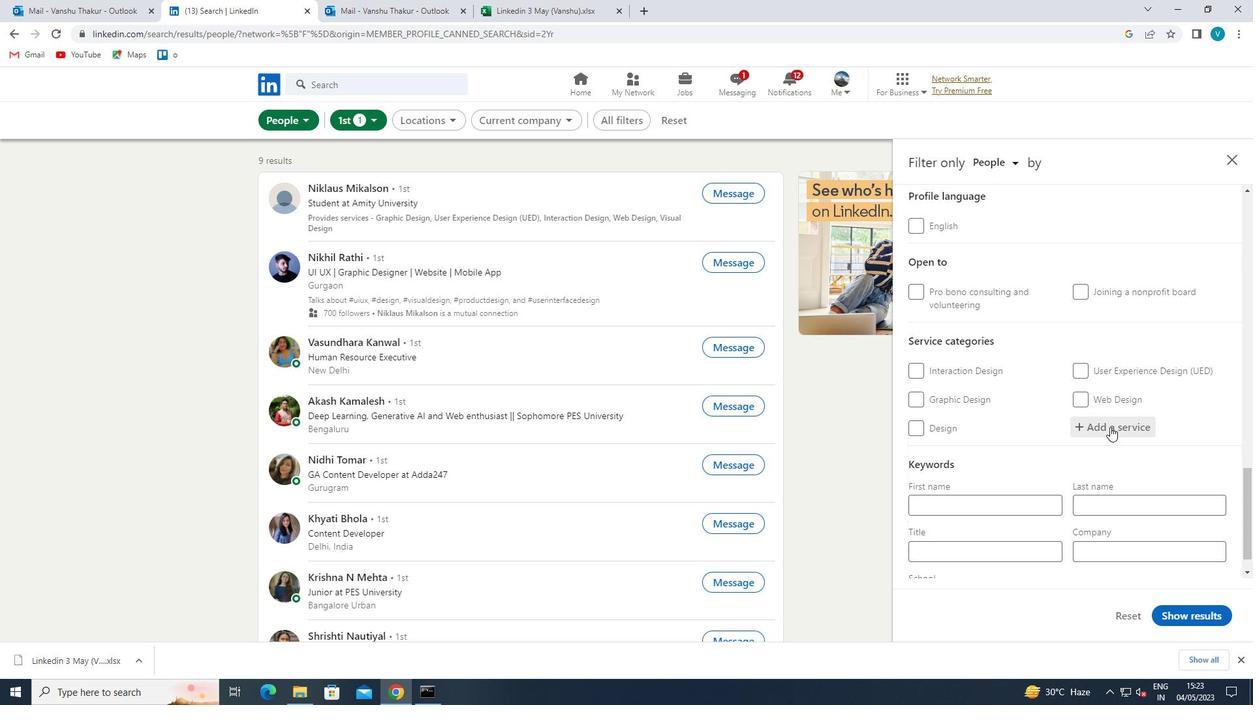 
Action: Mouse moved to (1089, 438)
Screenshot: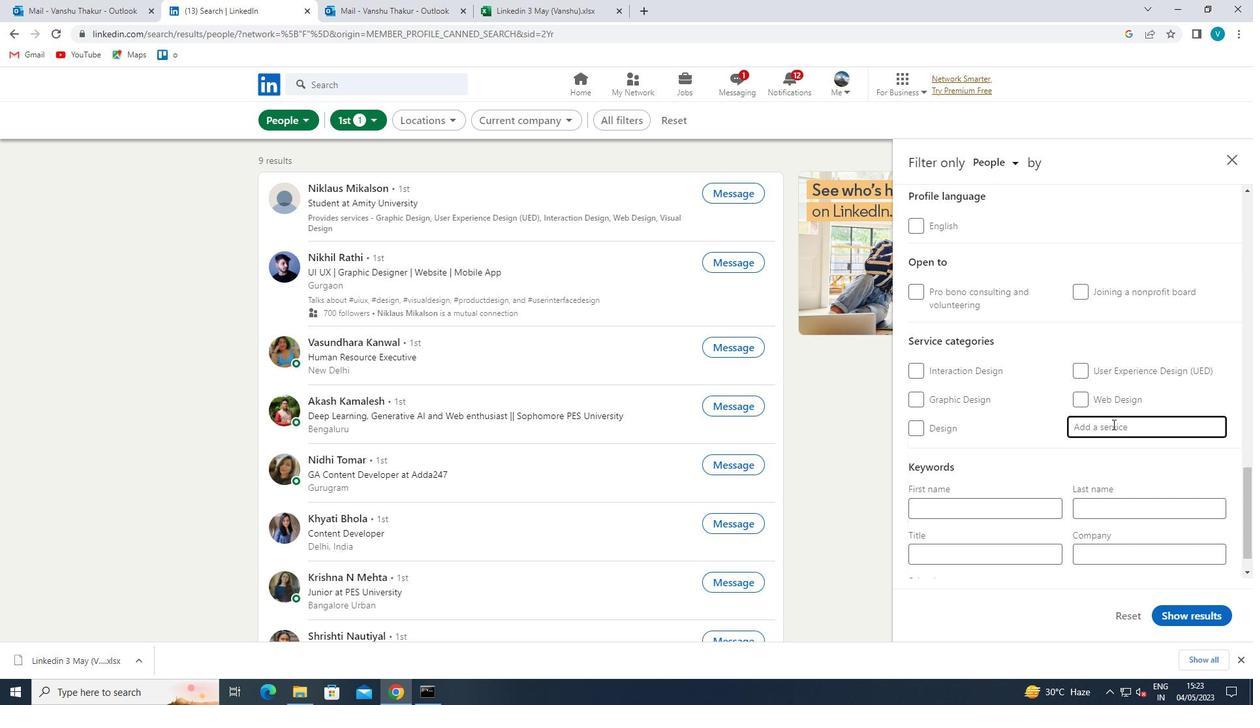 
Action: Key pressed <Key.shift>BARTE
Screenshot: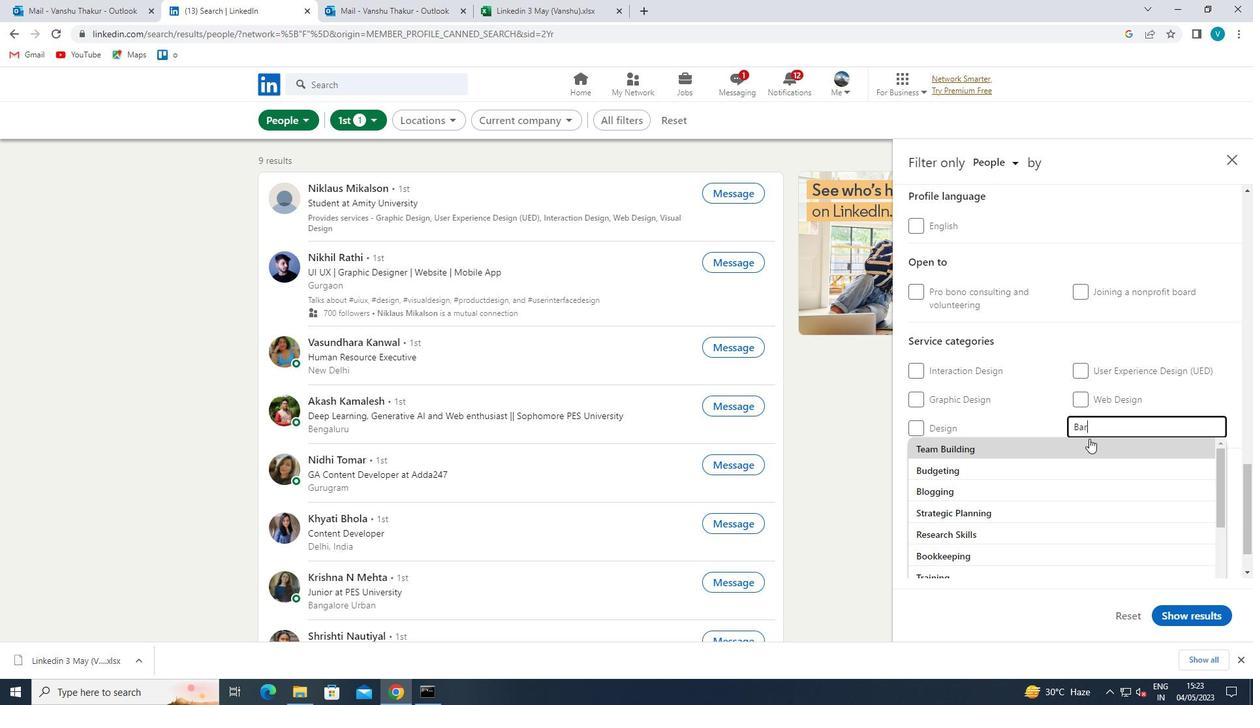 
Action: Mouse moved to (1086, 441)
Screenshot: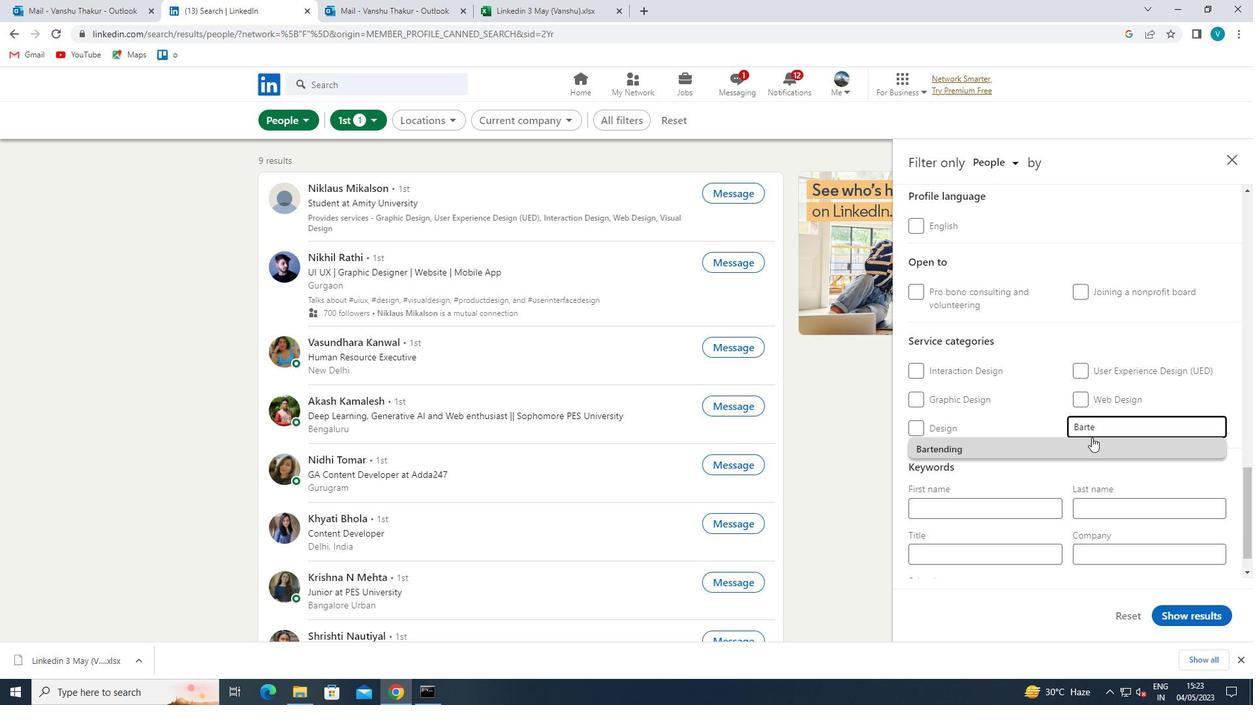 
Action: Mouse pressed left at (1086, 441)
Screenshot: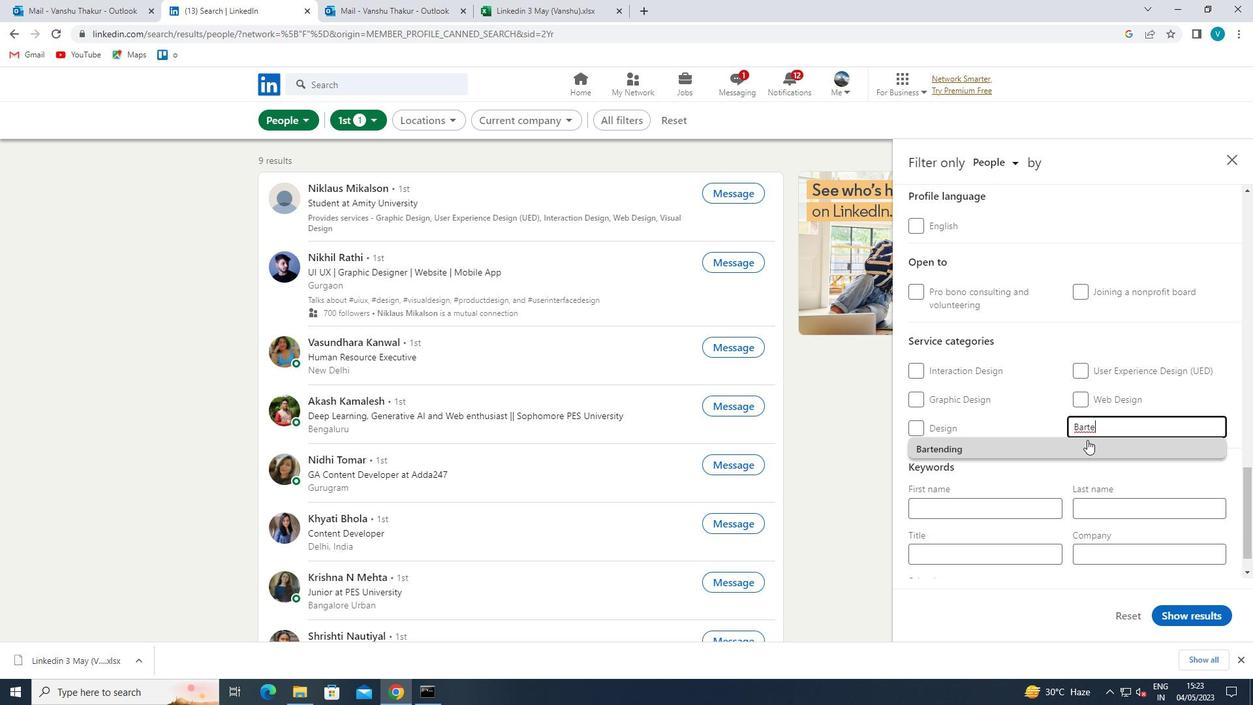 
Action: Mouse moved to (1085, 441)
Screenshot: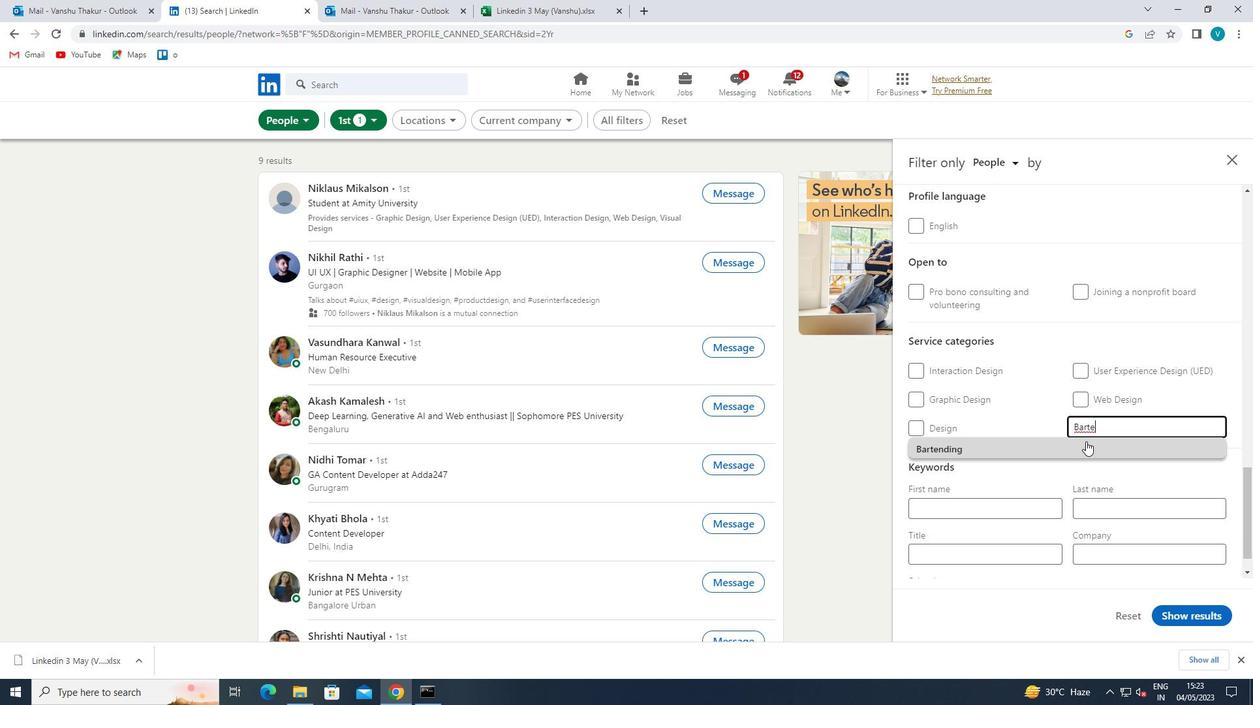 
Action: Mouse scrolled (1085, 440) with delta (0, 0)
Screenshot: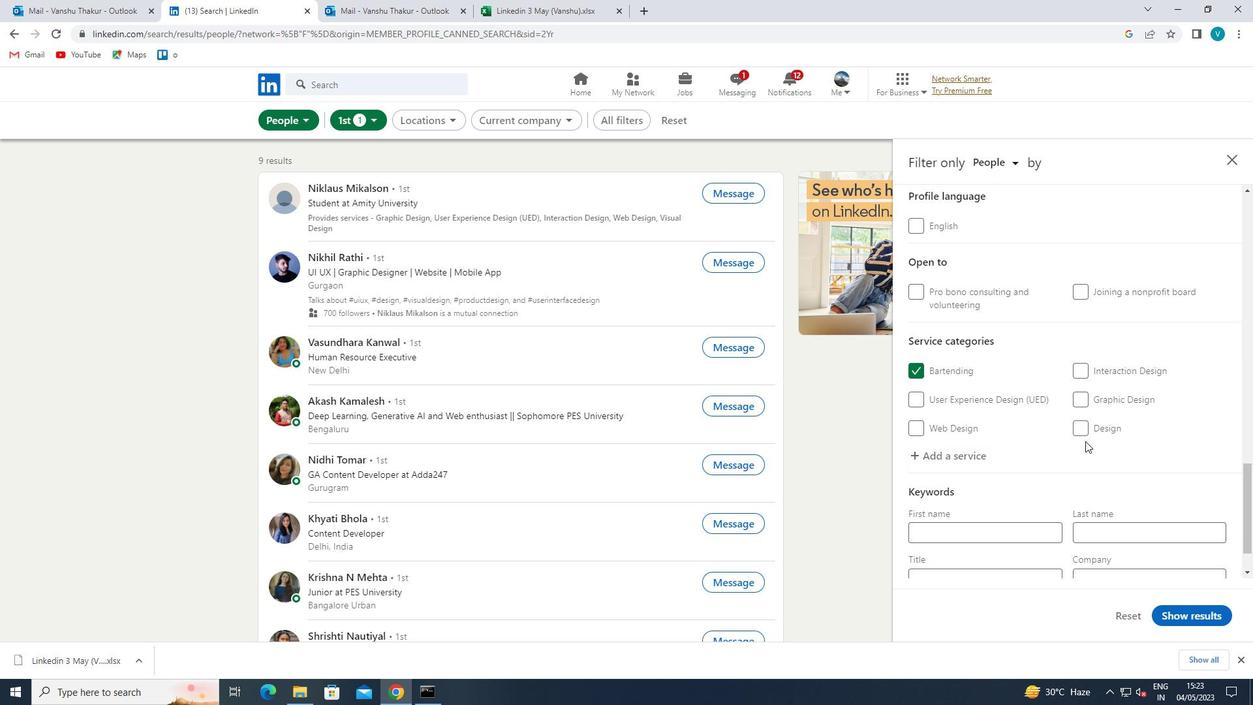 
Action: Mouse scrolled (1085, 440) with delta (0, 0)
Screenshot: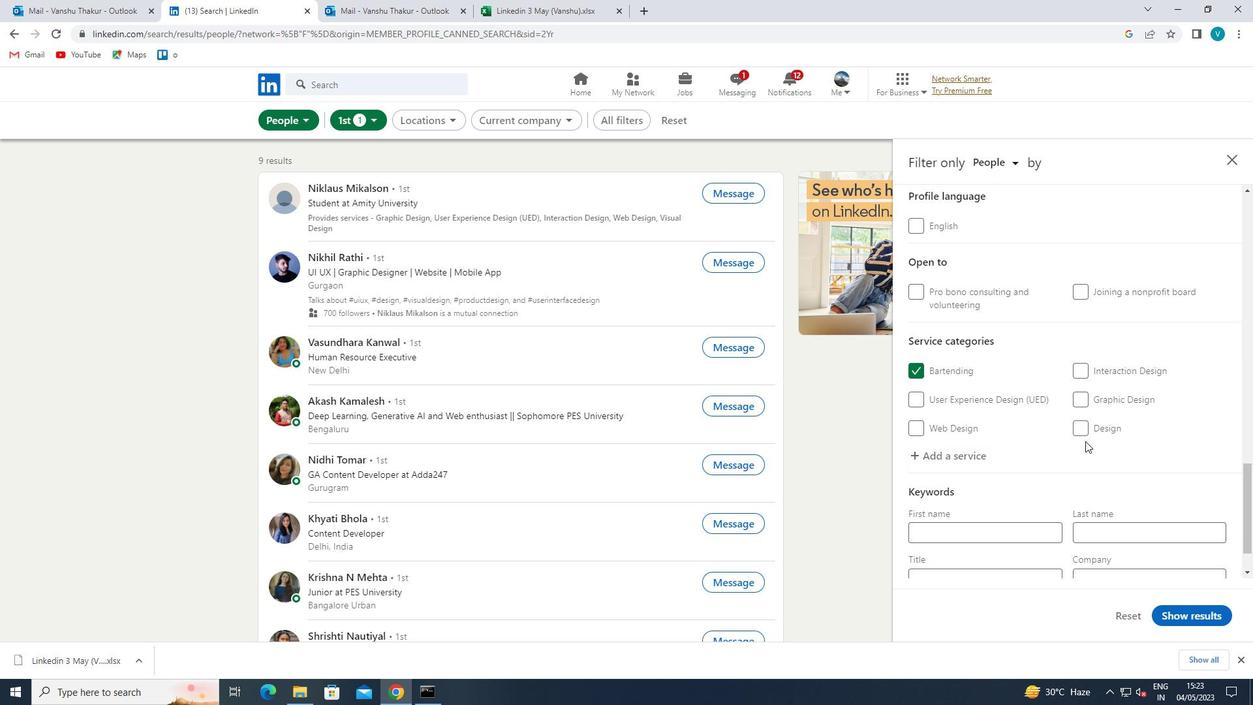 
Action: Mouse scrolled (1085, 440) with delta (0, 0)
Screenshot: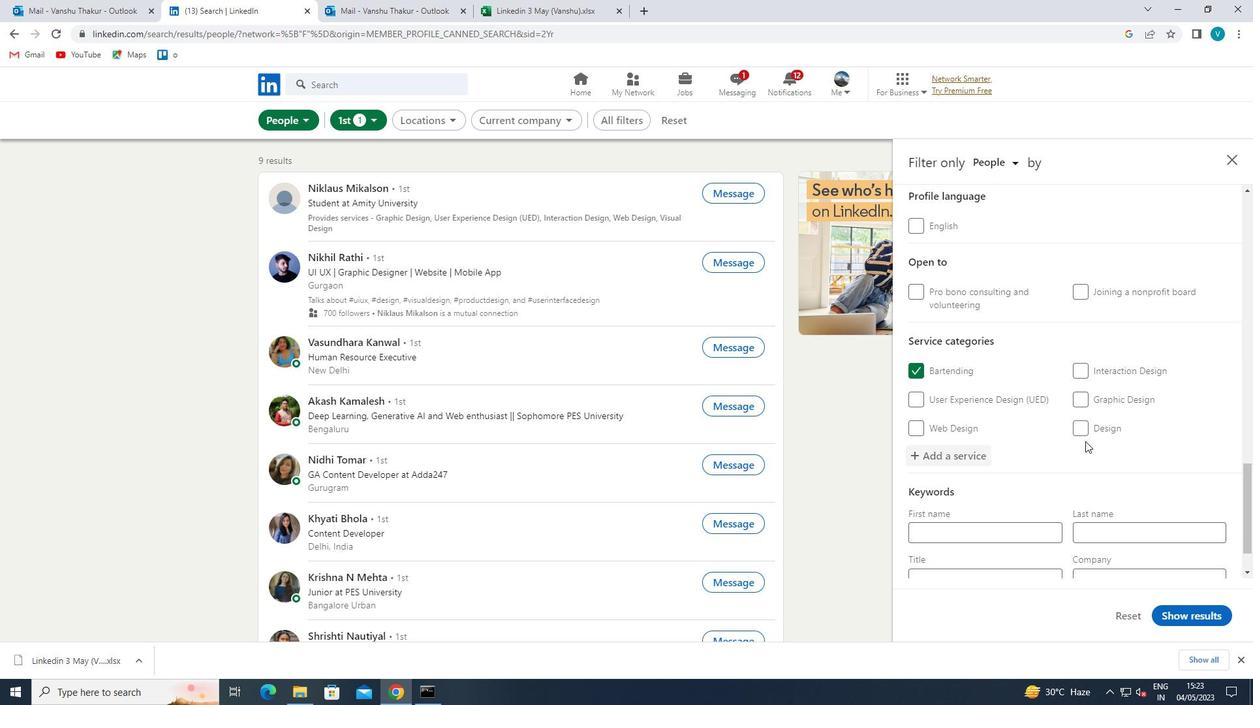 
Action: Mouse moved to (1019, 517)
Screenshot: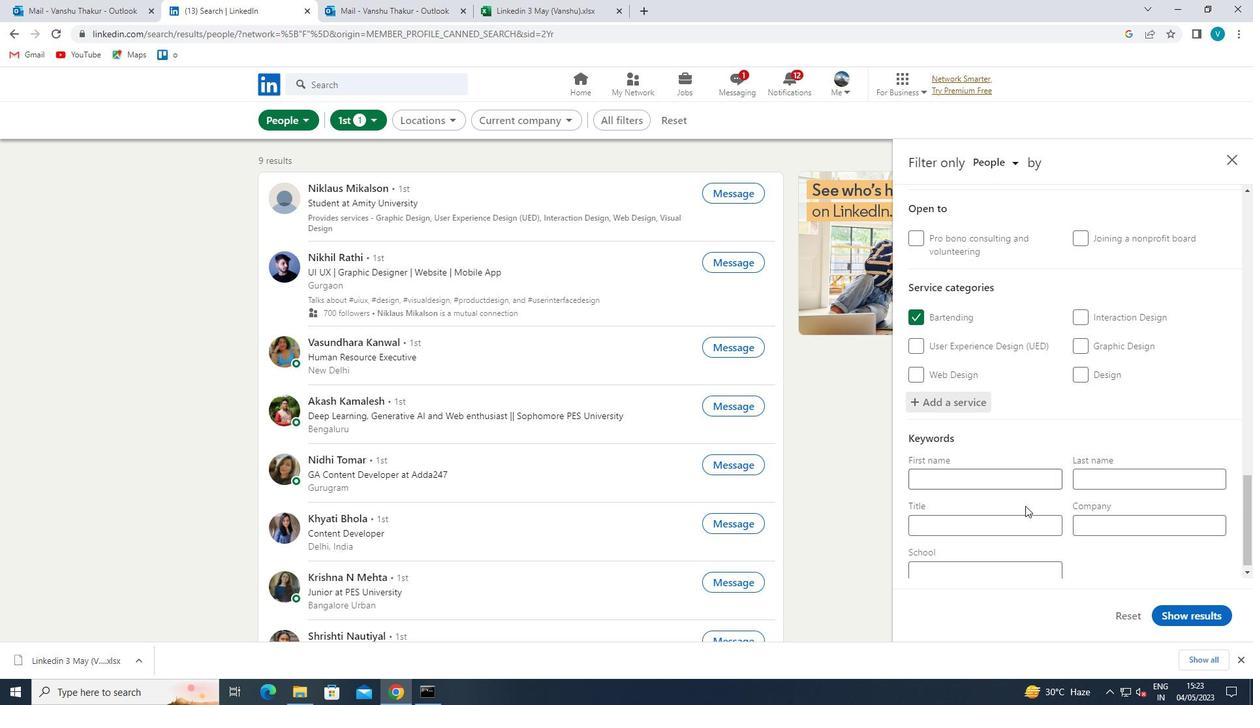 
Action: Mouse pressed left at (1019, 517)
Screenshot: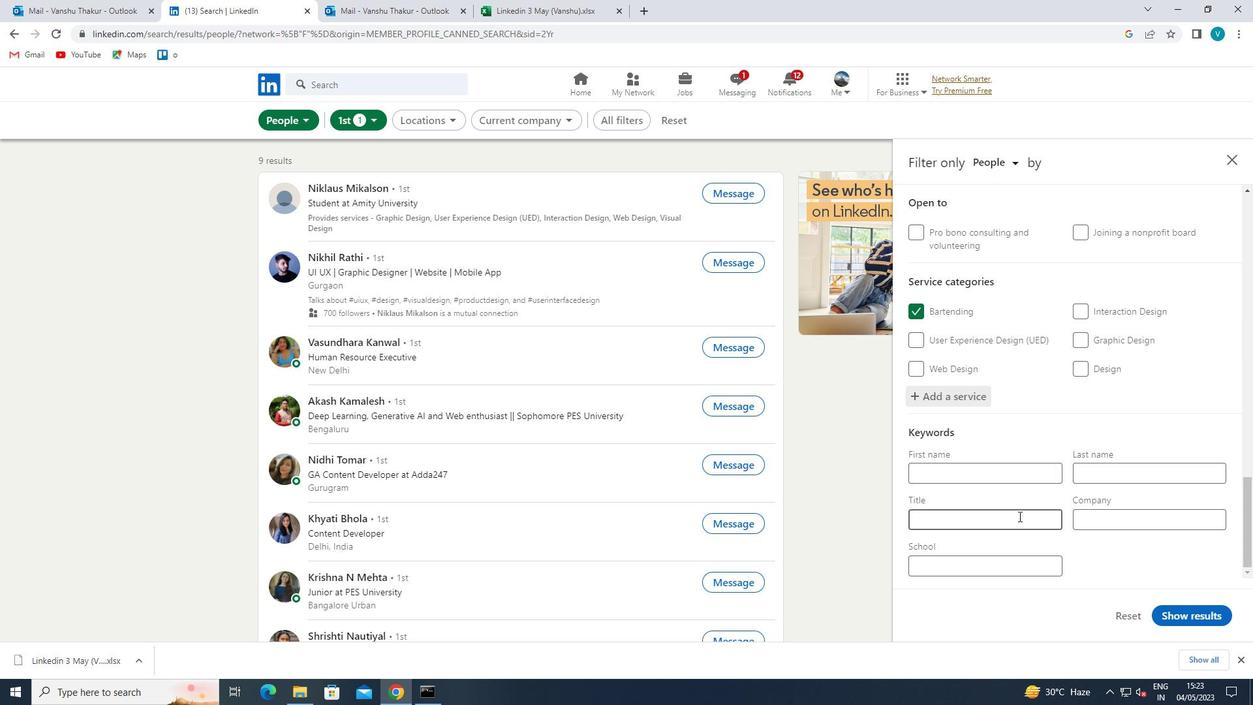 
Action: Key pressed <Key.shift>OWNER
Screenshot: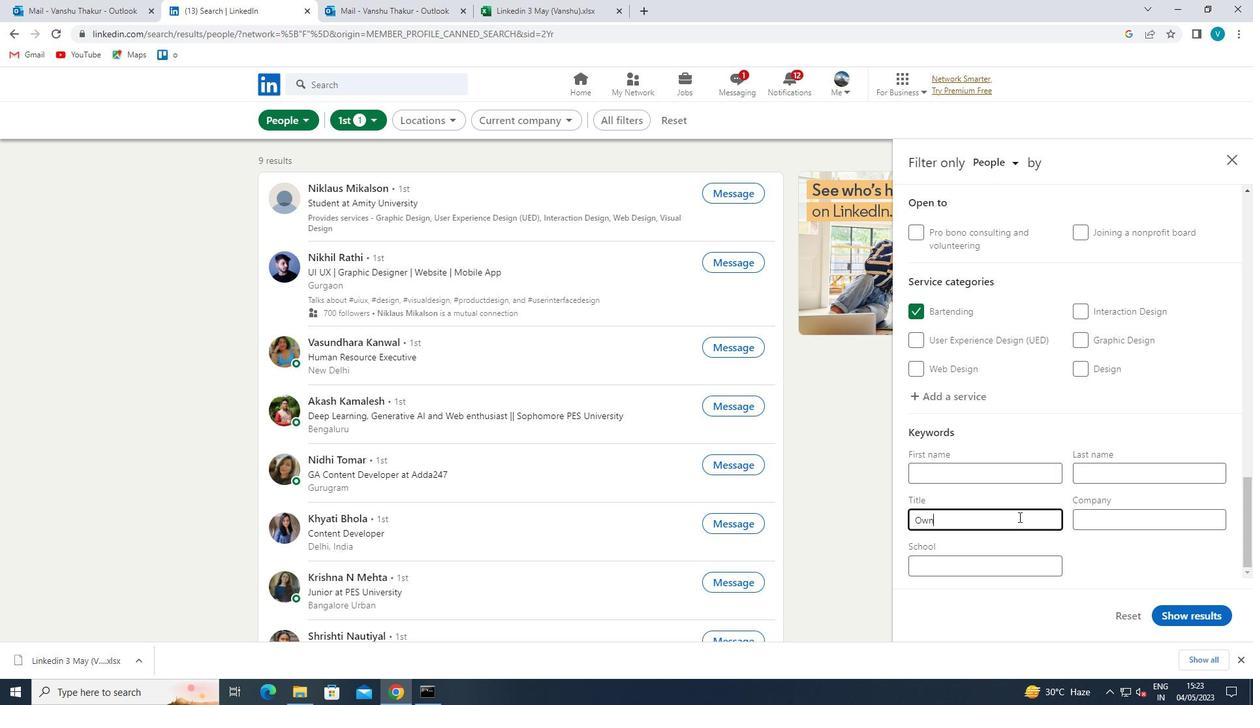 
Action: Mouse moved to (1214, 619)
Screenshot: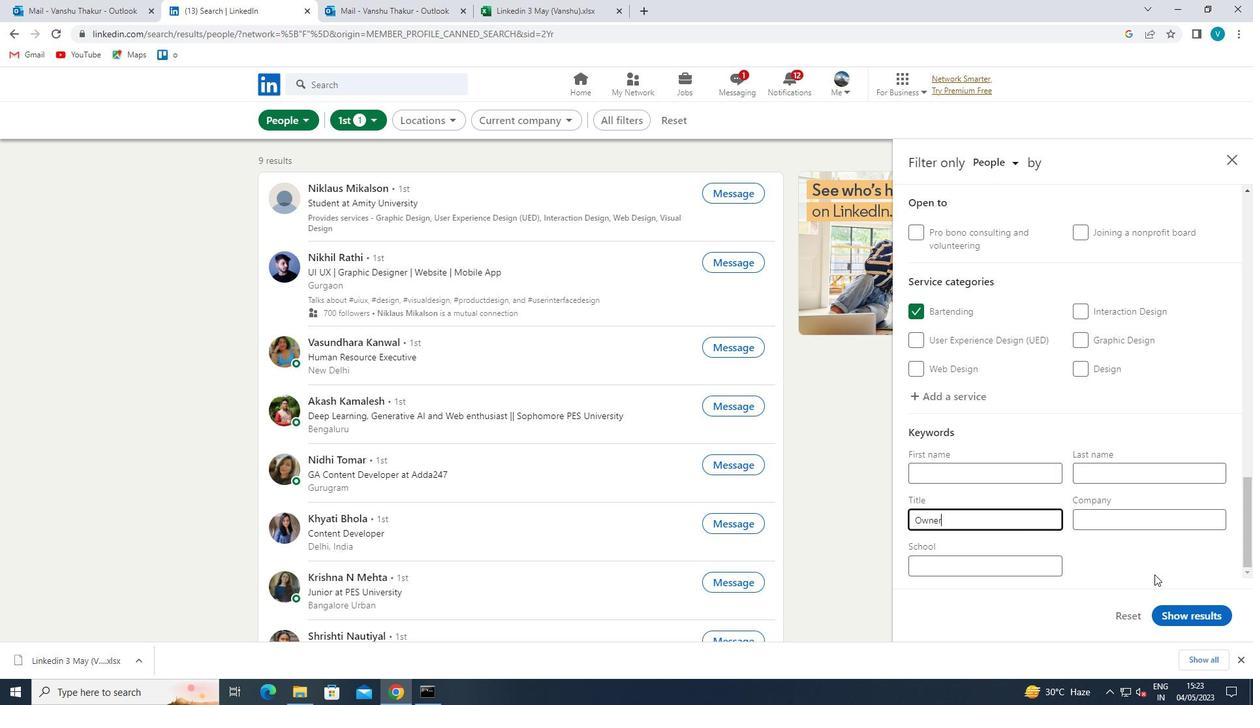 
Action: Mouse pressed left at (1214, 619)
Screenshot: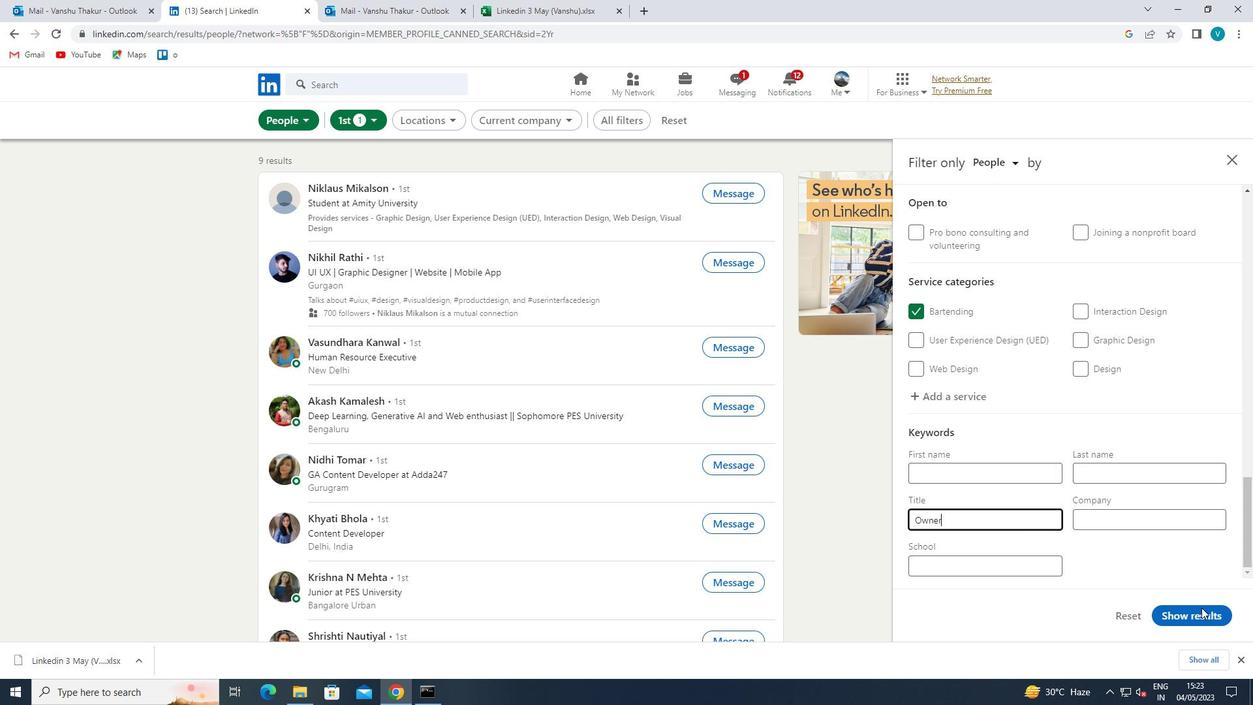 
Action: Mouse moved to (1214, 618)
Screenshot: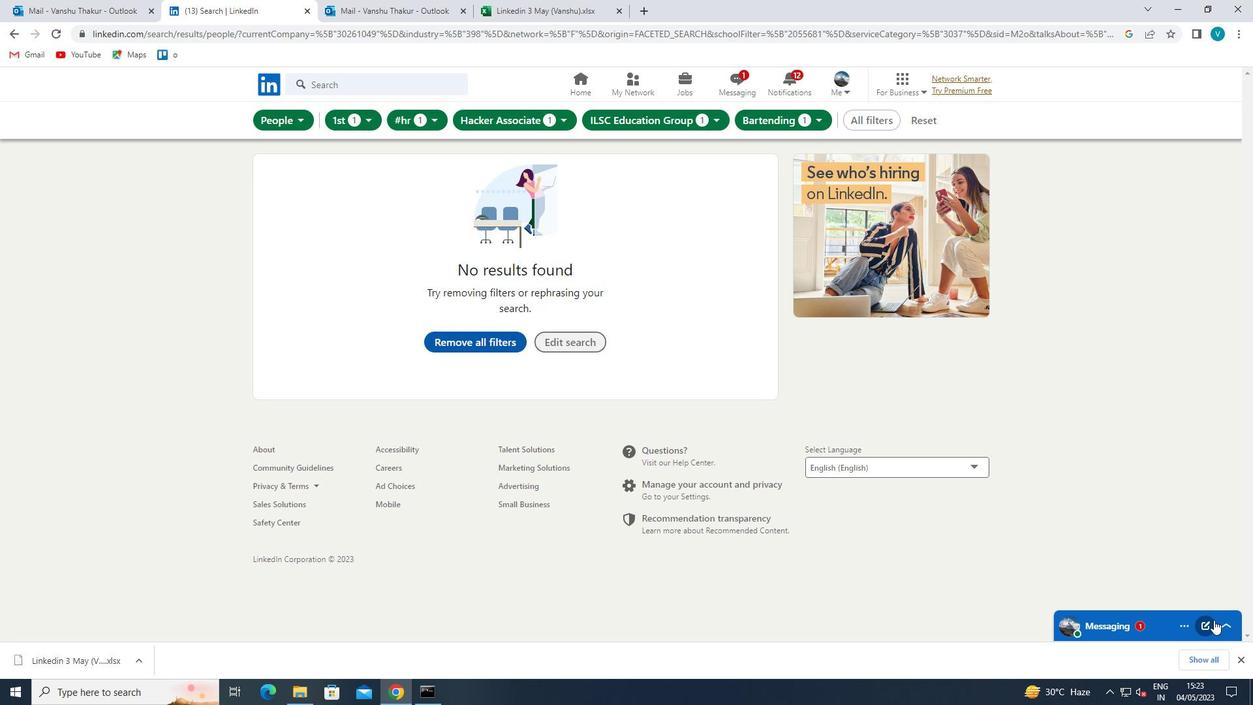
